 Task: Open Card Card0000000074 in Board Board0000000019 in Workspace WS0000000007 in Trello. Add Member Email0000000026 to Card Card0000000074 in Board Board0000000019 in Workspace WS0000000007 in Trello. Add Yellow Label titled Label0000000074 to Card Card0000000074 in Board Board0000000019 in Workspace WS0000000007 in Trello. Add Checklist CL0000000074 to Card Card0000000074 in Board Board0000000019 in Workspace WS0000000007 in Trello. Add Dates with Start Date as May 08 2023 and Due Date as May 31 2023 to Card Card0000000074 in Board Board0000000019 in Workspace WS0000000007 in Trello
Action: Mouse moved to (746, 104)
Screenshot: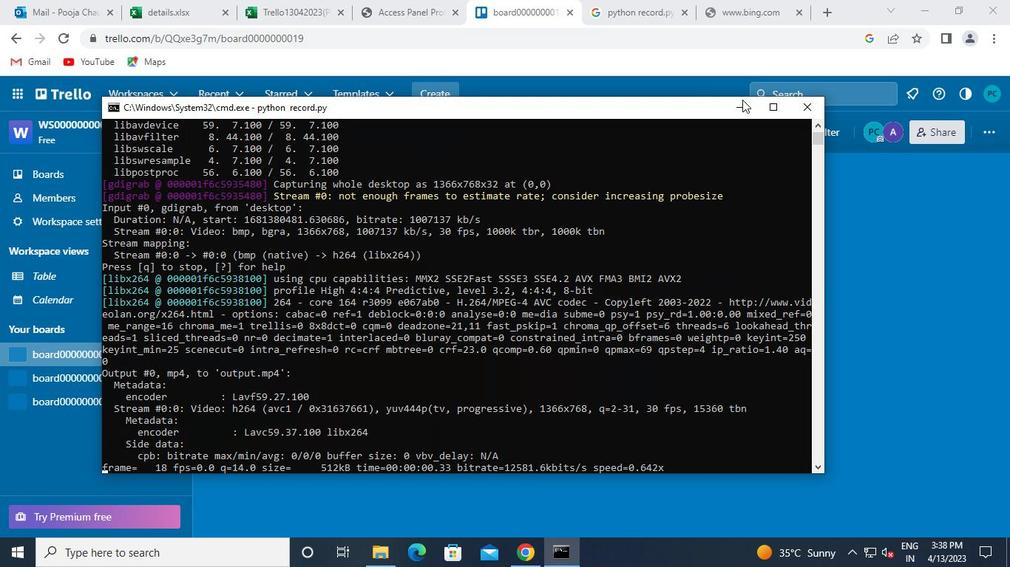 
Action: Mouse pressed left at (746, 104)
Screenshot: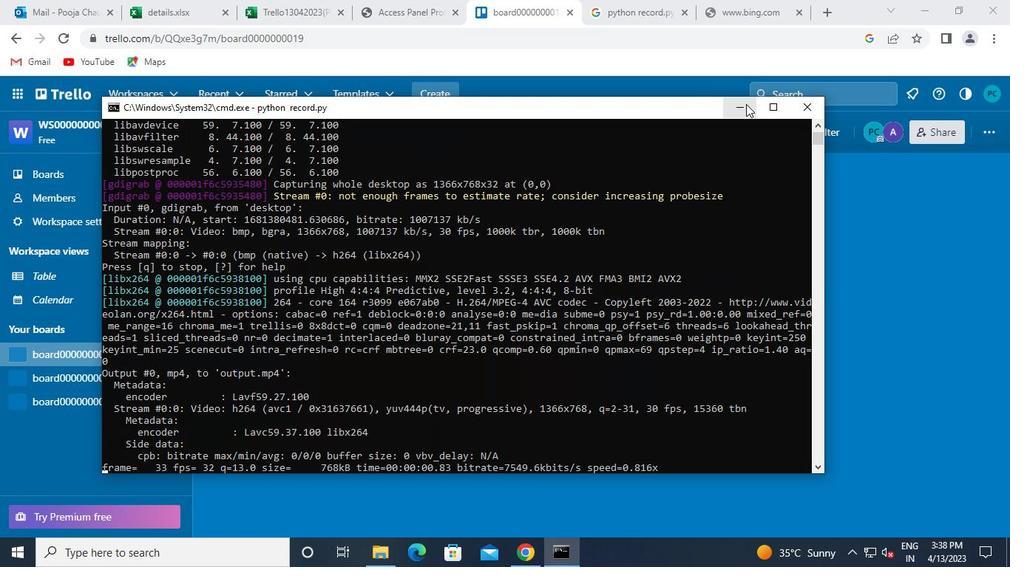 
Action: Mouse moved to (326, 218)
Screenshot: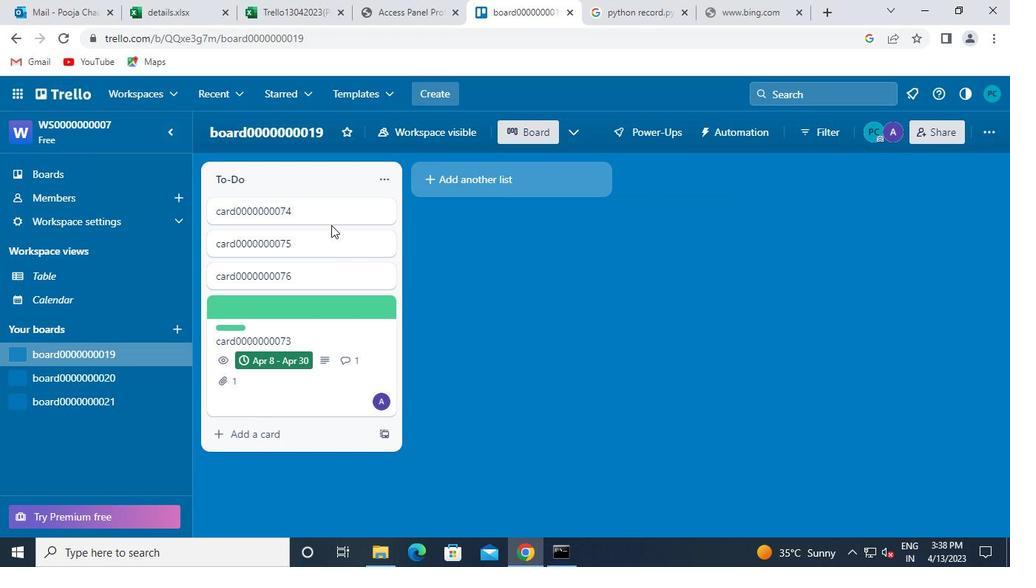 
Action: Mouse pressed left at (326, 218)
Screenshot: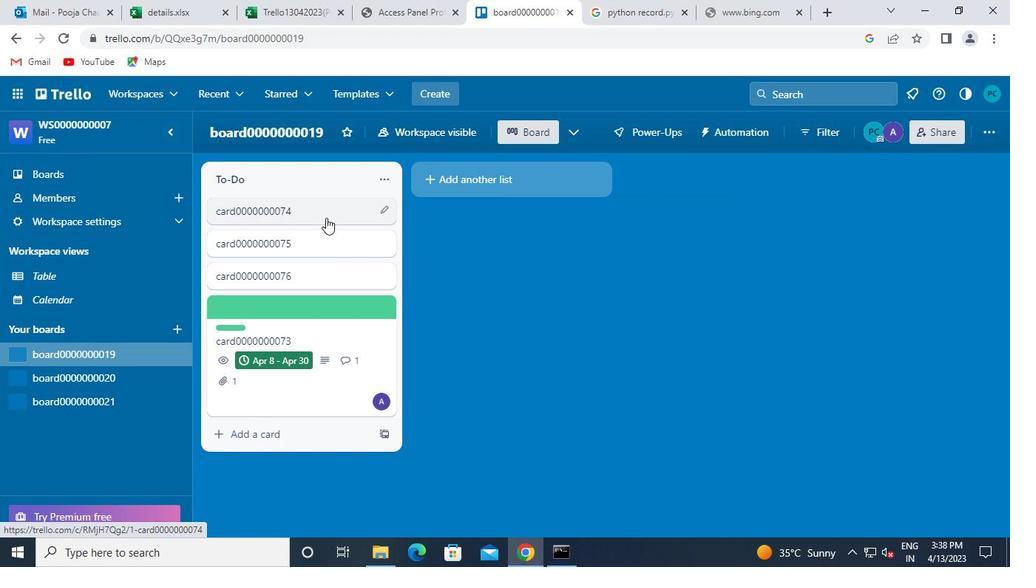 
Action: Mouse moved to (673, 266)
Screenshot: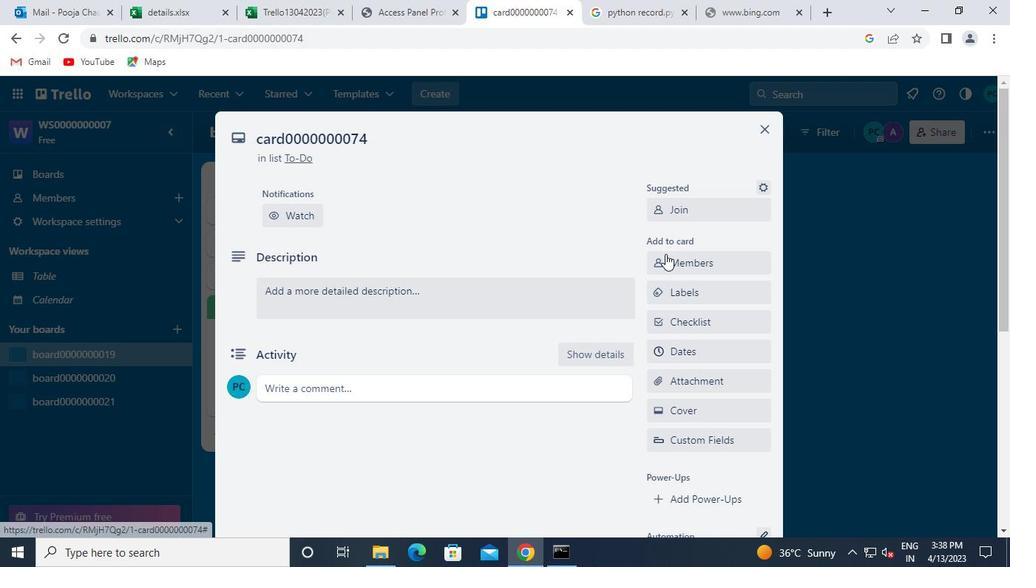 
Action: Mouse pressed left at (673, 266)
Screenshot: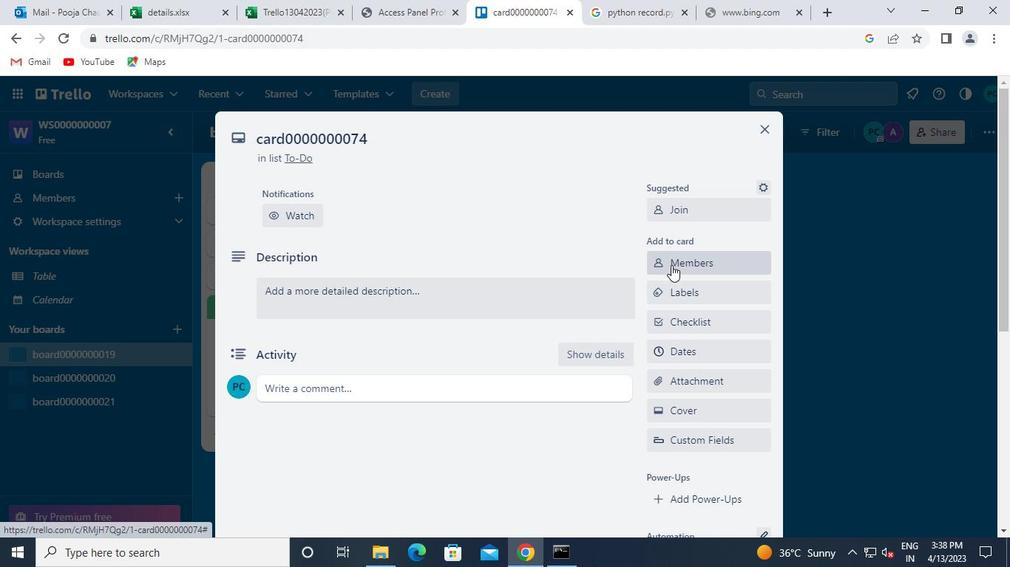 
Action: Mouse moved to (685, 330)
Screenshot: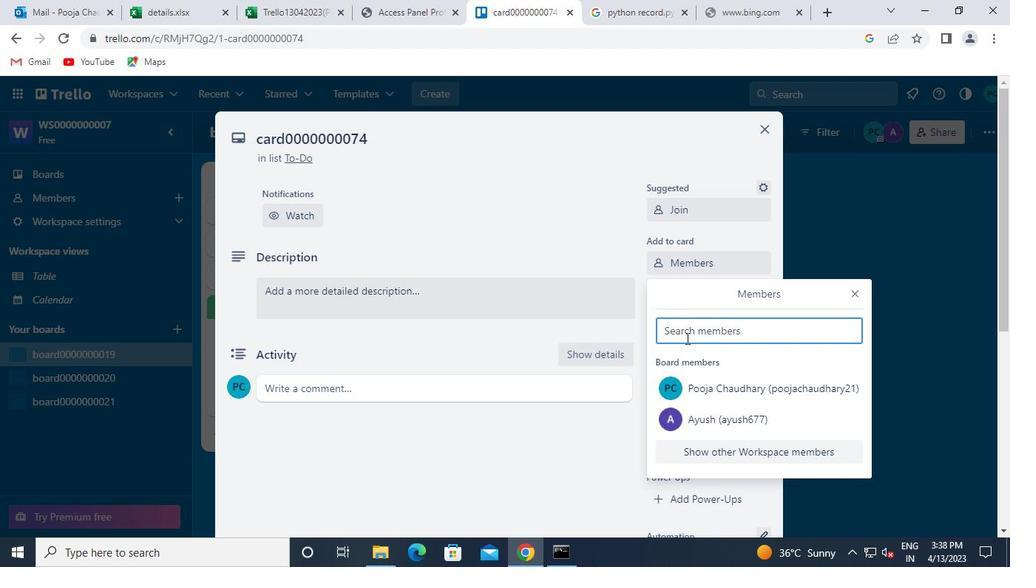 
Action: Mouse pressed left at (685, 330)
Screenshot: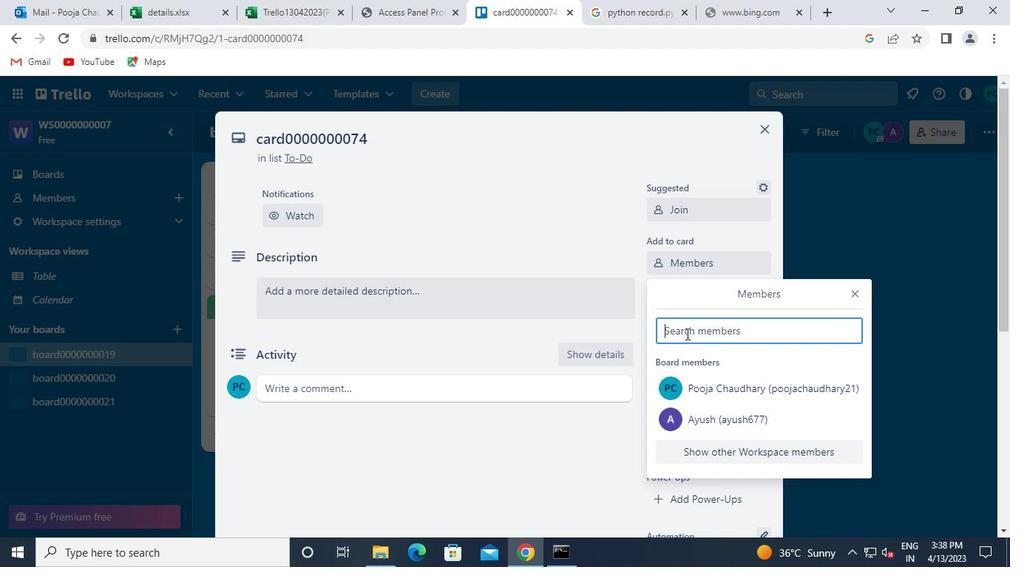 
Action: Mouse moved to (0, 406)
Screenshot: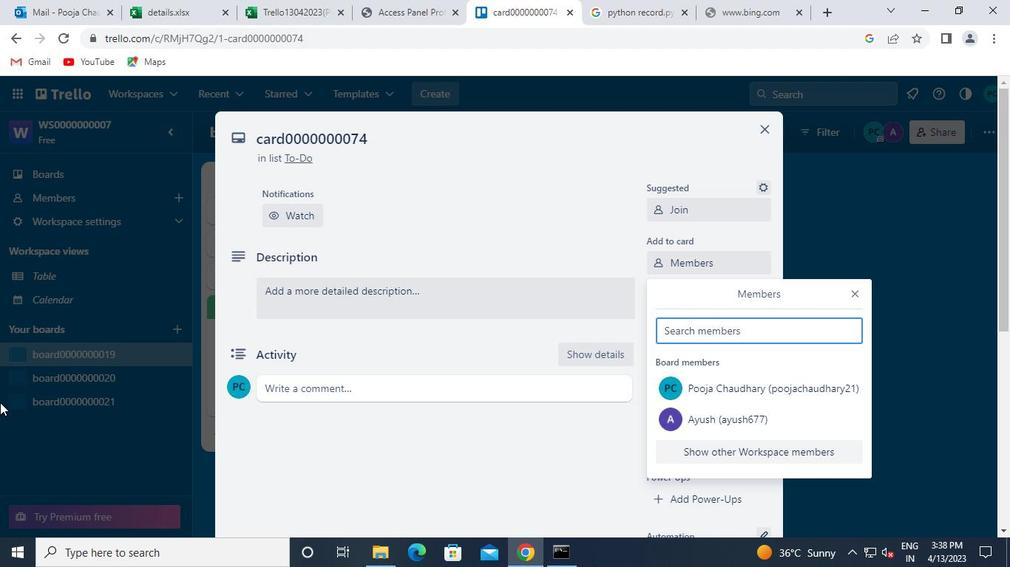 
Action: Keyboard m
Screenshot: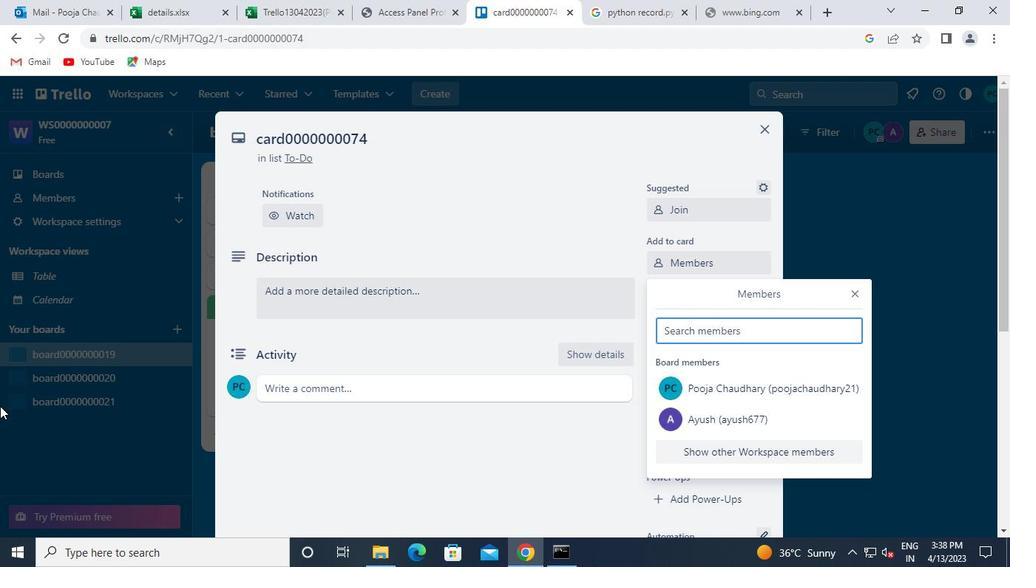 
Action: Keyboard a
Screenshot: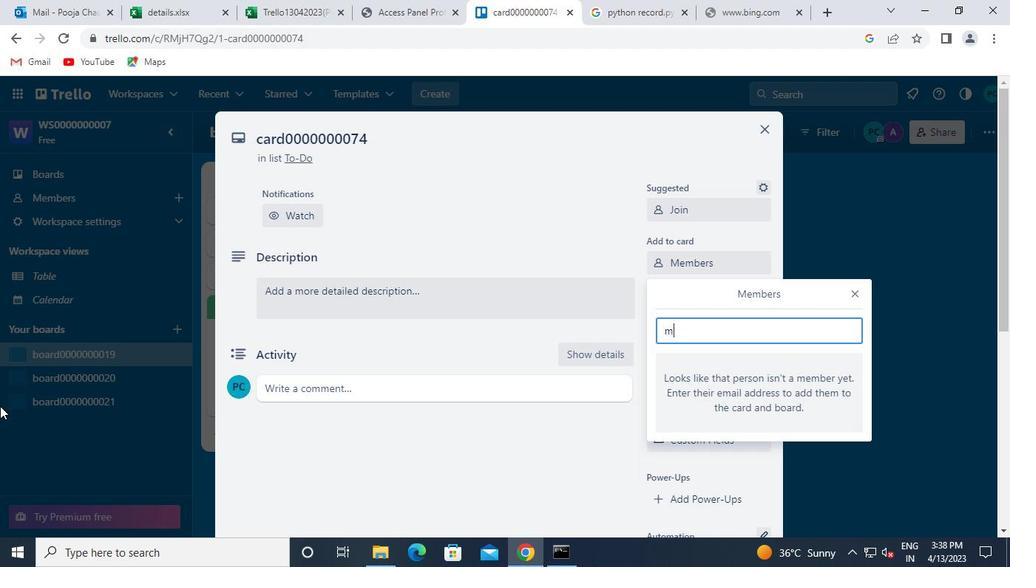 
Action: Keyboard i
Screenshot: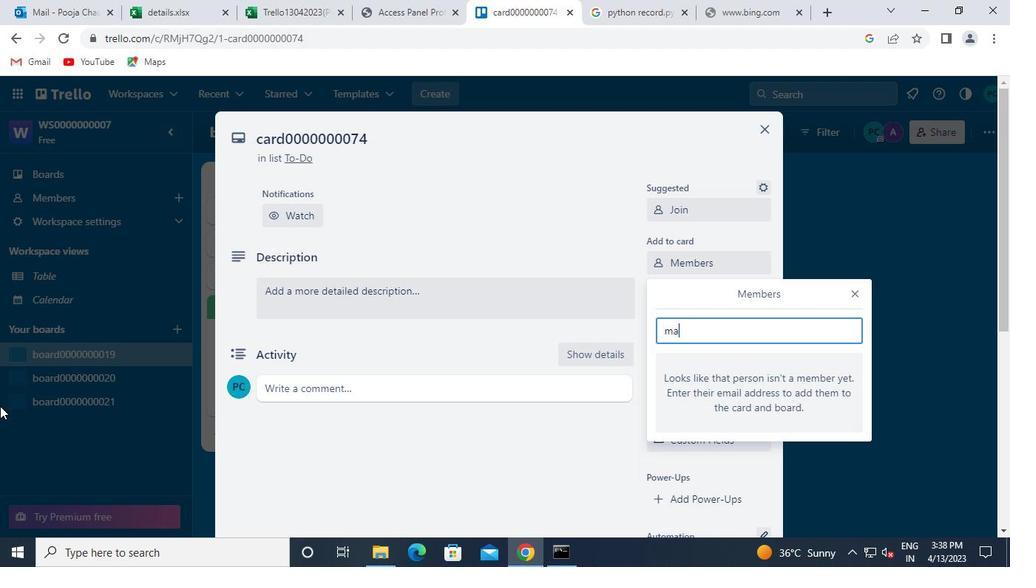 
Action: Keyboard l
Screenshot: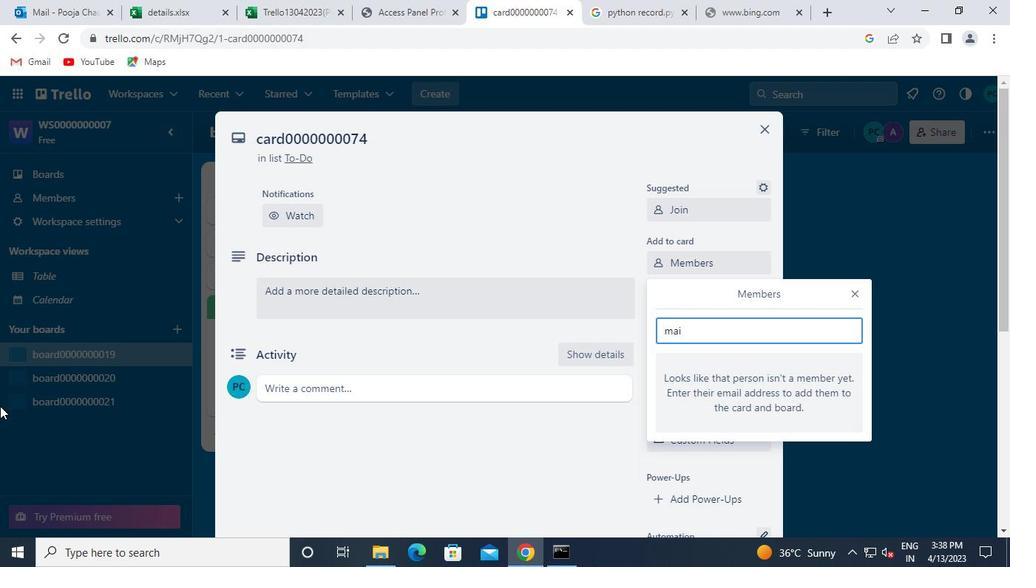 
Action: Keyboard a
Screenshot: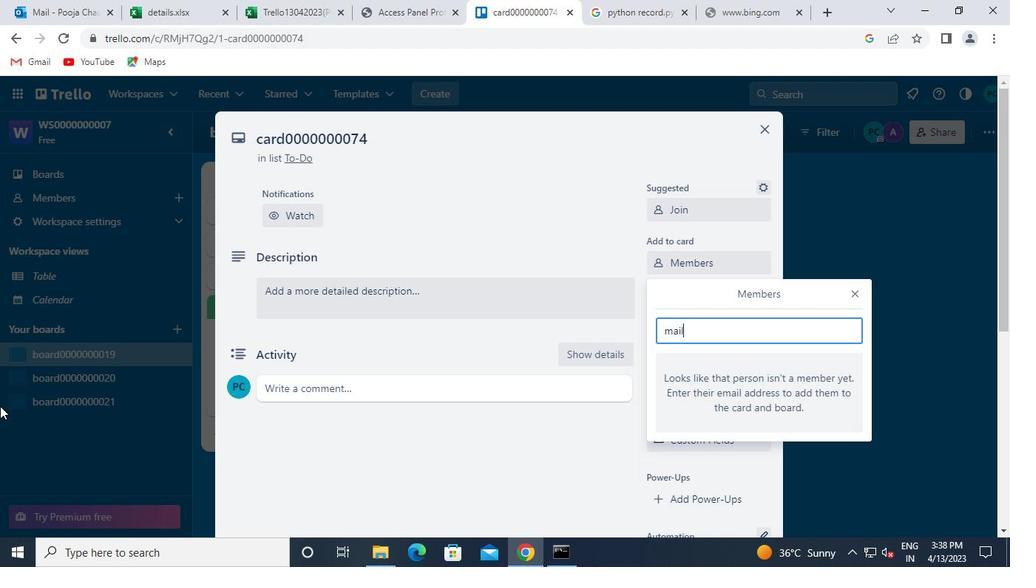 
Action: Keyboard u
Screenshot: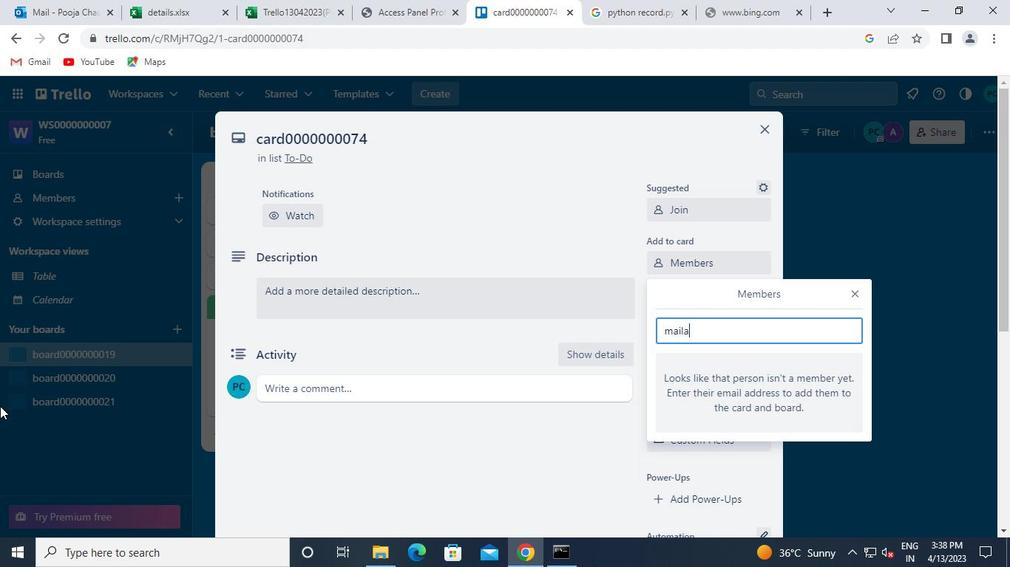 
Action: Keyboard s
Screenshot: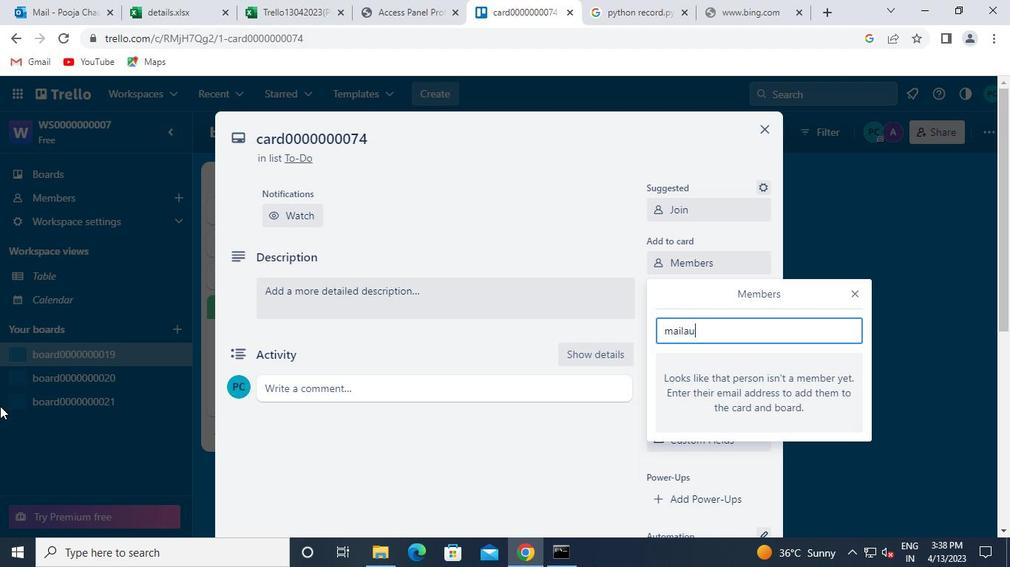 
Action: Keyboard t
Screenshot: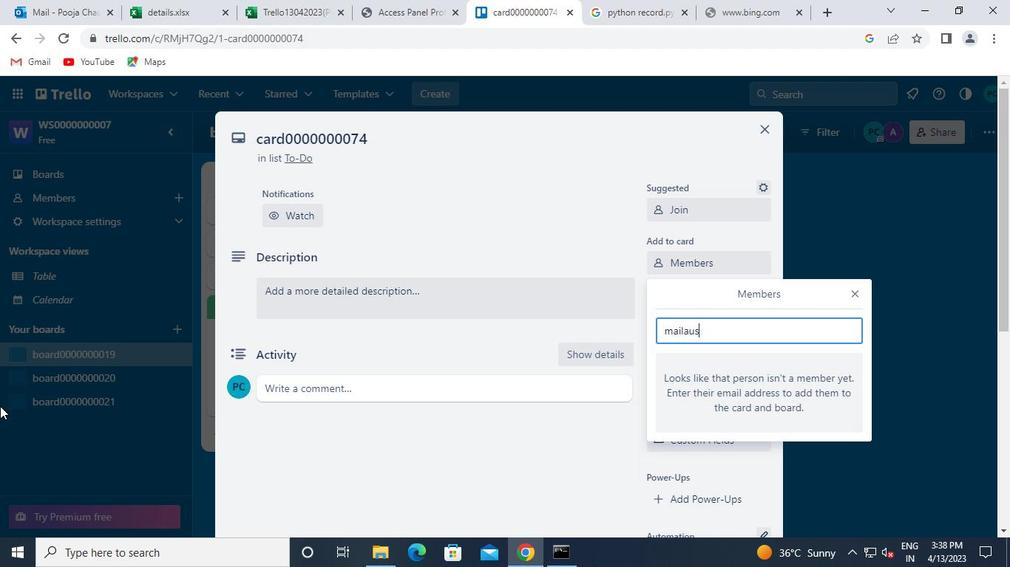 
Action: Keyboard r
Screenshot: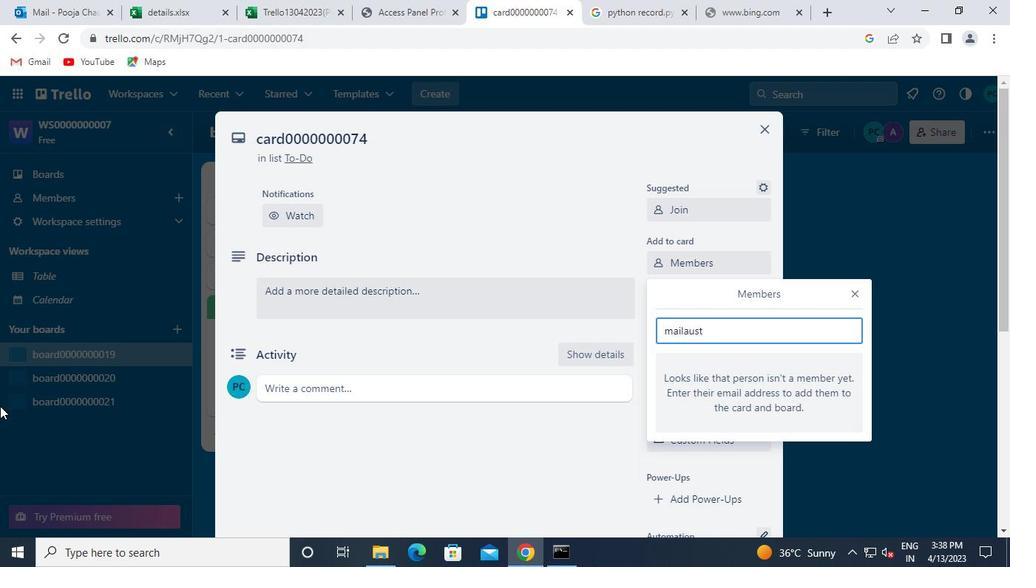
Action: Keyboard l
Screenshot: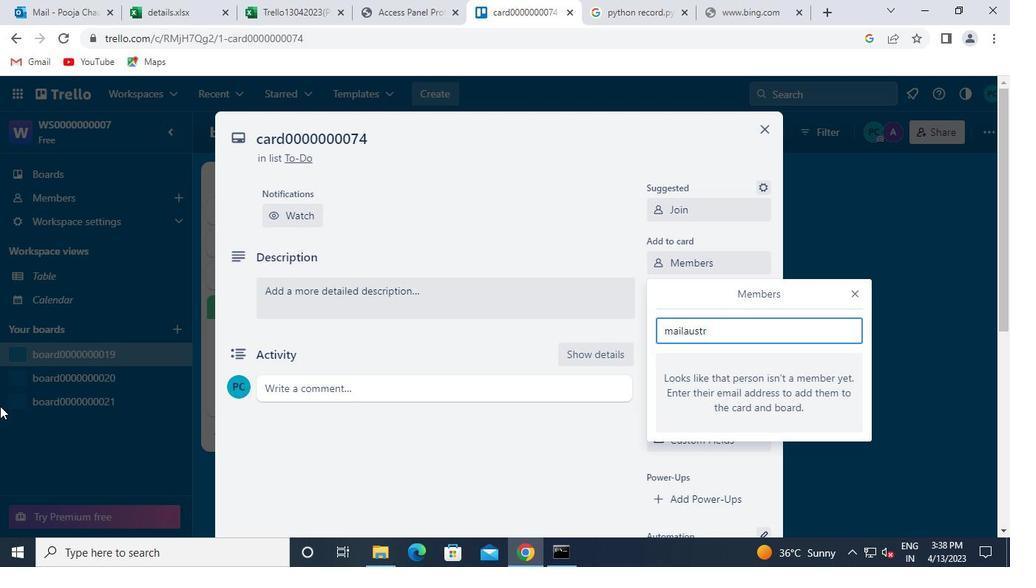 
Action: Keyboard i
Screenshot: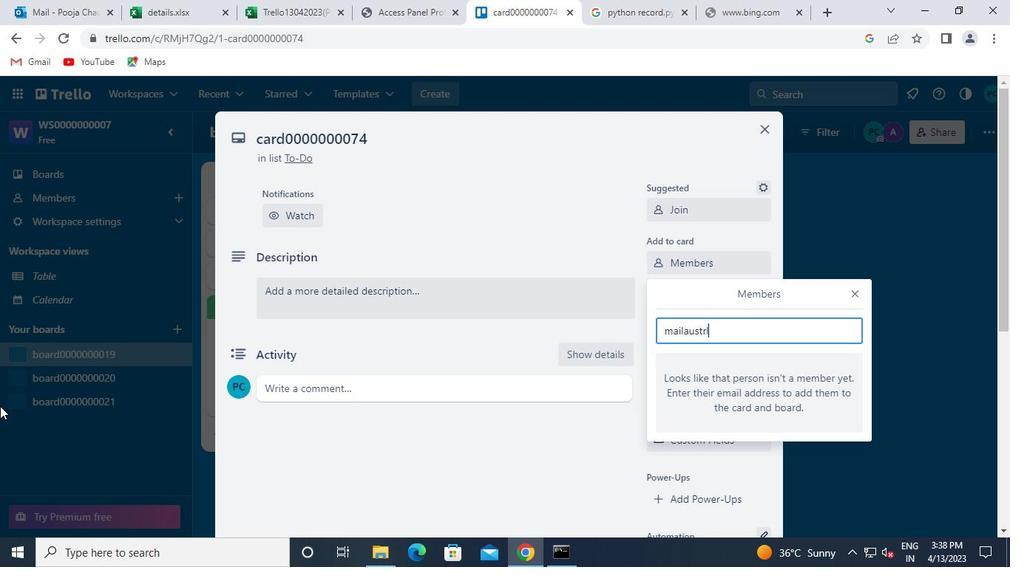 
Action: Keyboard a
Screenshot: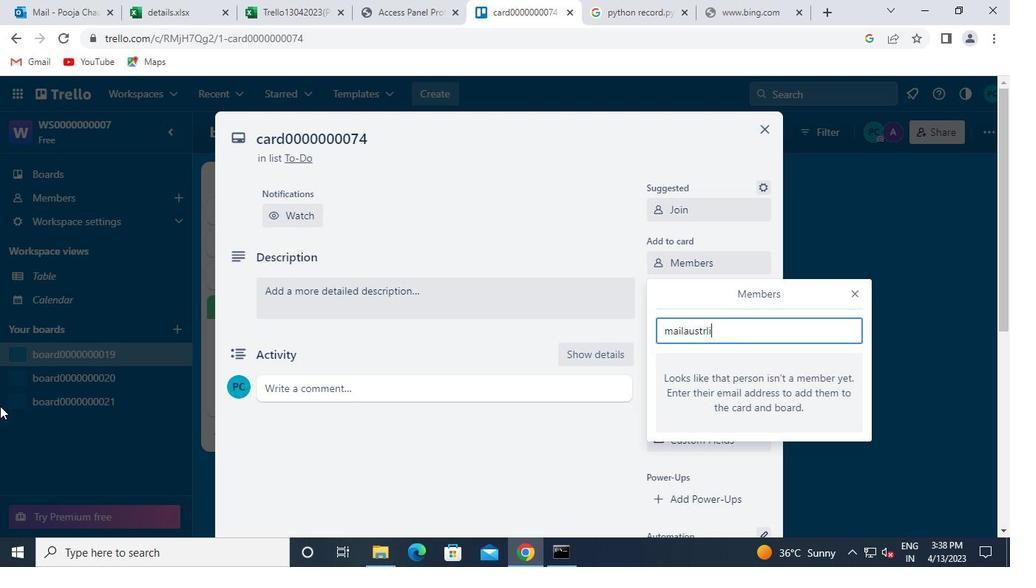 
Action: Mouse moved to (704, 332)
Screenshot: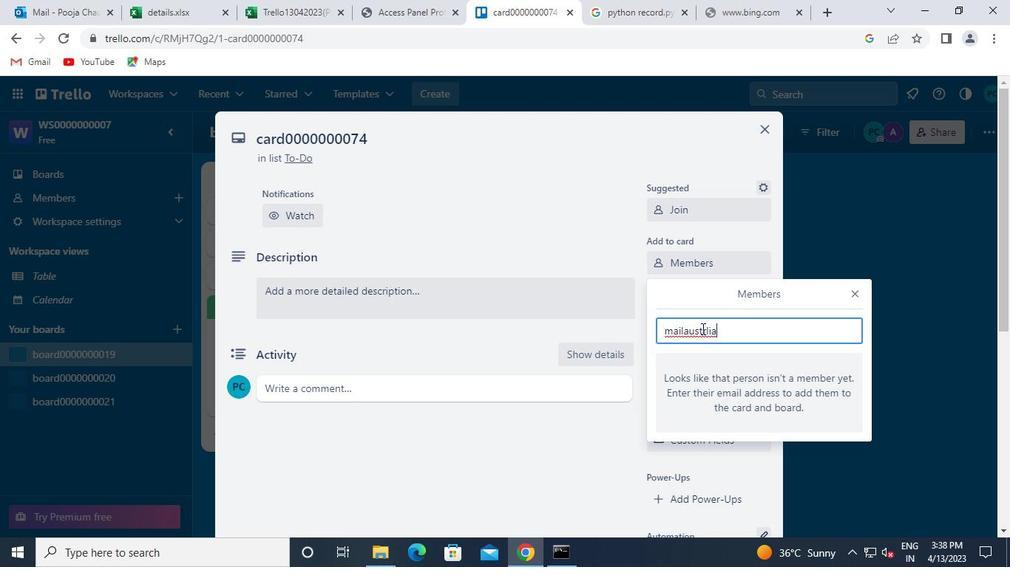 
Action: Mouse pressed left at (704, 332)
Screenshot: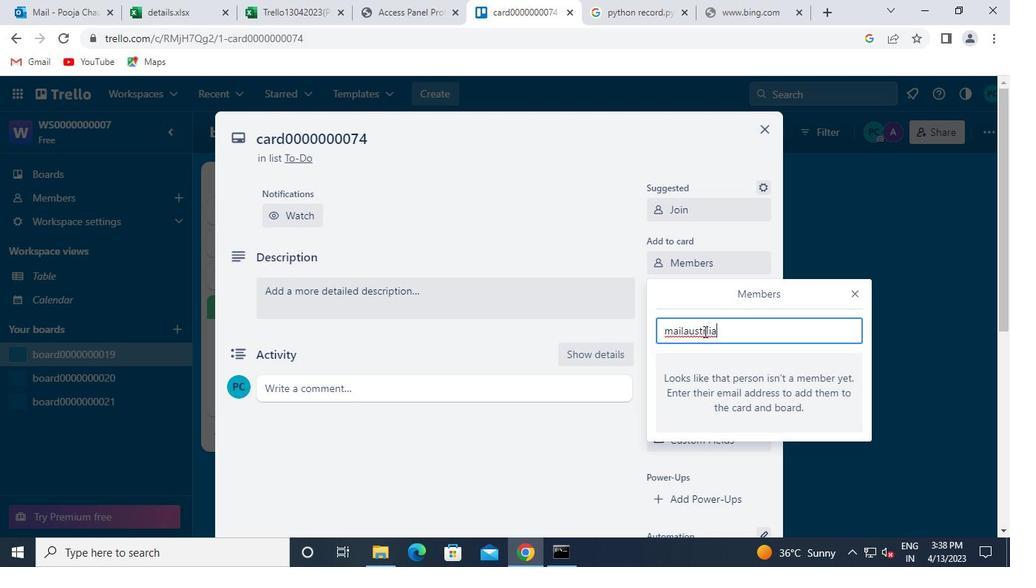 
Action: Mouse moved to (704, 332)
Screenshot: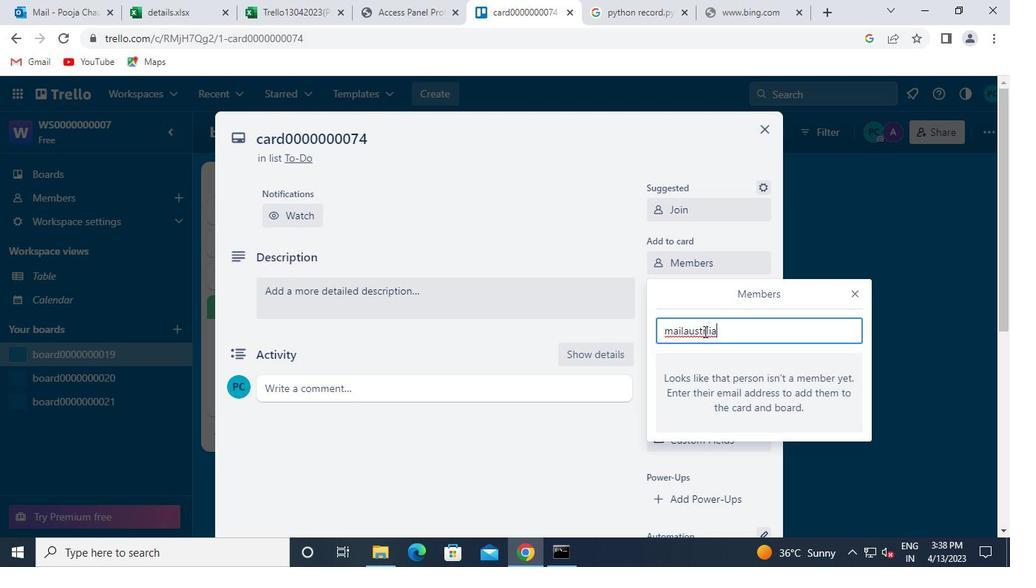 
Action: Keyboard r
Screenshot: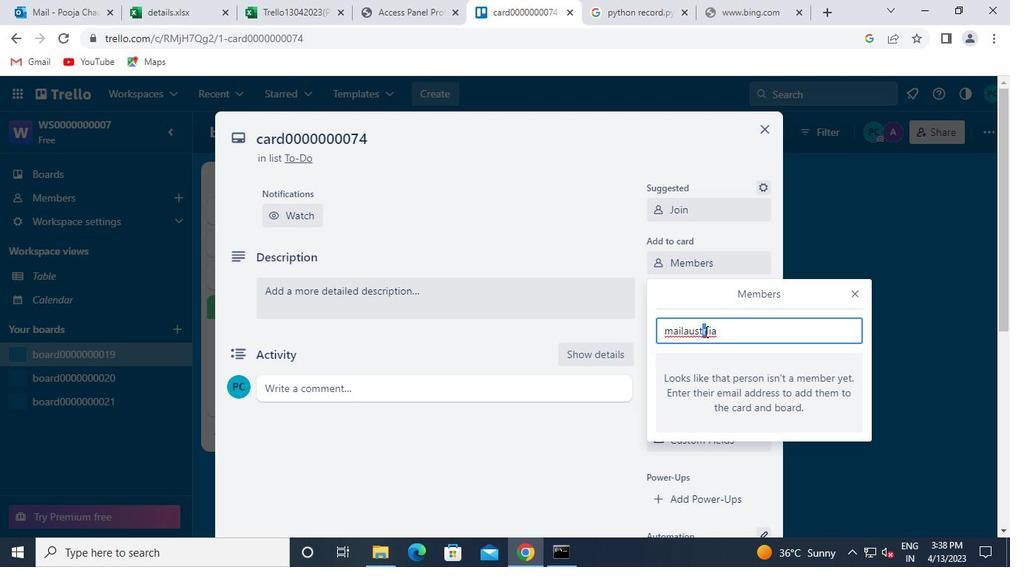 
Action: Keyboard a
Screenshot: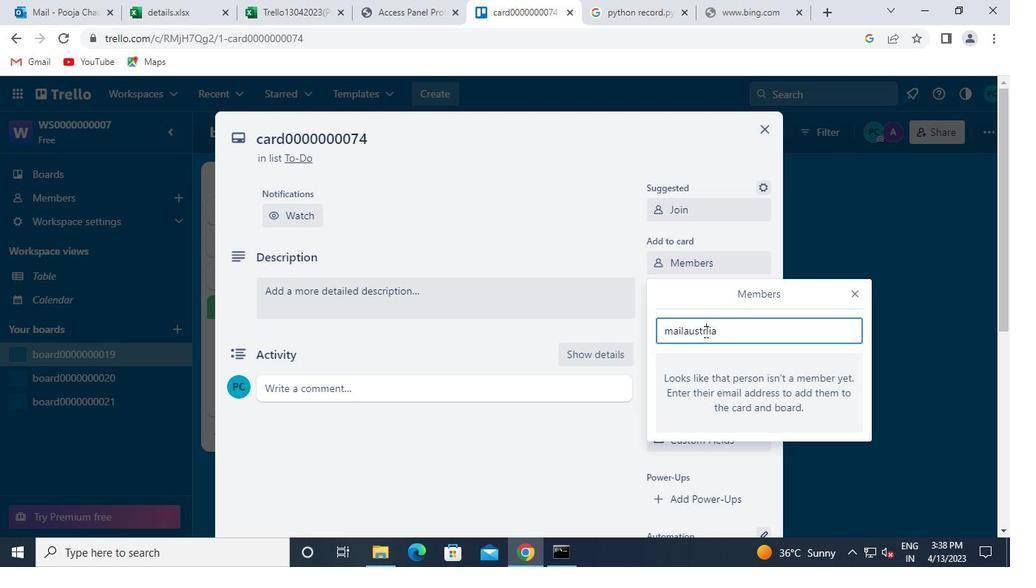 
Action: Mouse moved to (743, 334)
Screenshot: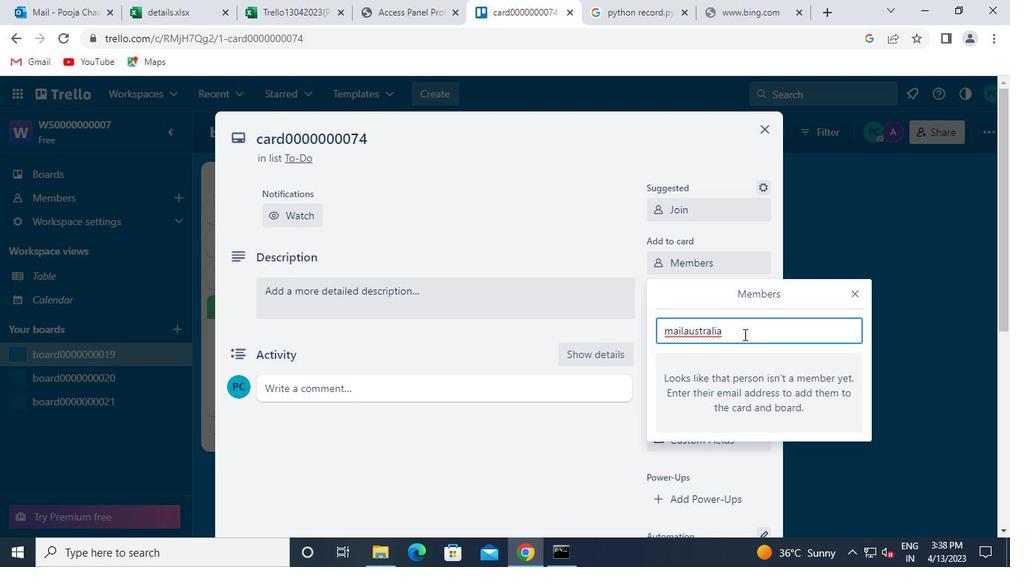 
Action: Keyboard 7
Screenshot: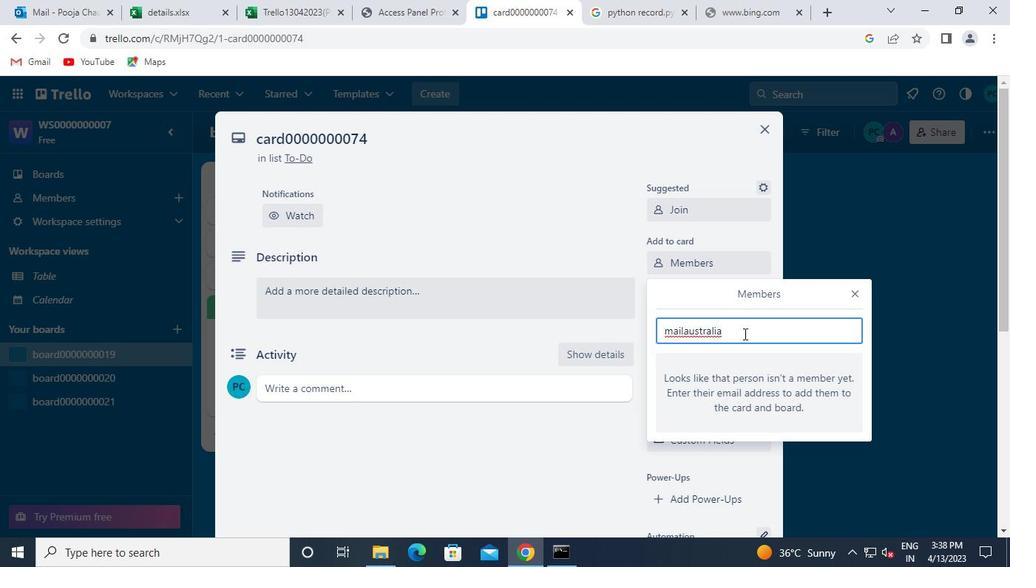 
Action: Keyboard Key.backspace
Screenshot: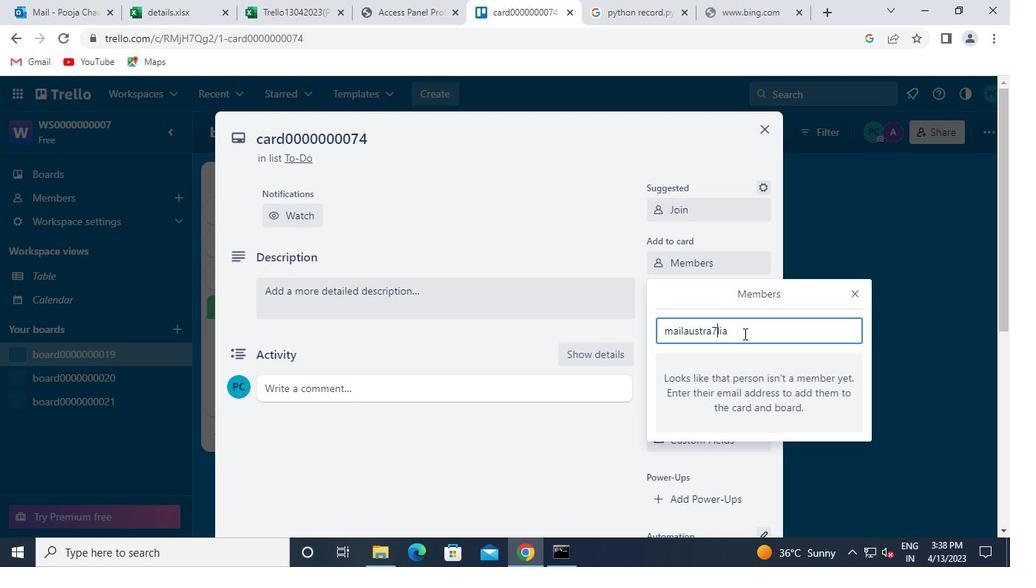 
Action: Mouse moved to (721, 336)
Screenshot: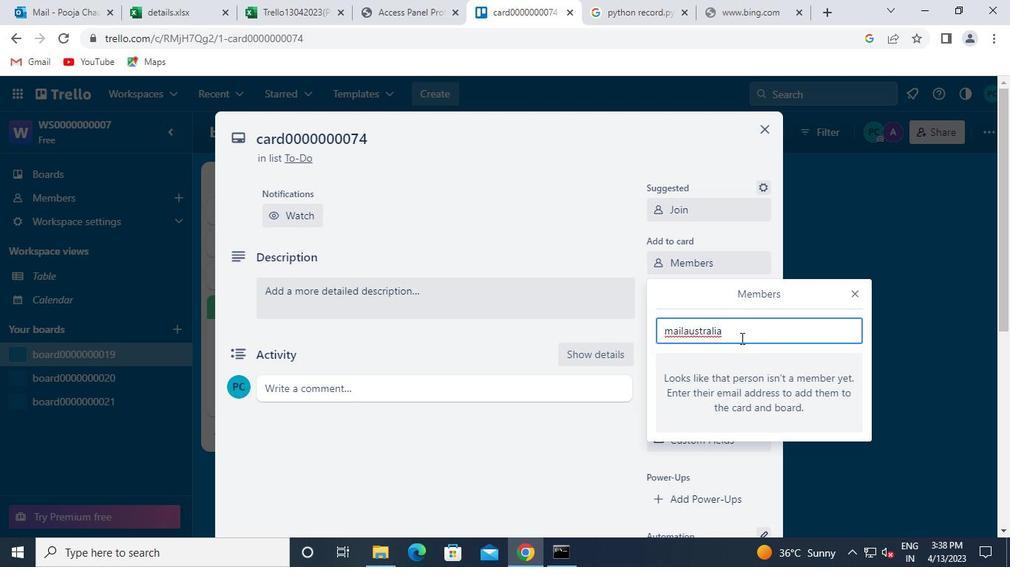 
Action: Mouse pressed left at (721, 336)
Screenshot: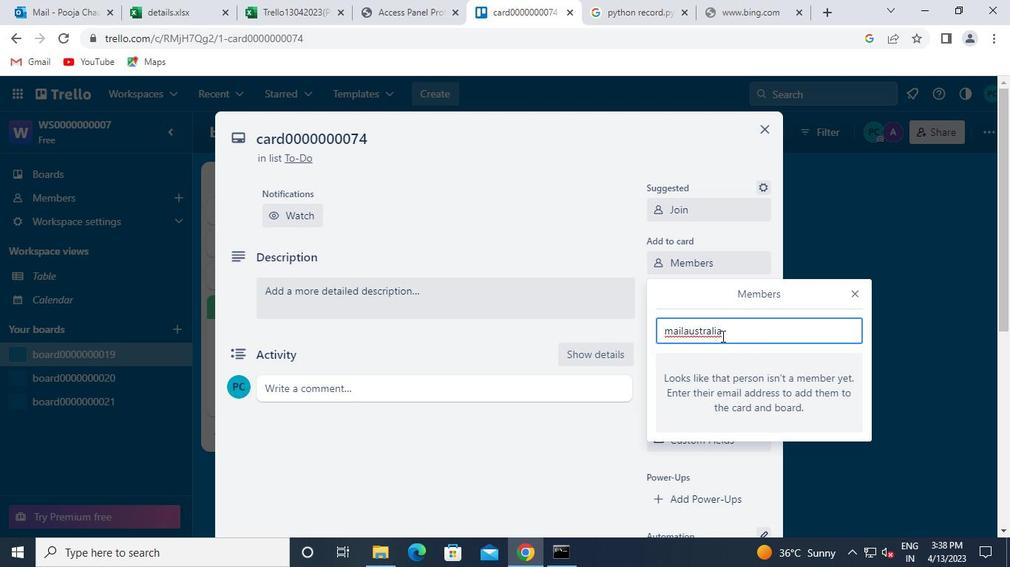 
Action: Mouse moved to (717, 336)
Screenshot: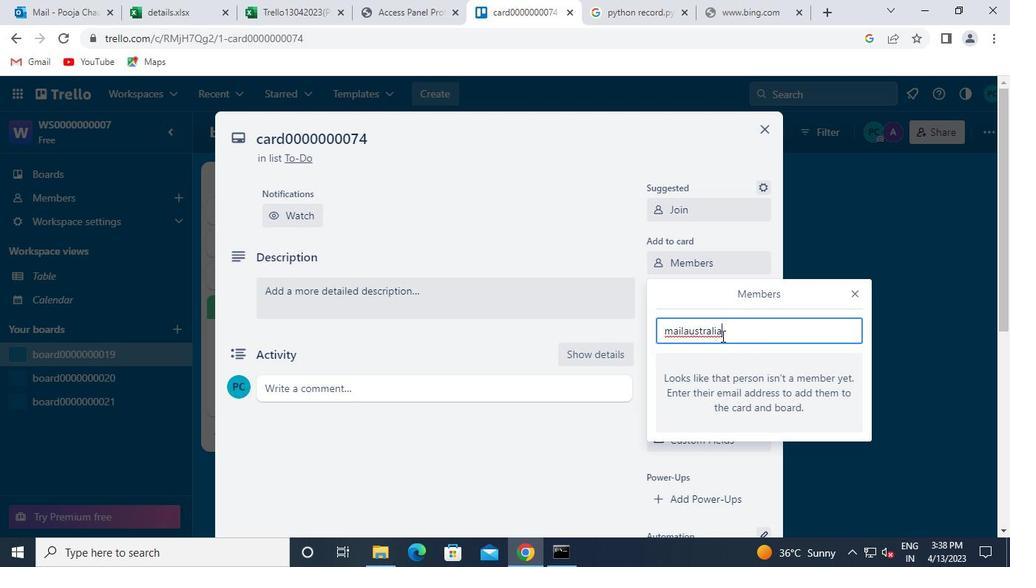 
Action: Keyboard 7
Screenshot: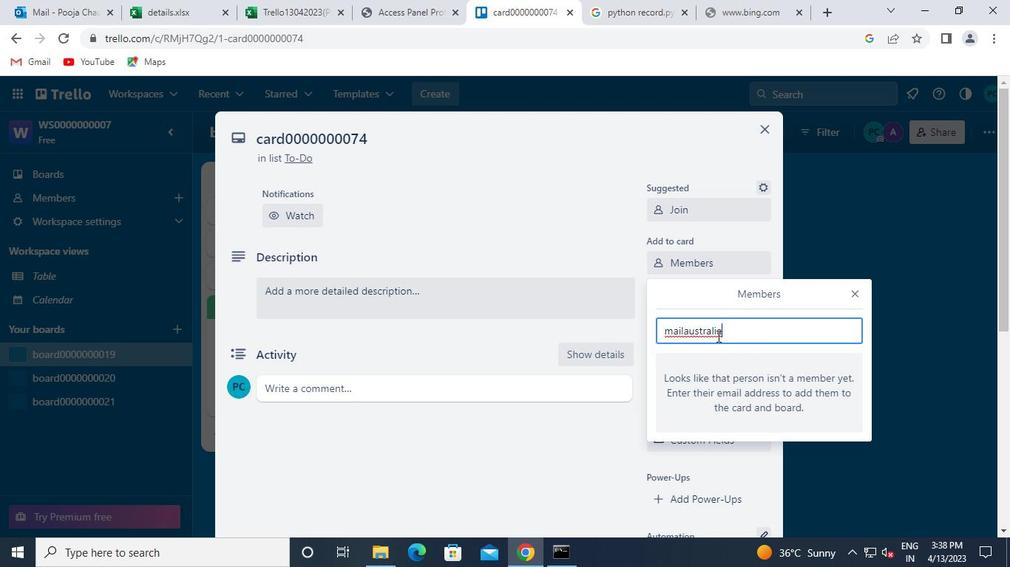 
Action: Keyboard Key.shift
Screenshot: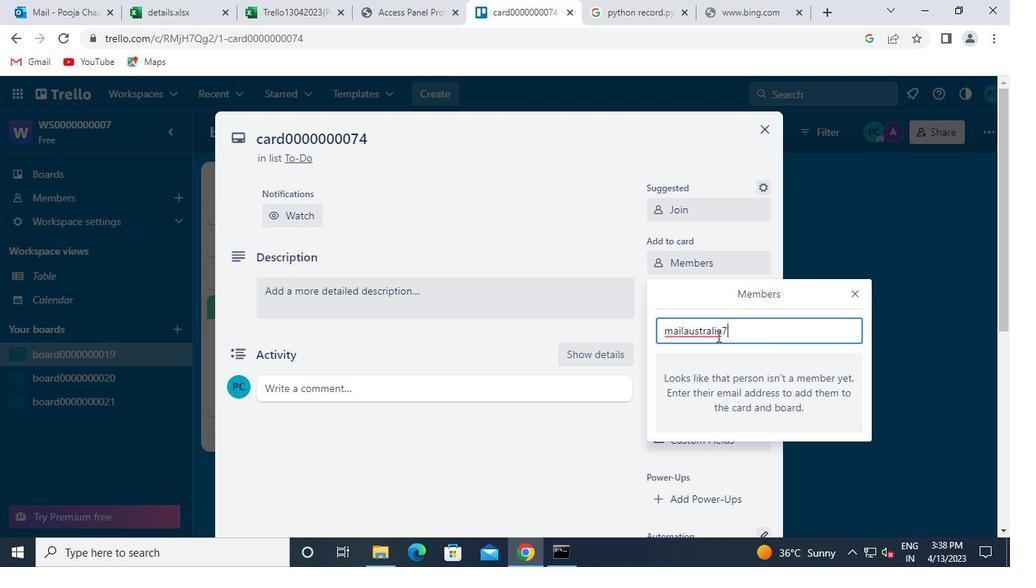 
Action: Keyboard @
Screenshot: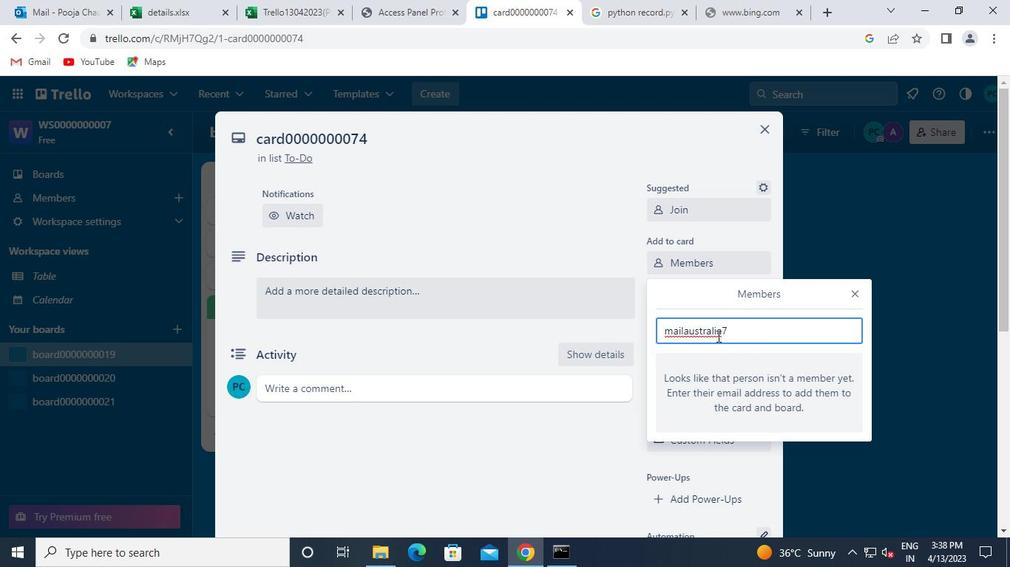 
Action: Keyboard g
Screenshot: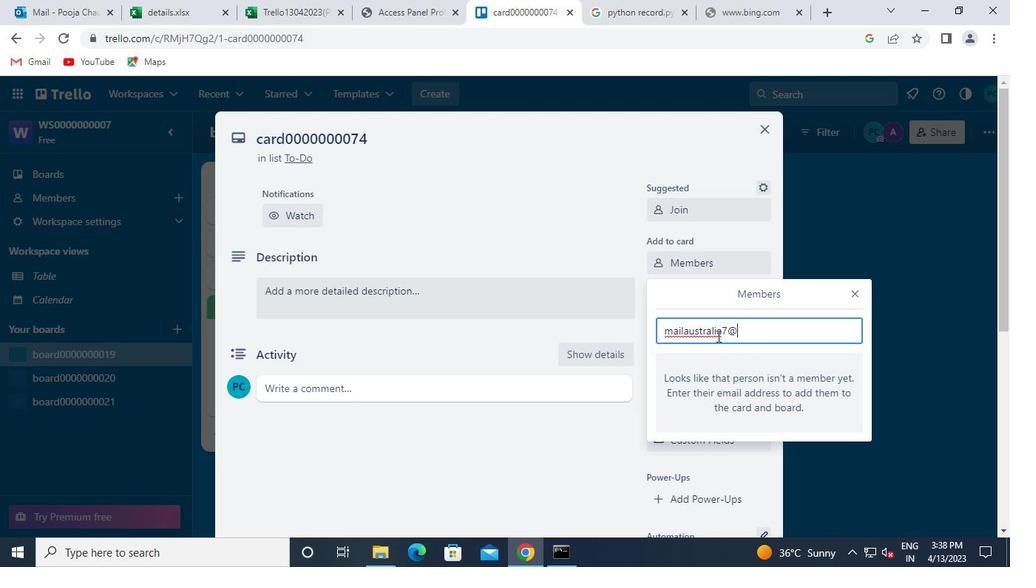 
Action: Keyboard m
Screenshot: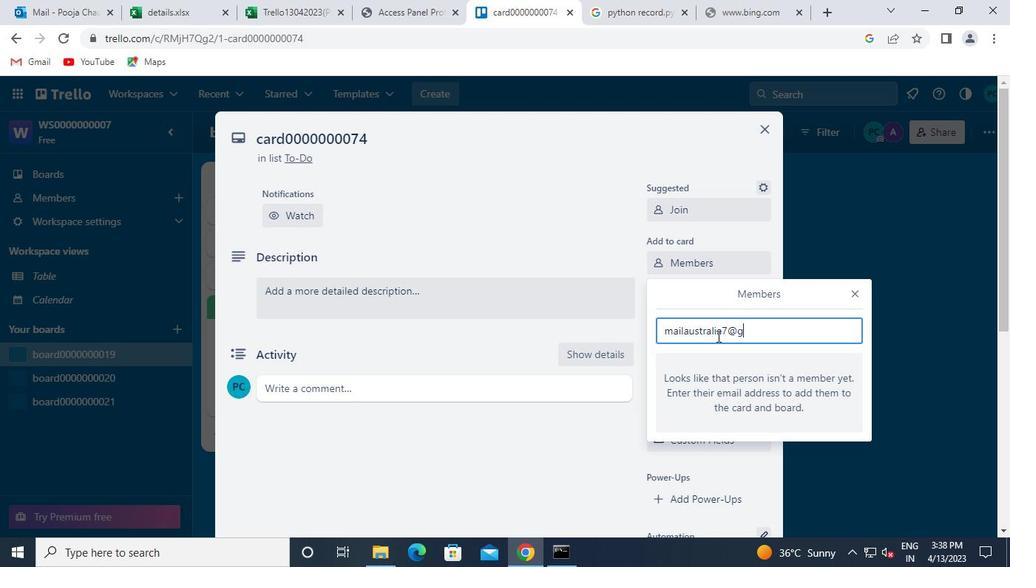 
Action: Keyboard a
Screenshot: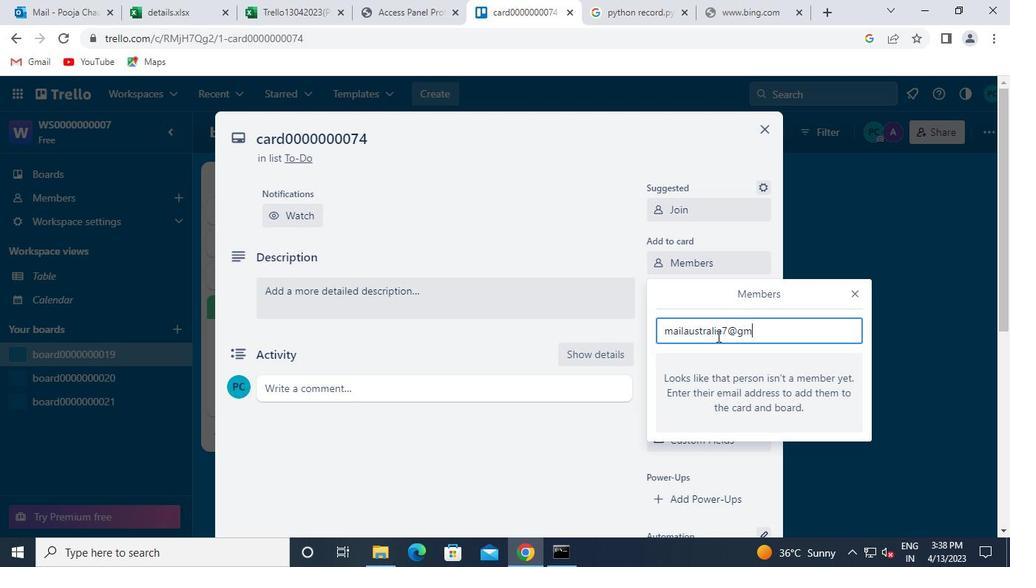 
Action: Keyboard i
Screenshot: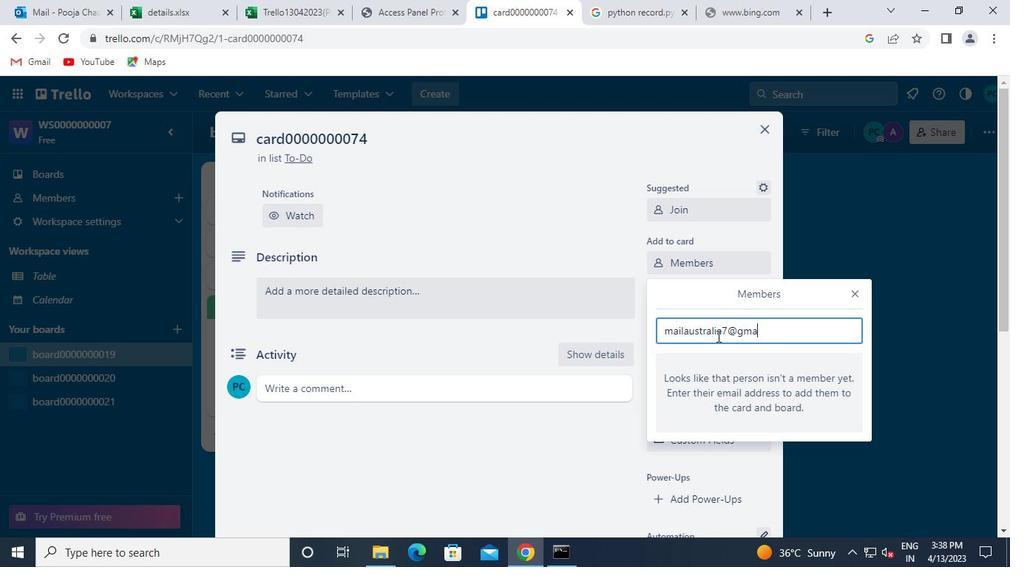 
Action: Keyboard l
Screenshot: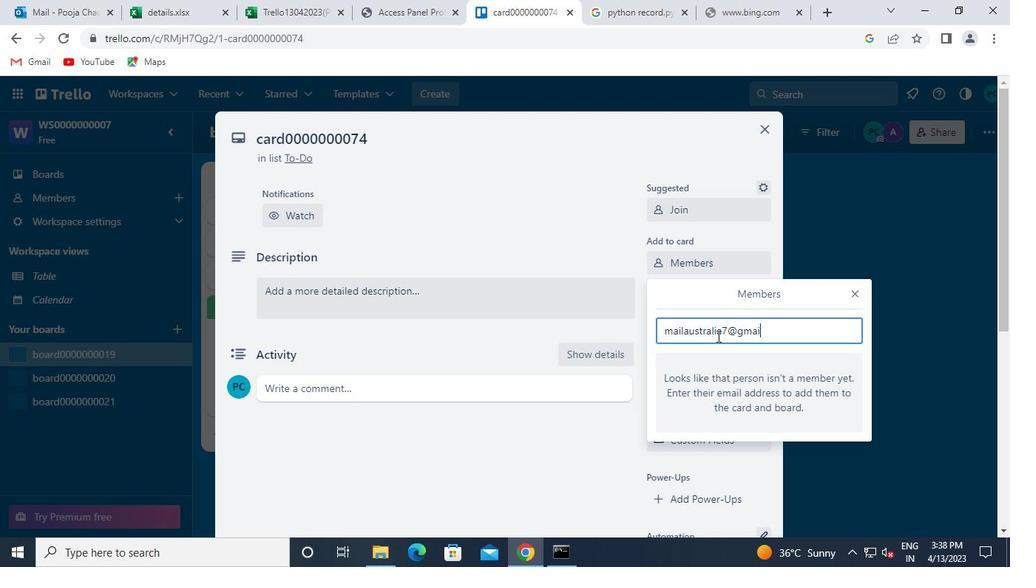 
Action: Keyboard .
Screenshot: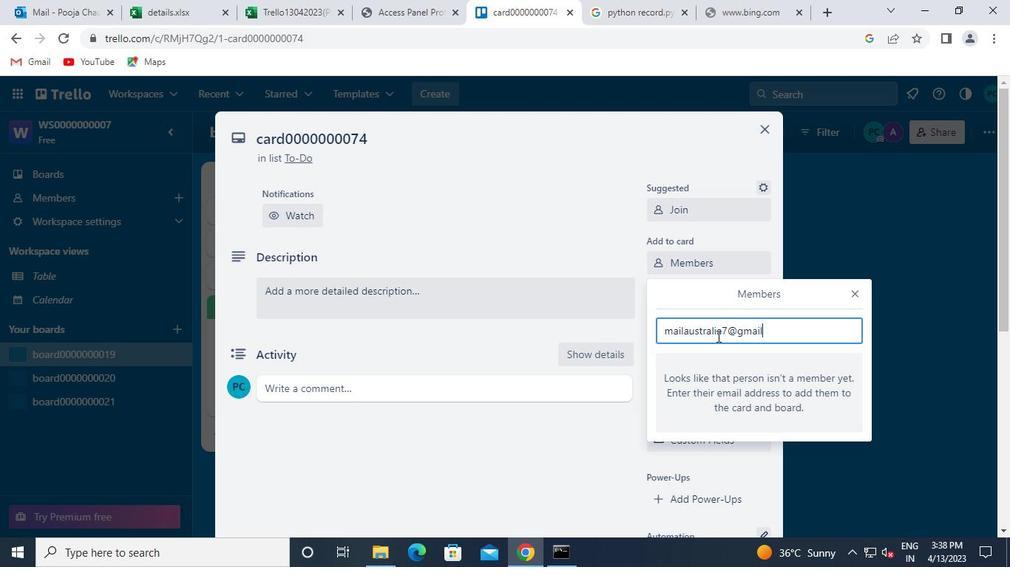 
Action: Keyboard c
Screenshot: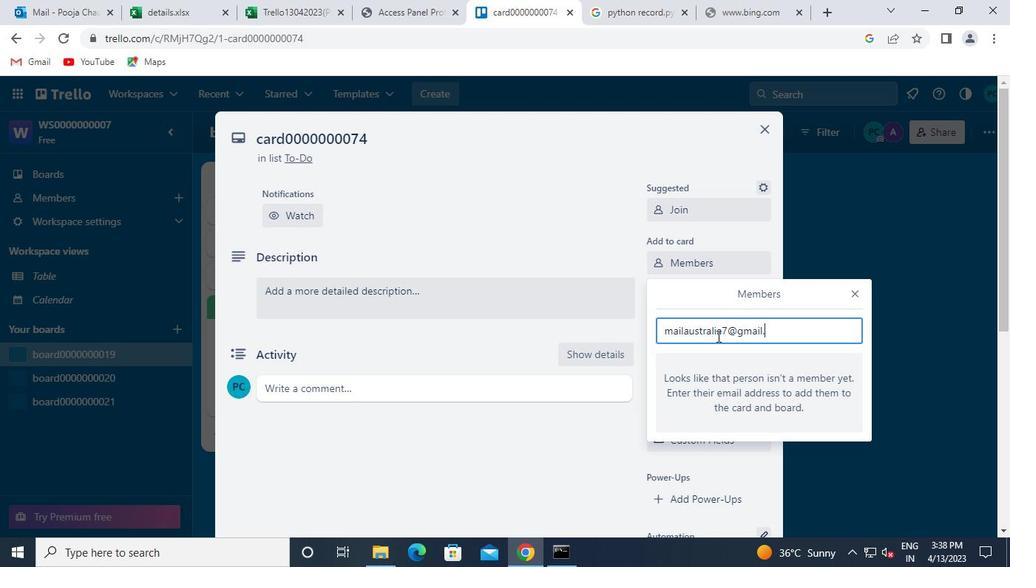 
Action: Keyboard o
Screenshot: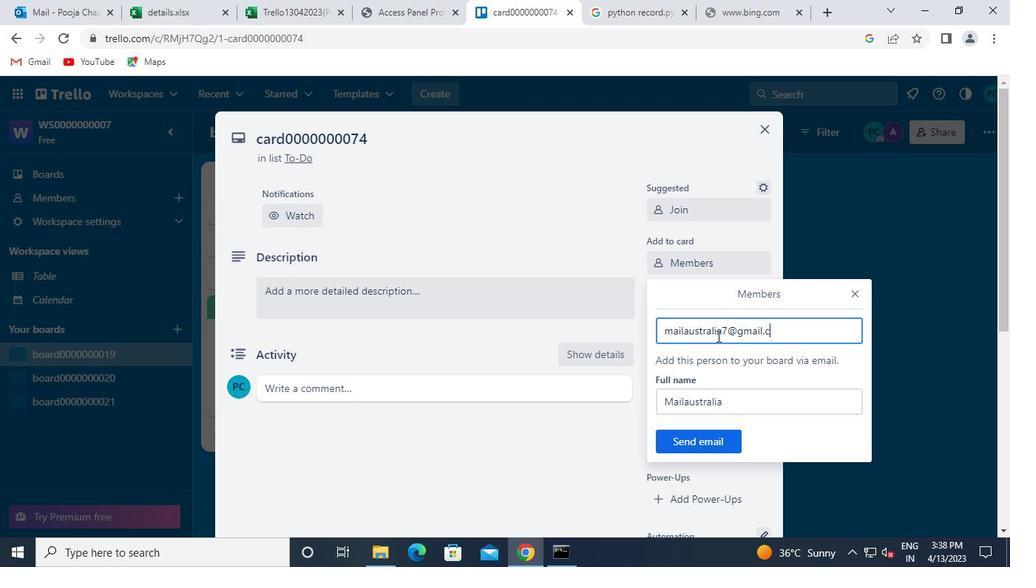 
Action: Keyboard m
Screenshot: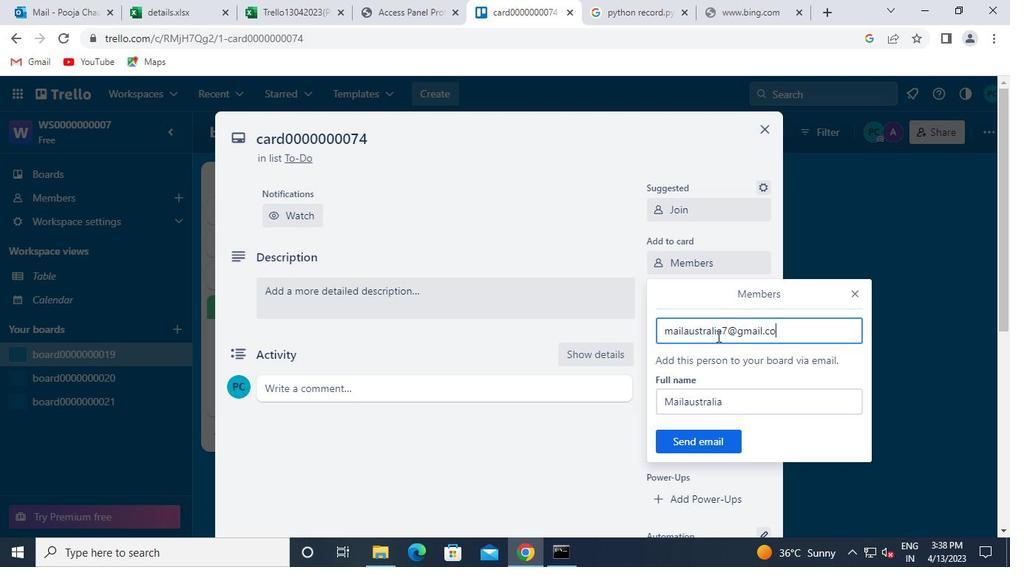 
Action: Mouse moved to (724, 439)
Screenshot: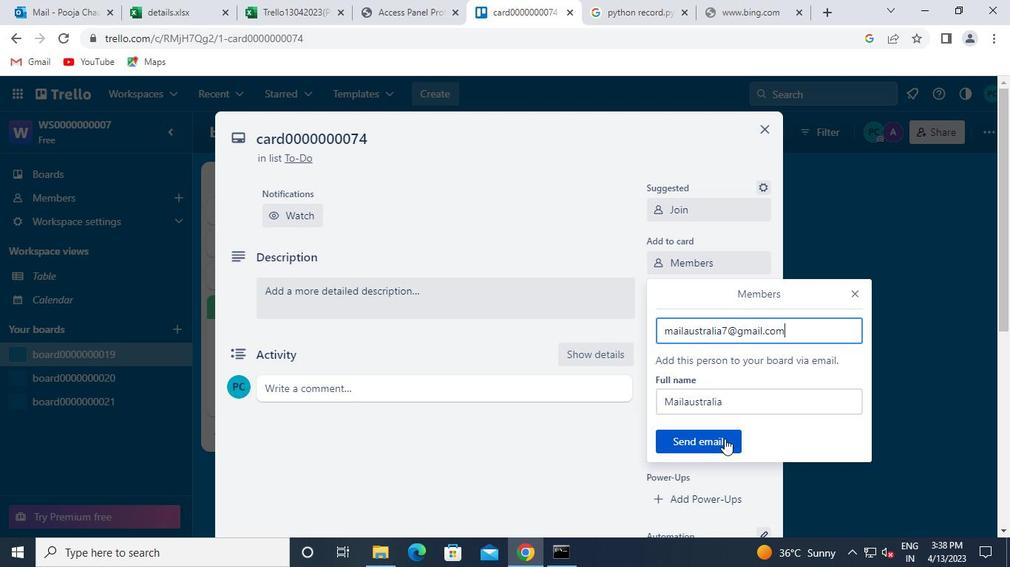 
Action: Mouse pressed left at (724, 439)
Screenshot: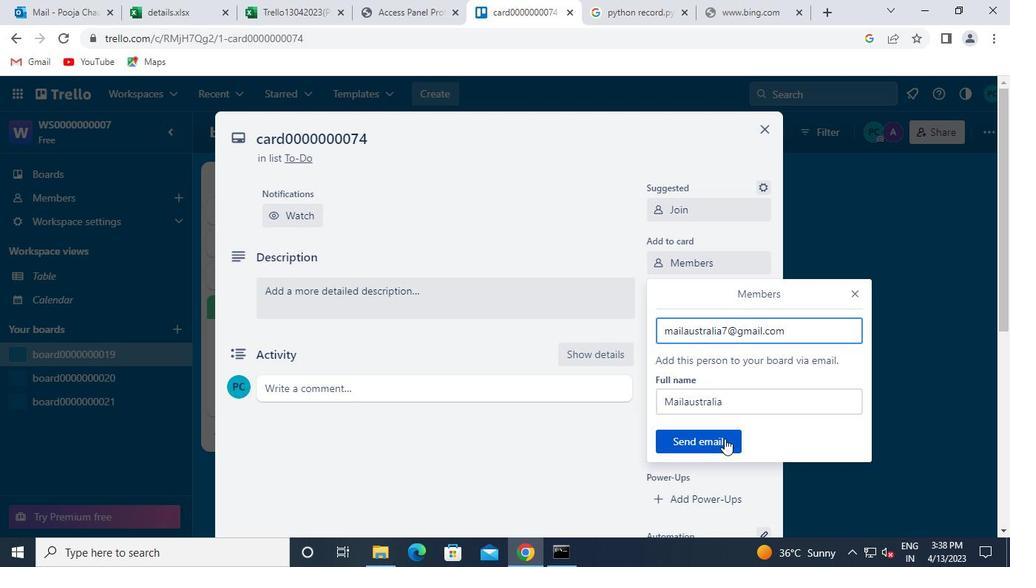 
Action: Mouse moved to (682, 298)
Screenshot: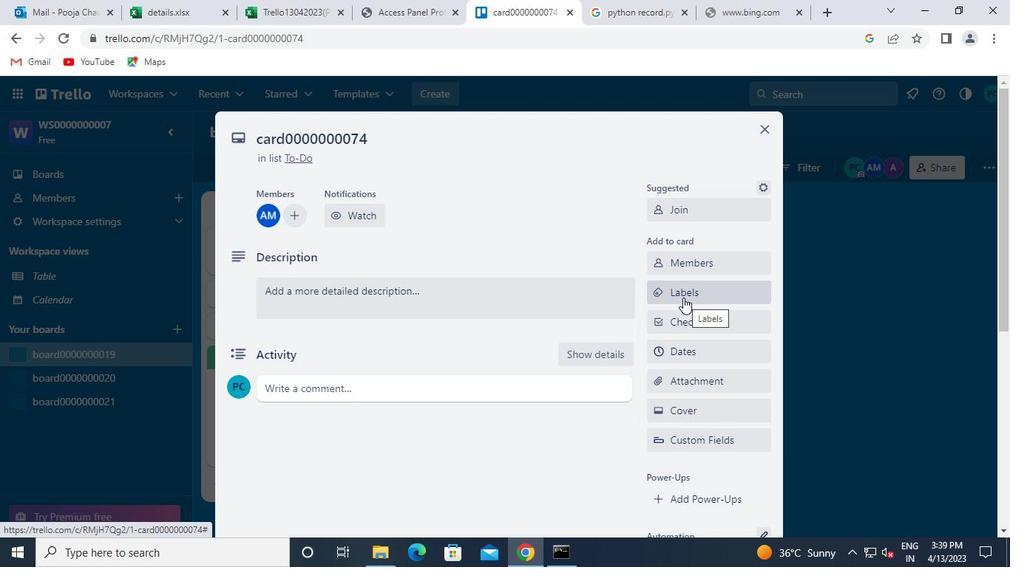 
Action: Mouse pressed left at (682, 298)
Screenshot: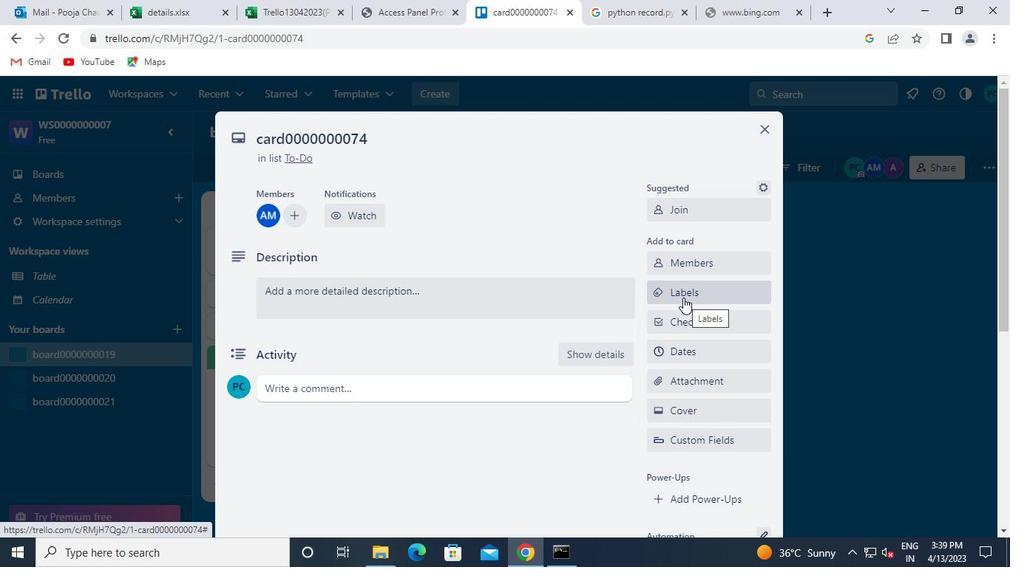 
Action: Mouse moved to (749, 409)
Screenshot: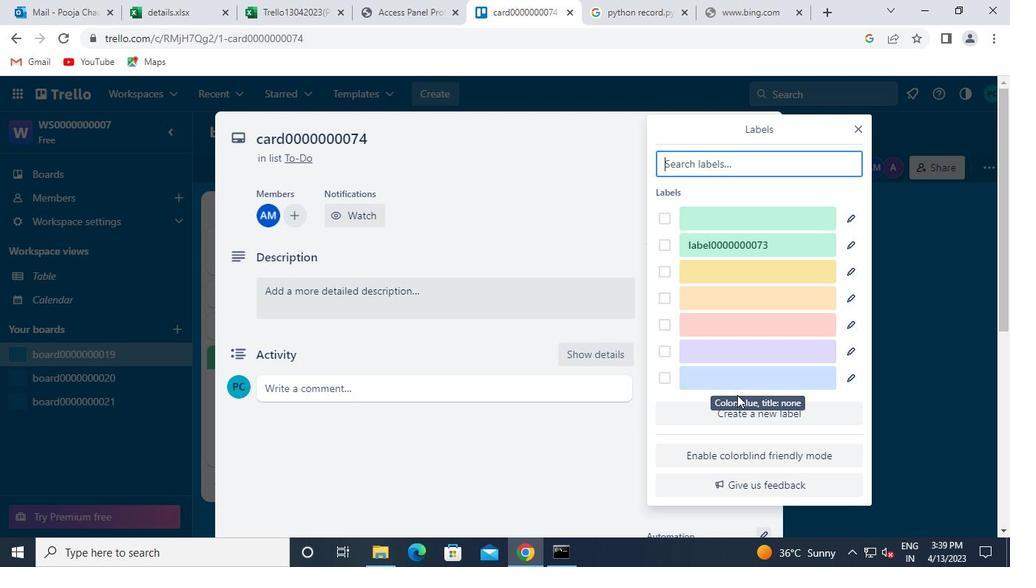 
Action: Mouse pressed left at (749, 409)
Screenshot: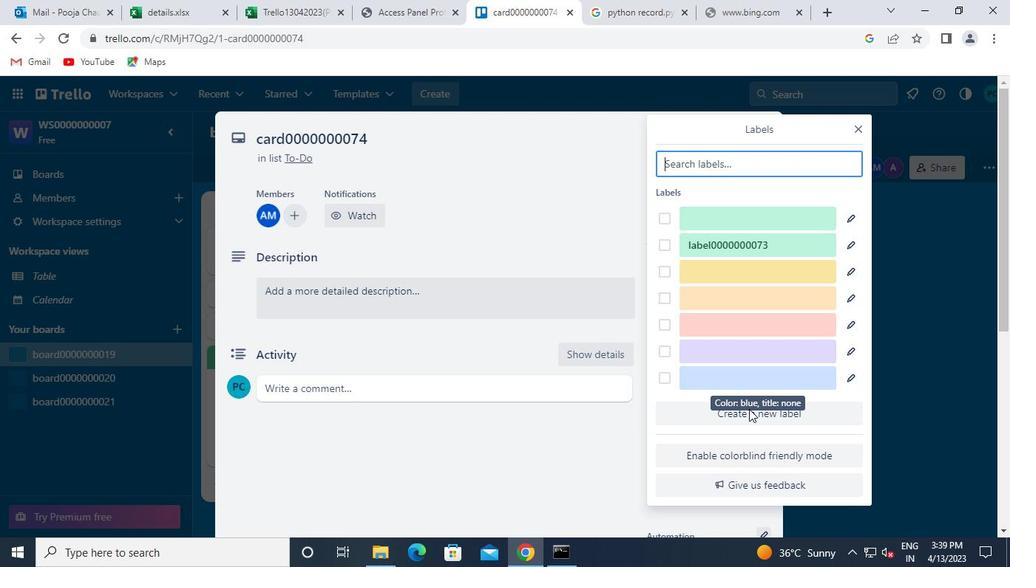 
Action: Mouse moved to (752, 414)
Screenshot: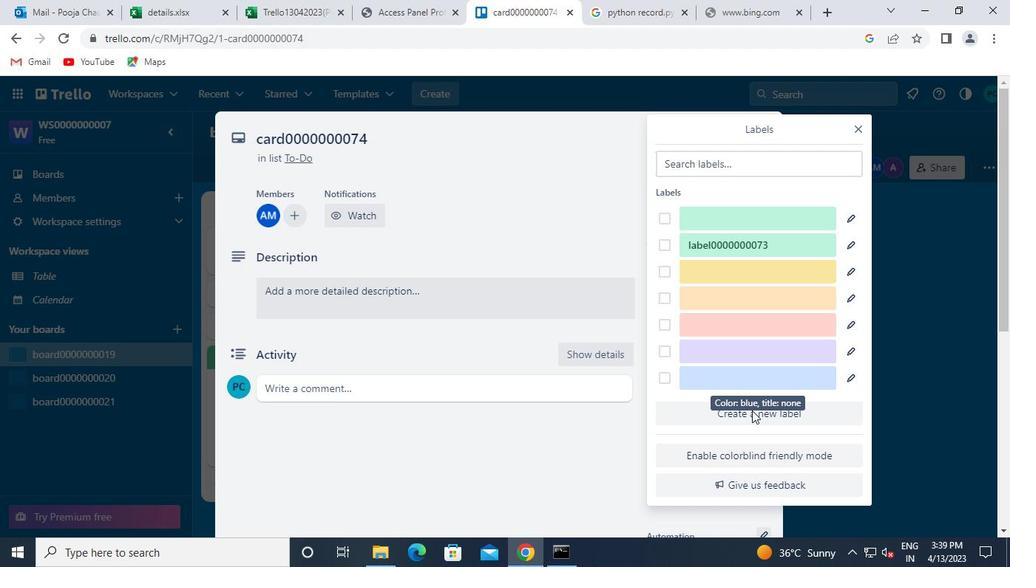 
Action: Mouse pressed left at (752, 414)
Screenshot: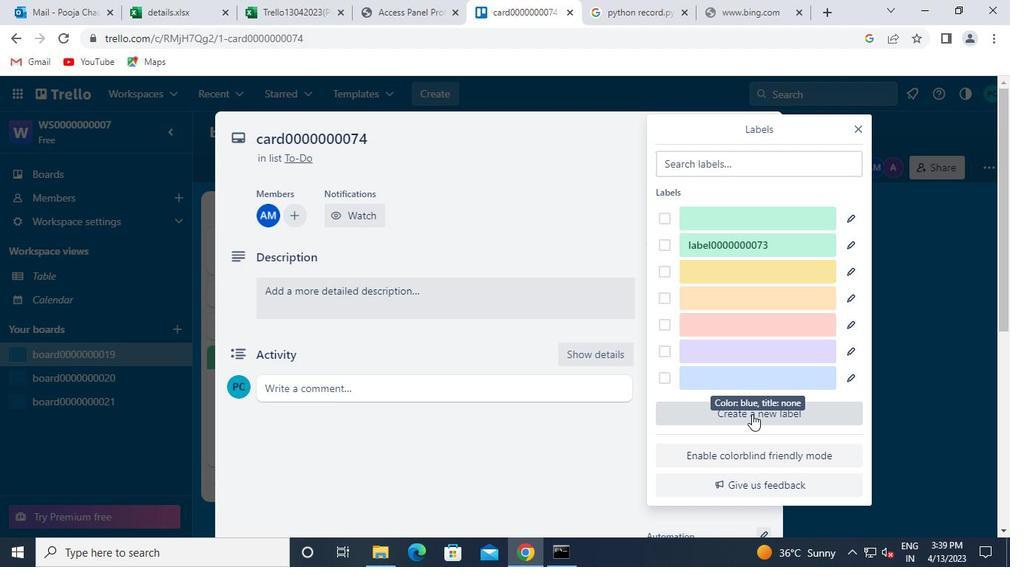 
Action: Mouse moved to (724, 337)
Screenshot: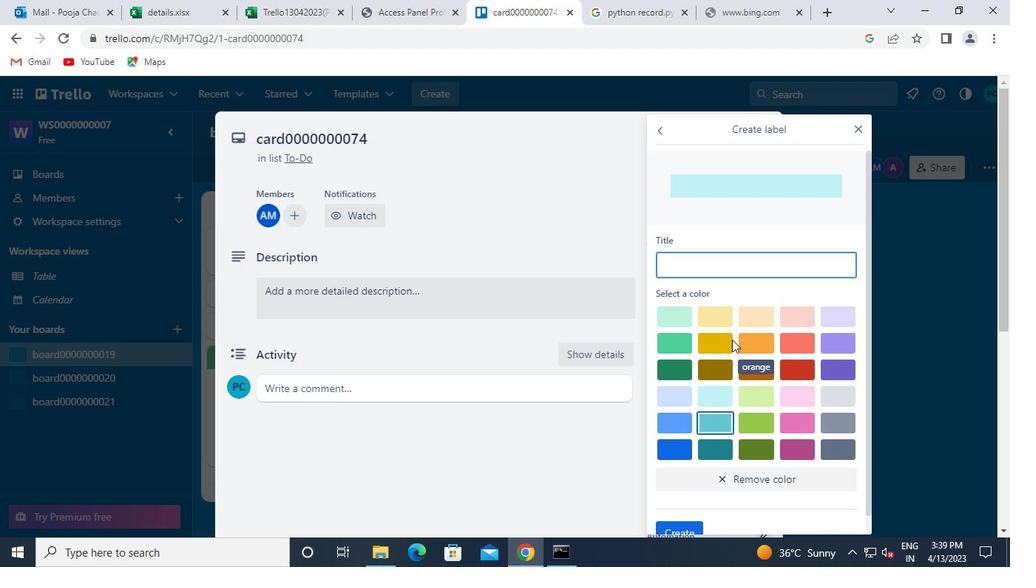 
Action: Mouse pressed left at (724, 337)
Screenshot: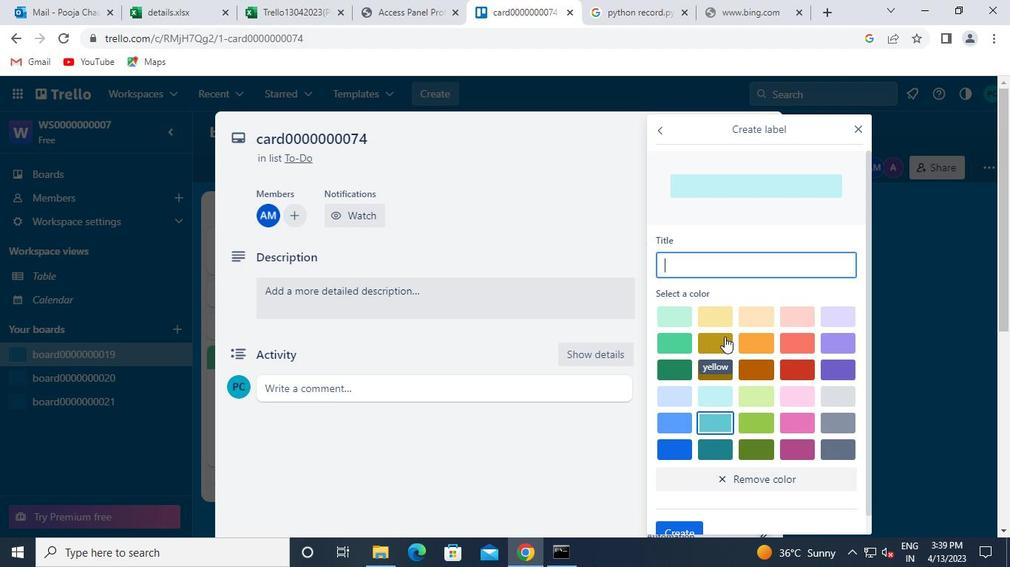 
Action: Mouse moved to (688, 270)
Screenshot: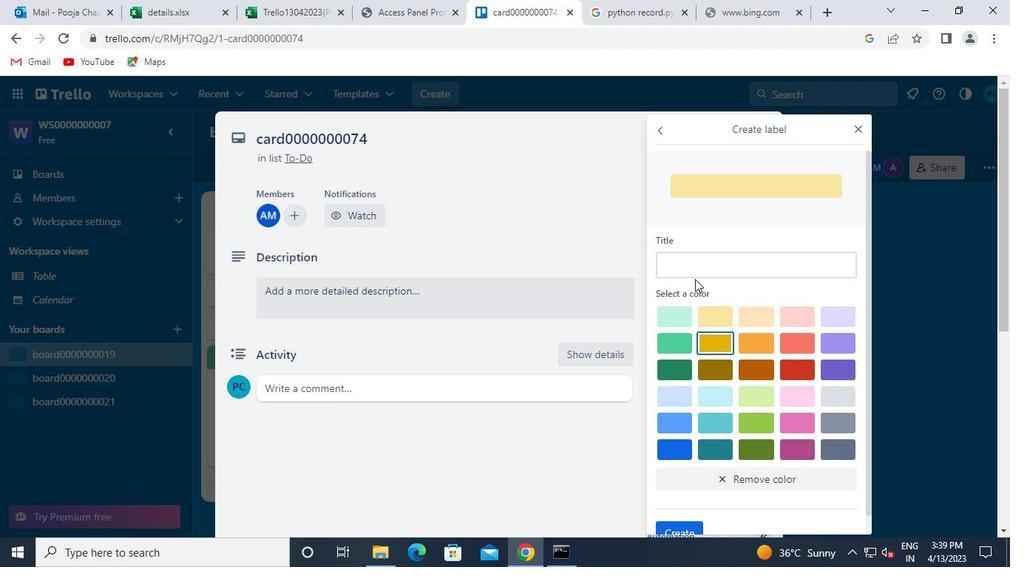 
Action: Mouse pressed left at (688, 270)
Screenshot: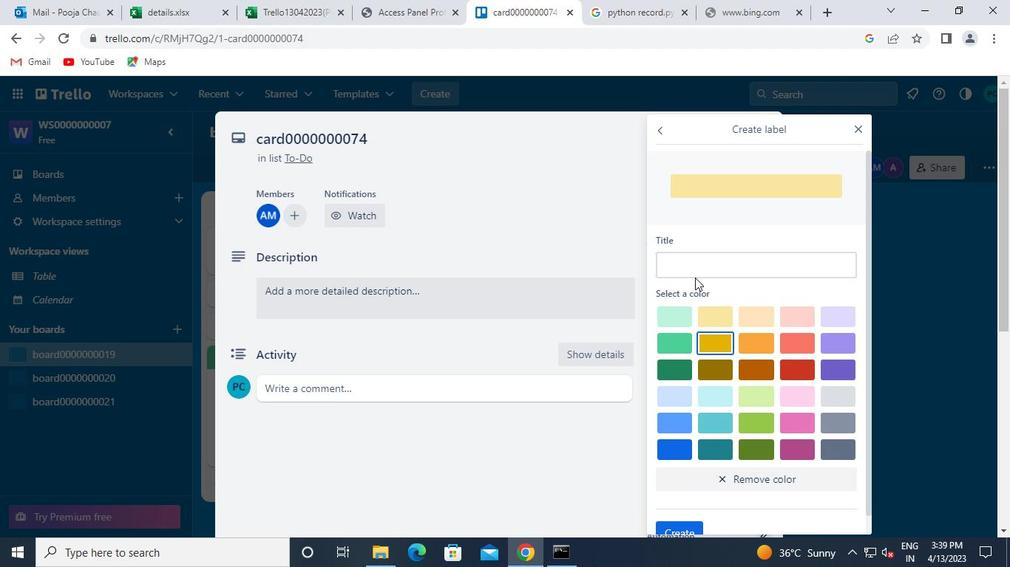 
Action: Keyboard l
Screenshot: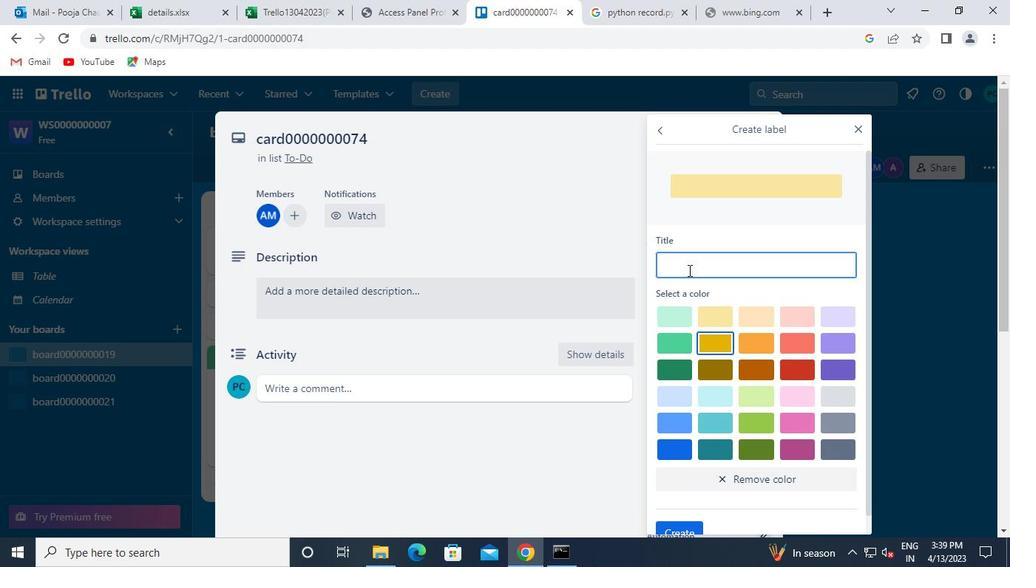 
Action: Keyboard a
Screenshot: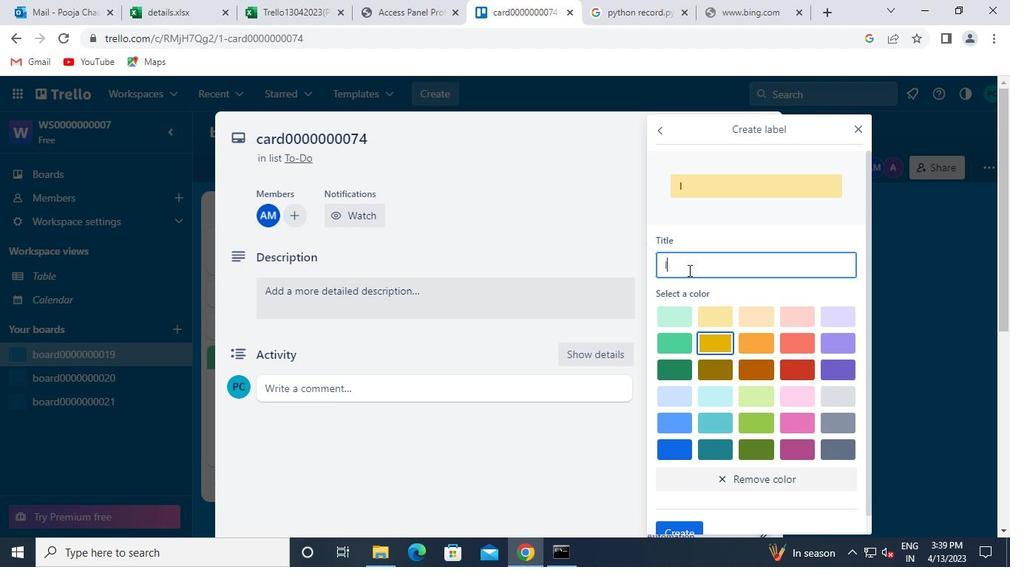 
Action: Keyboard b
Screenshot: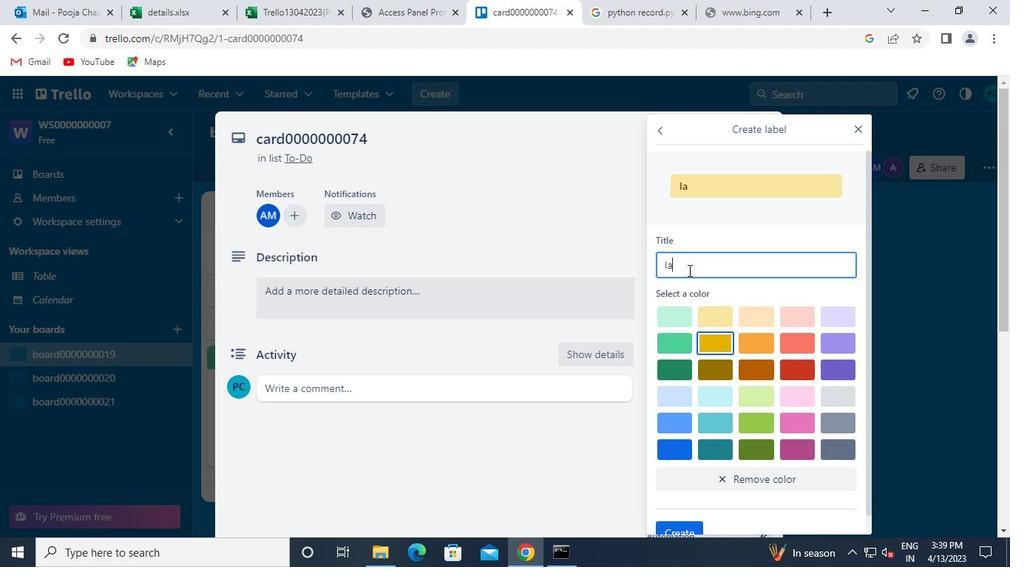 
Action: Keyboard e
Screenshot: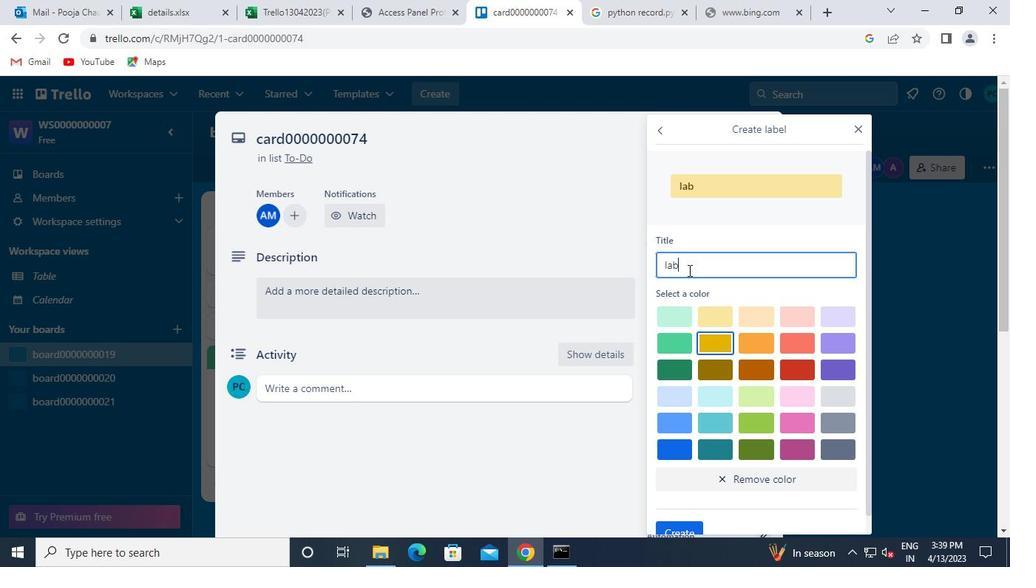 
Action: Keyboard l
Screenshot: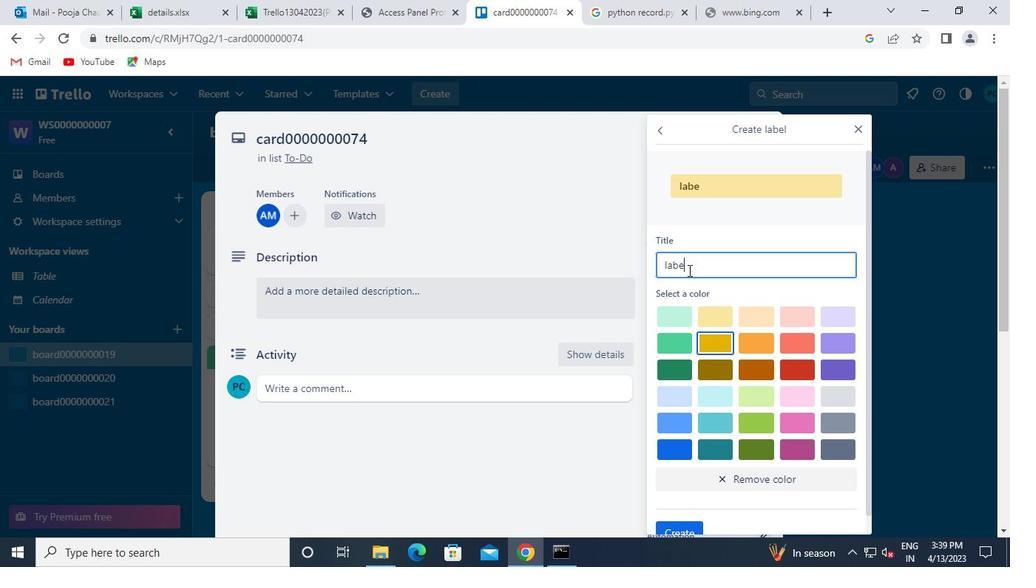
Action: Keyboard 0
Screenshot: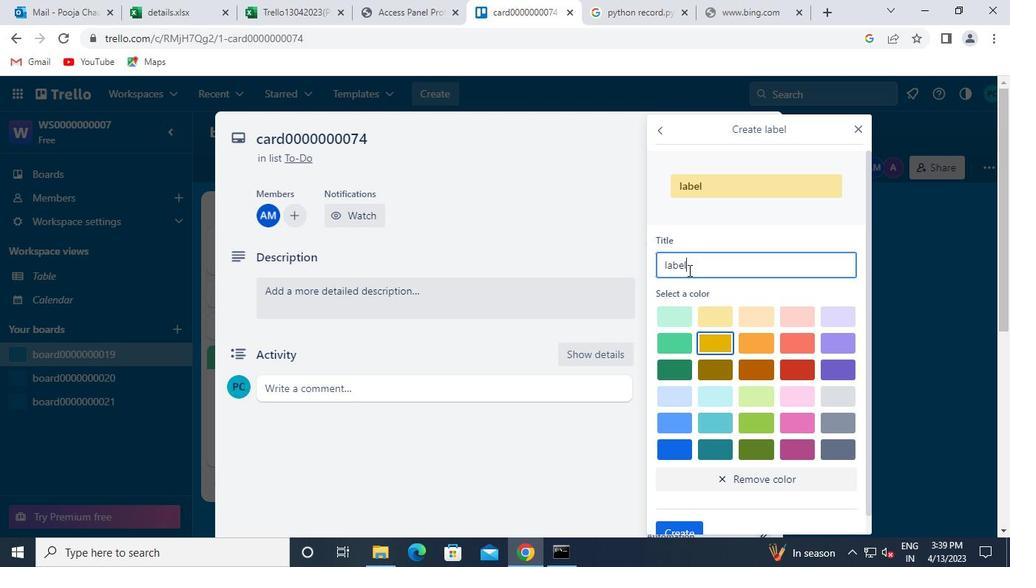 
Action: Keyboard 0
Screenshot: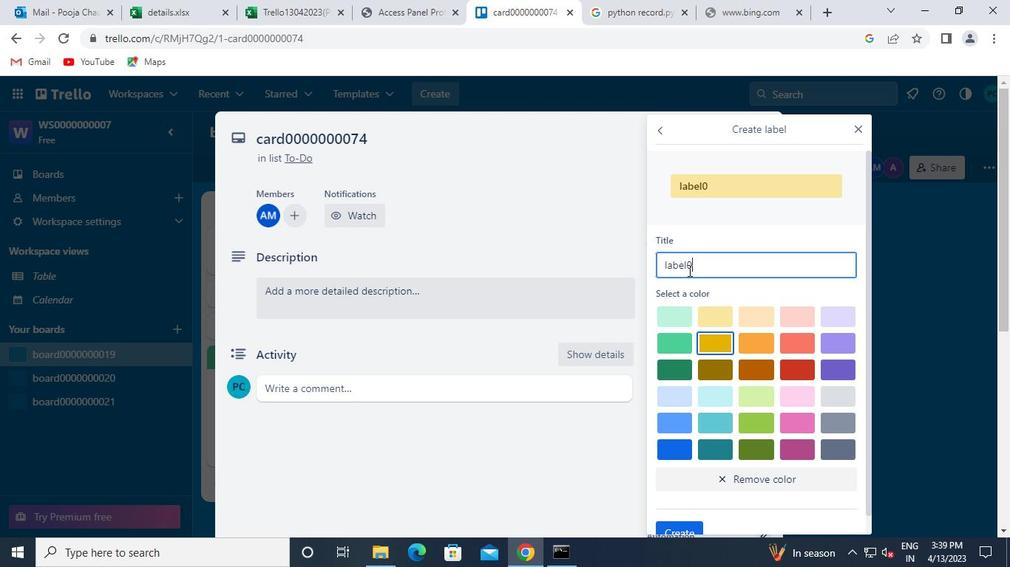 
Action: Keyboard 0
Screenshot: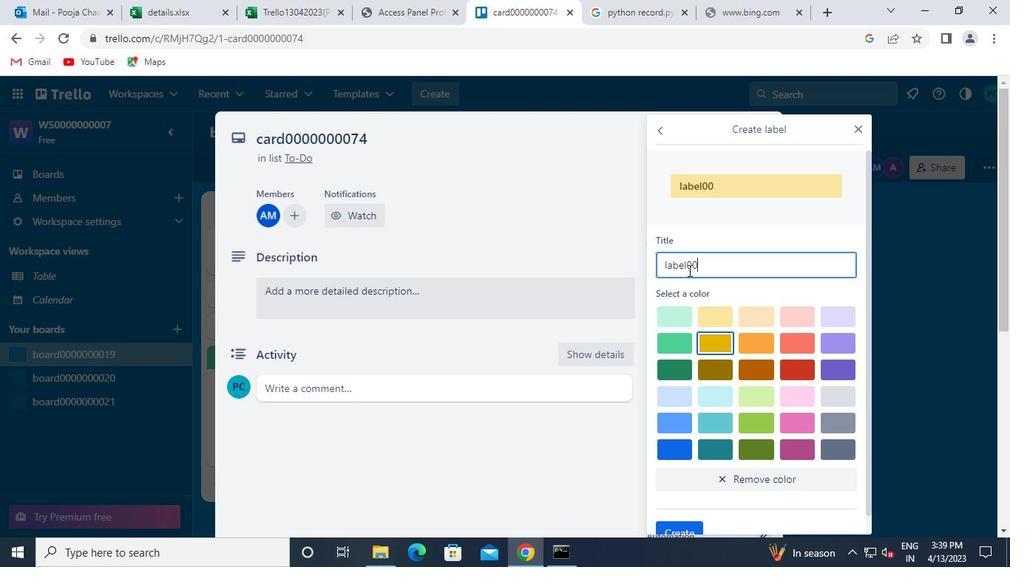 
Action: Keyboard 0
Screenshot: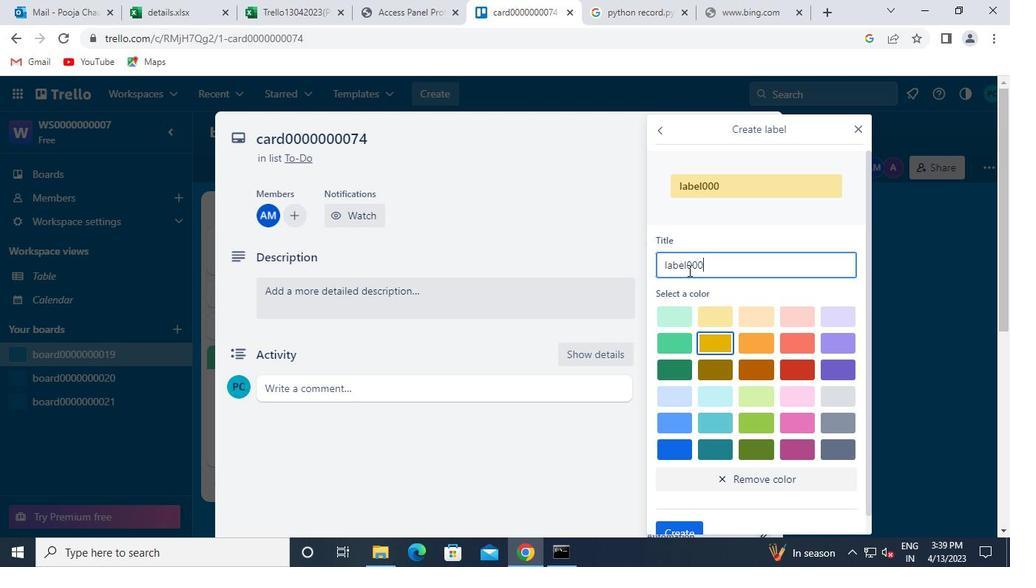 
Action: Keyboard 0
Screenshot: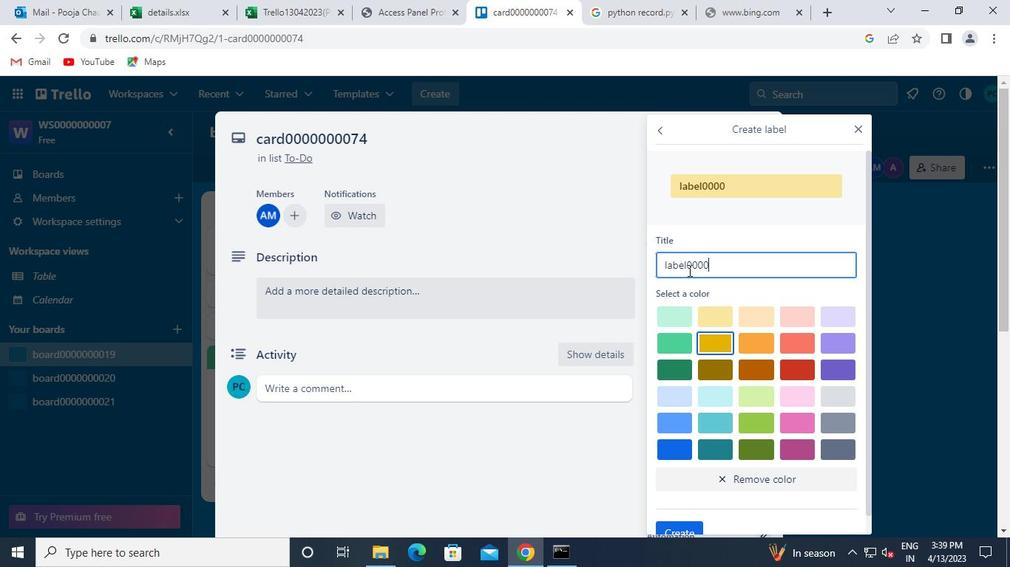 
Action: Keyboard 0
Screenshot: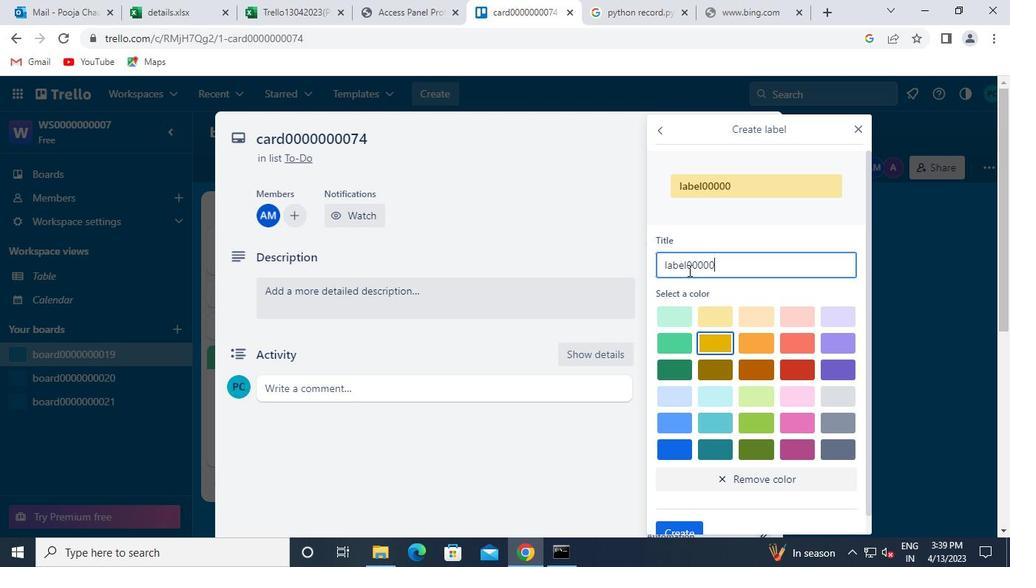
Action: Keyboard 0
Screenshot: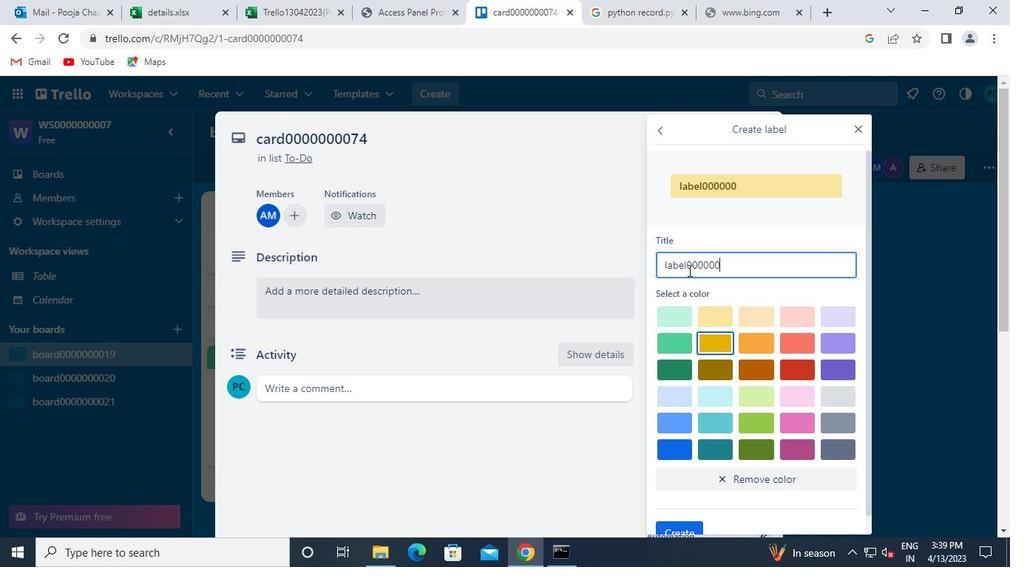 
Action: Keyboard 0
Screenshot: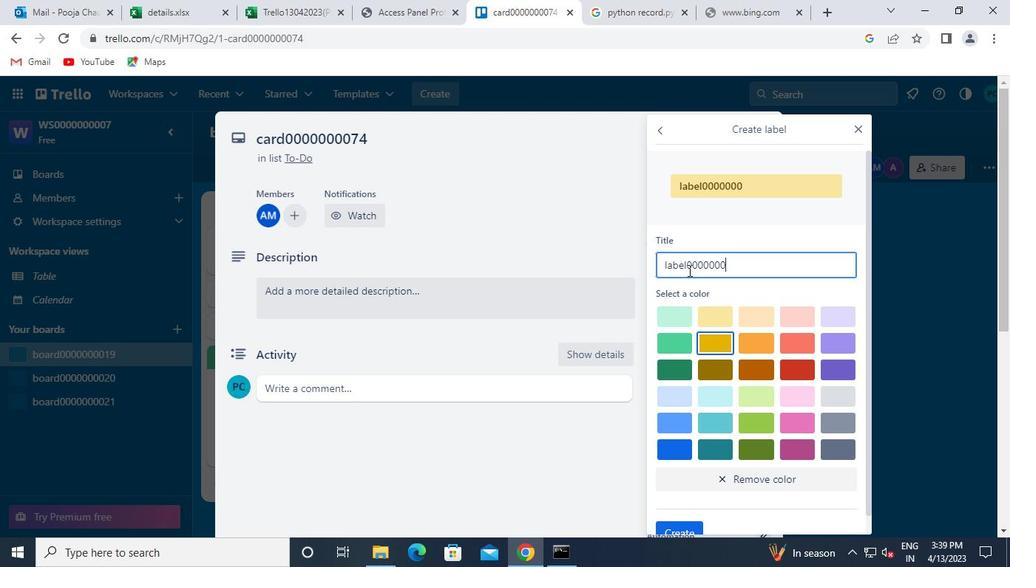
Action: Keyboard 7
Screenshot: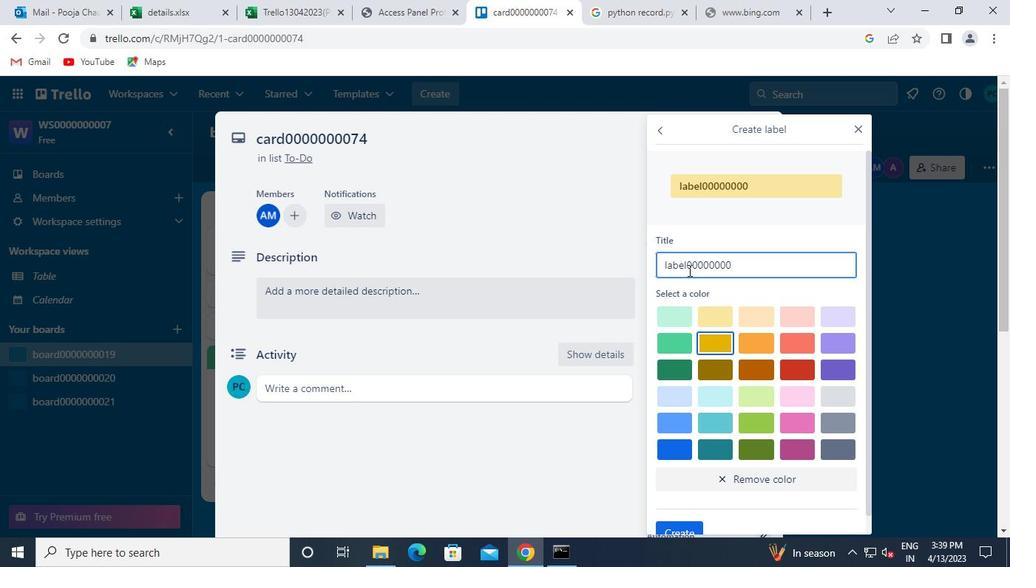 
Action: Keyboard 4
Screenshot: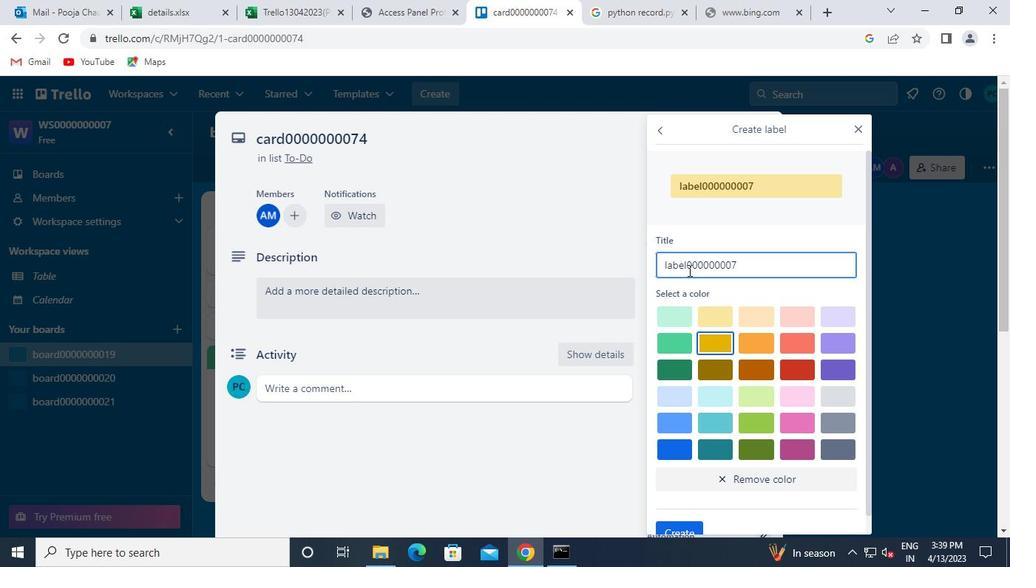
Action: Mouse moved to (687, 511)
Screenshot: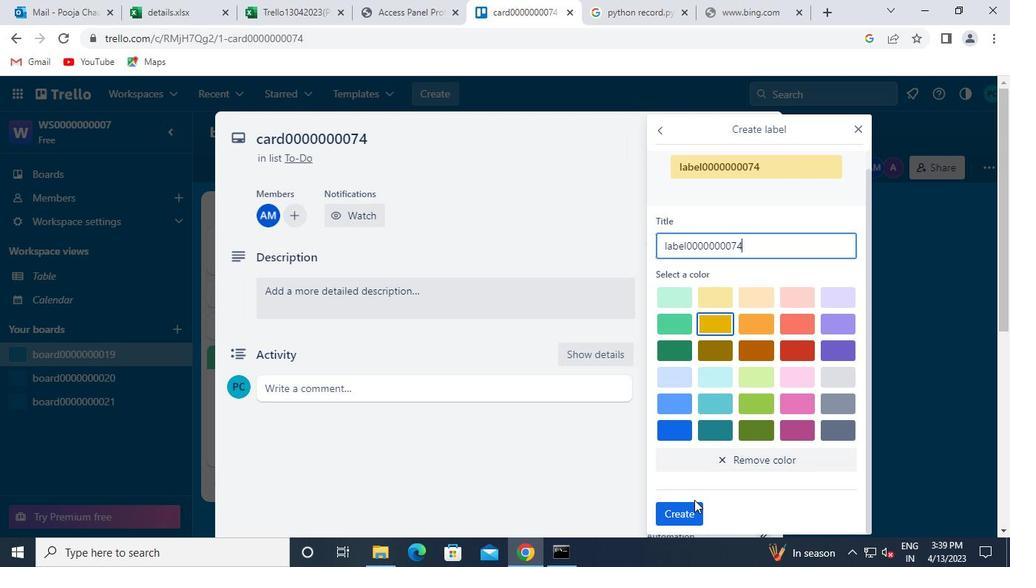
Action: Mouse pressed left at (687, 511)
Screenshot: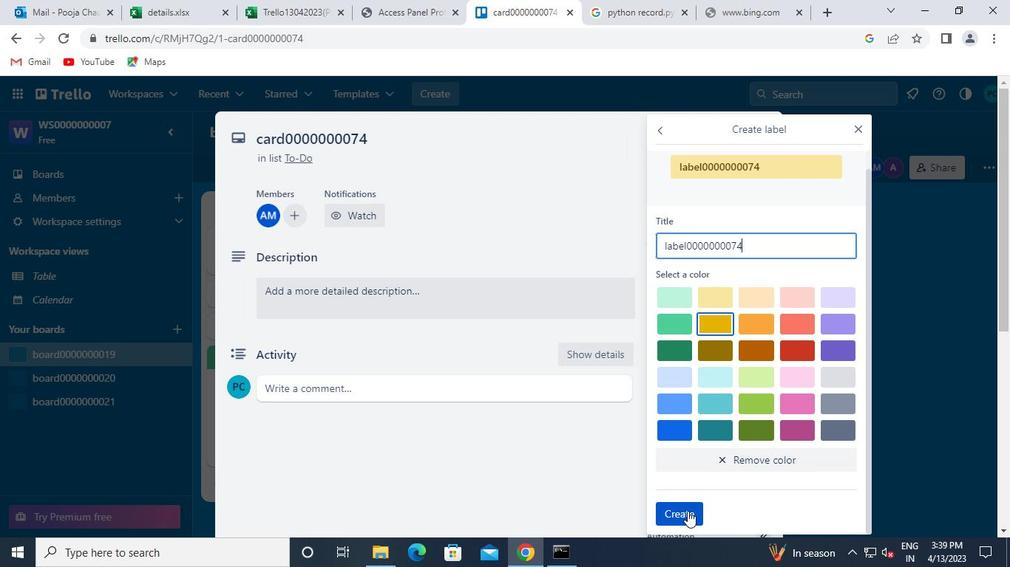 
Action: Mouse moved to (860, 124)
Screenshot: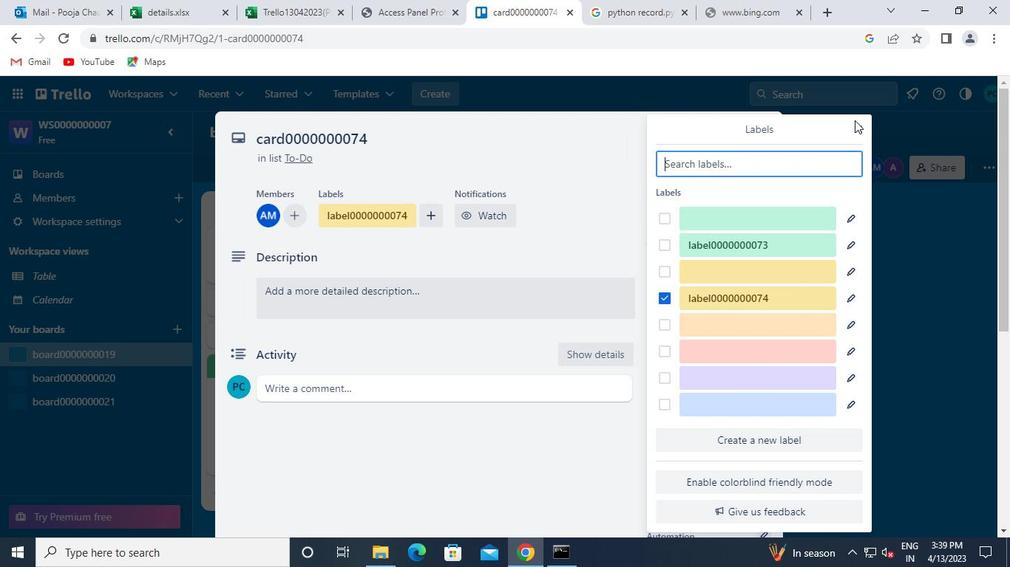 
Action: Mouse pressed left at (860, 124)
Screenshot: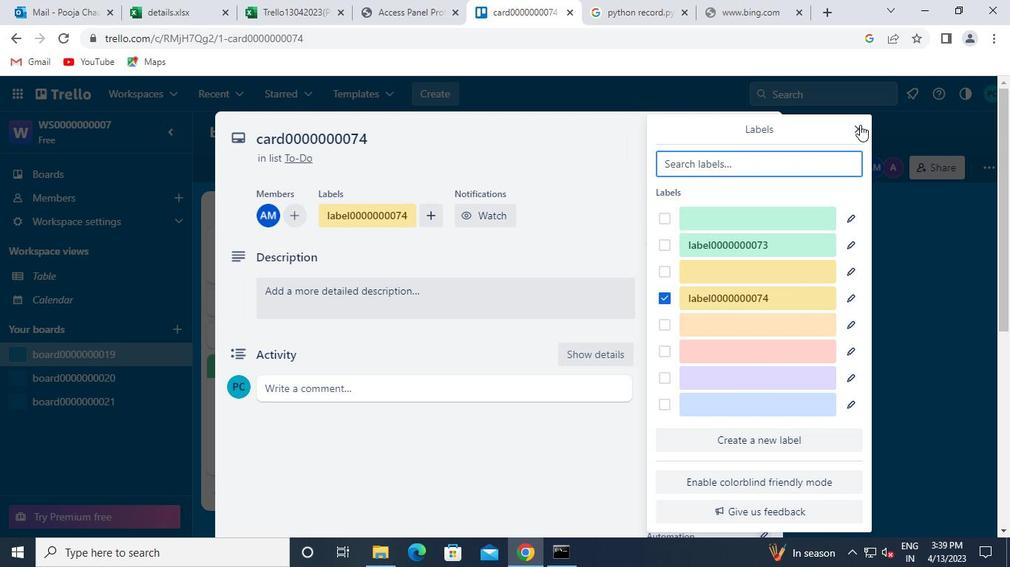 
Action: Mouse moved to (691, 321)
Screenshot: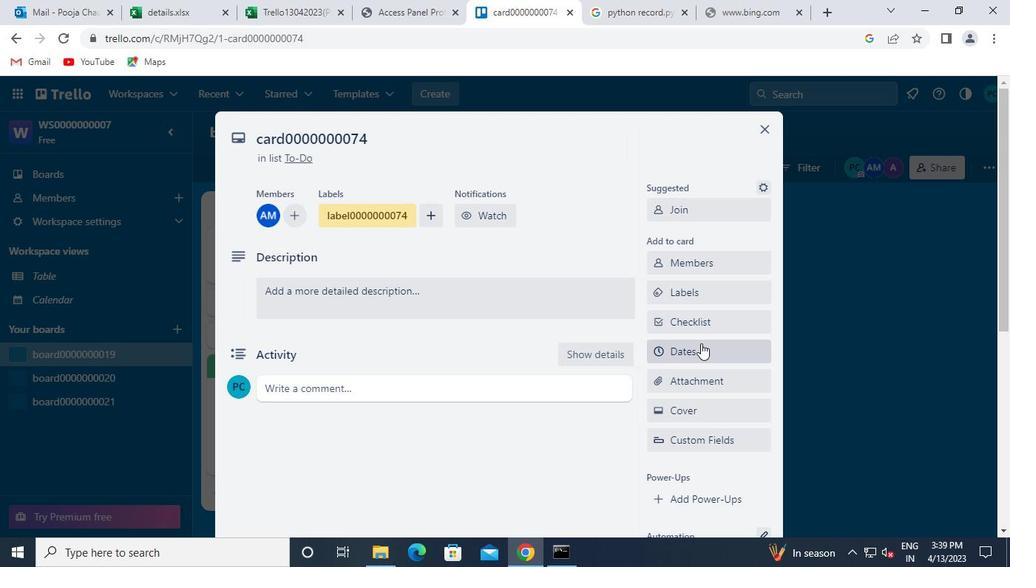 
Action: Mouse pressed left at (691, 321)
Screenshot: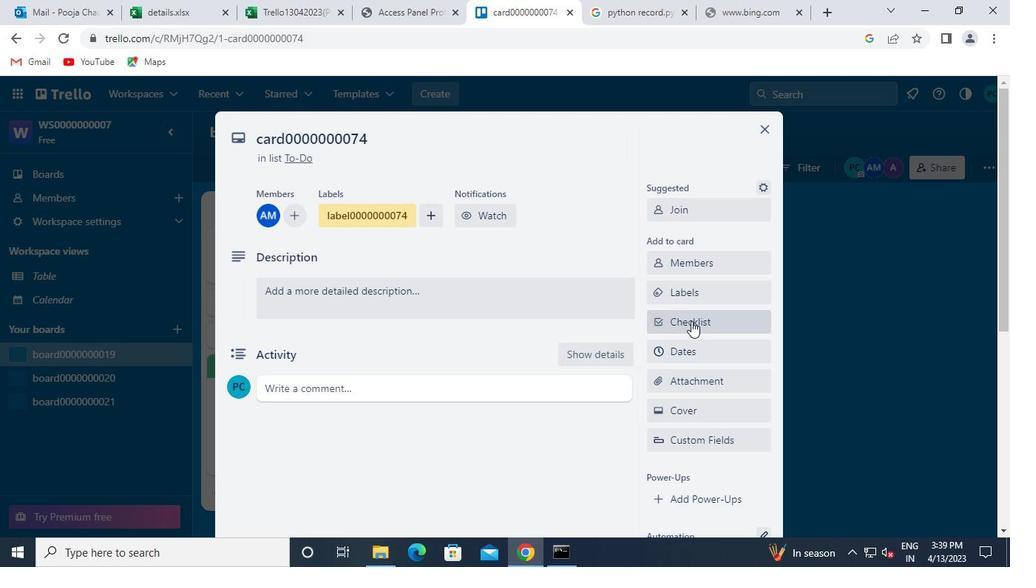 
Action: Mouse moved to (746, 403)
Screenshot: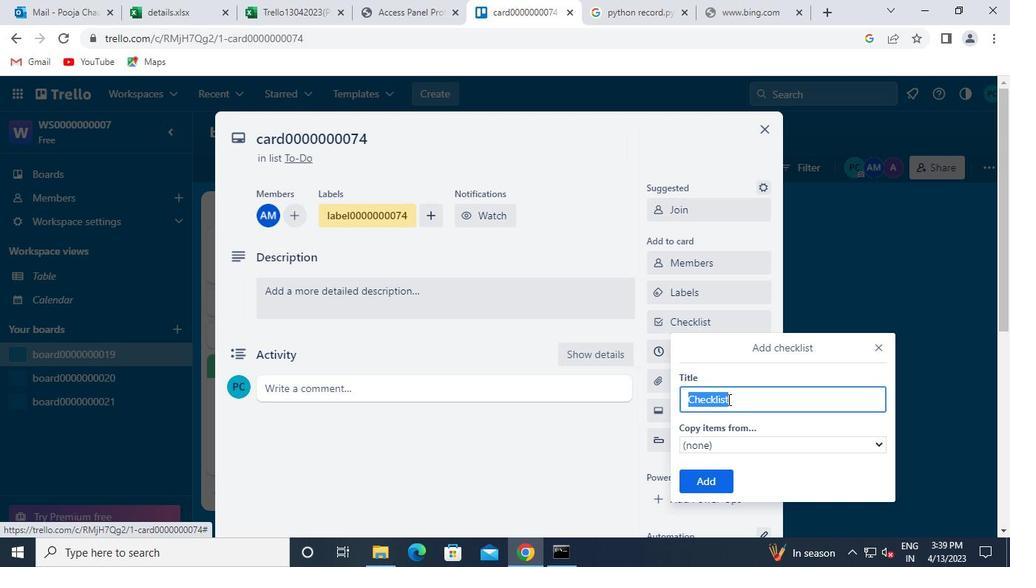 
Action: Mouse pressed left at (746, 403)
Screenshot: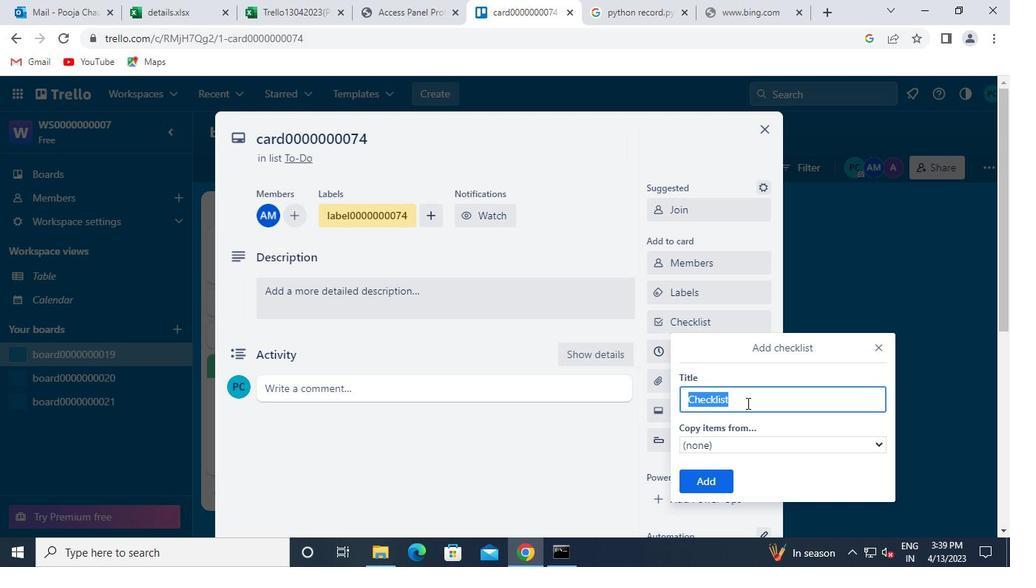 
Action: Keyboard Key.backspace
Screenshot: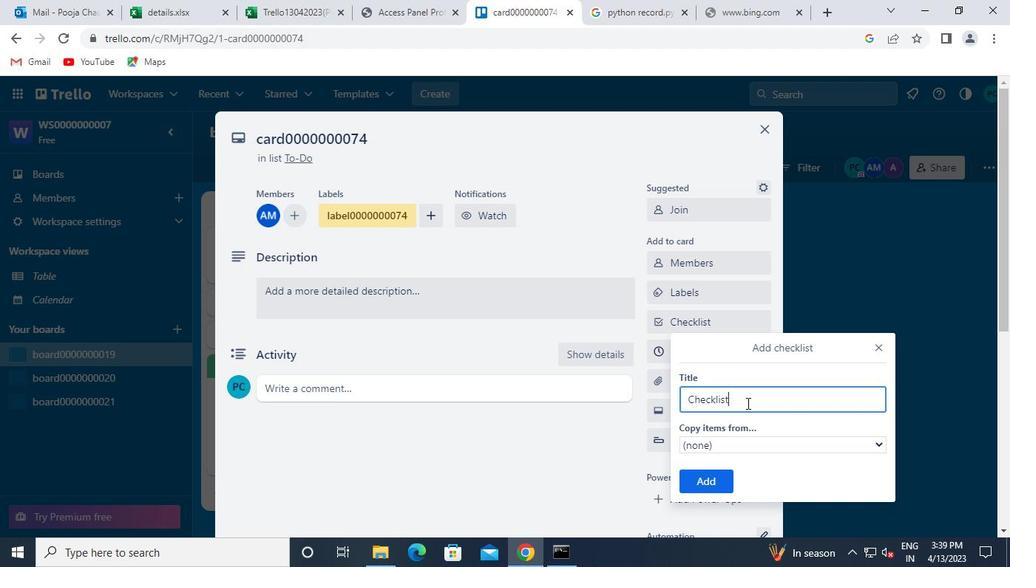 
Action: Keyboard Key.backspace
Screenshot: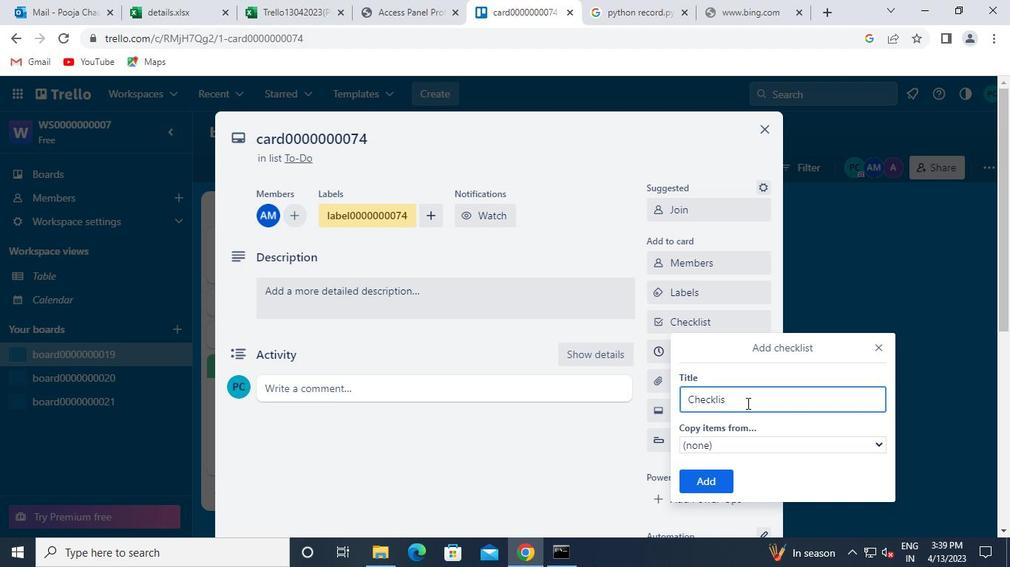 
Action: Keyboard Key.backspace
Screenshot: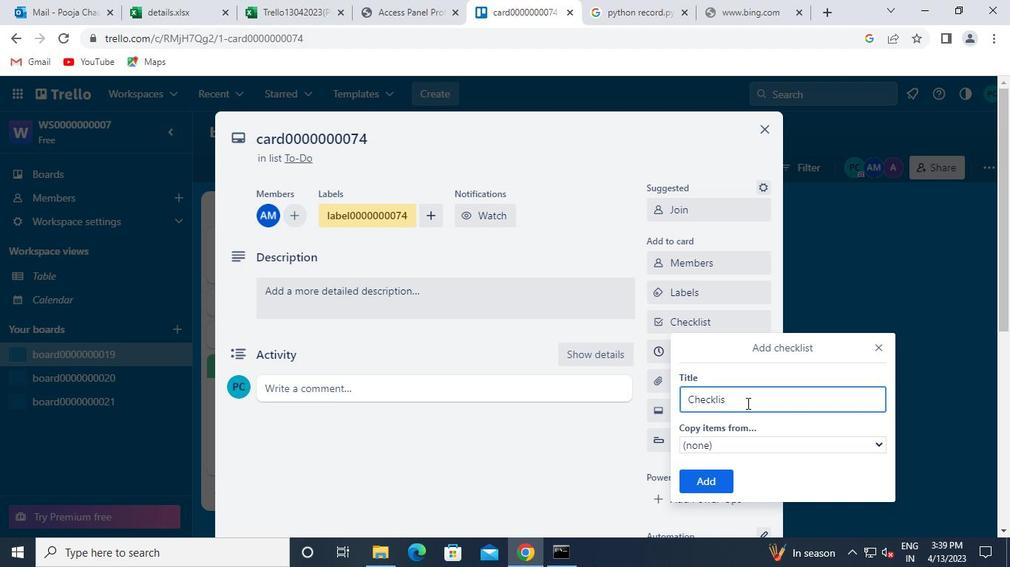 
Action: Keyboard Key.backspace
Screenshot: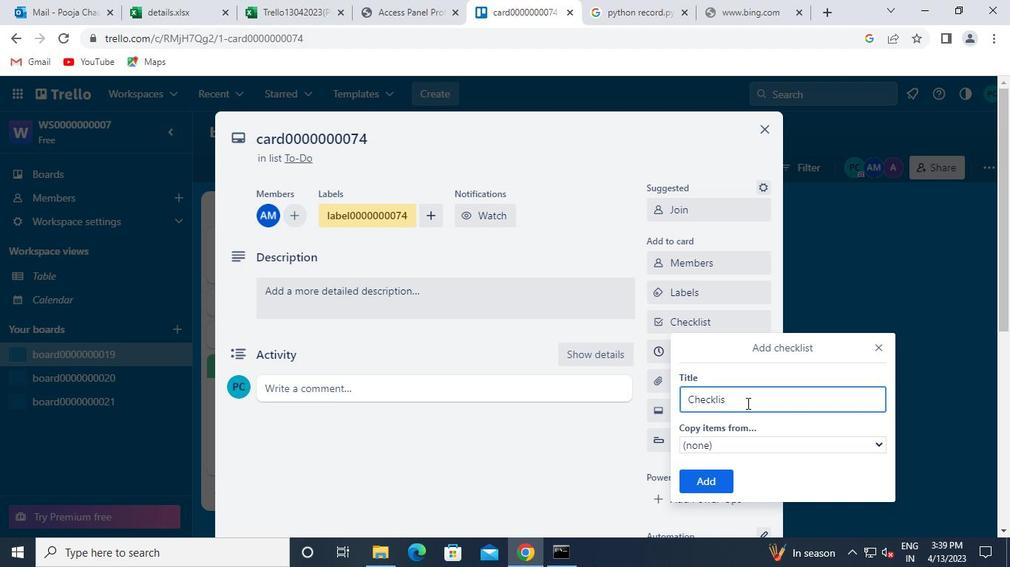 
Action: Keyboard Key.backspace
Screenshot: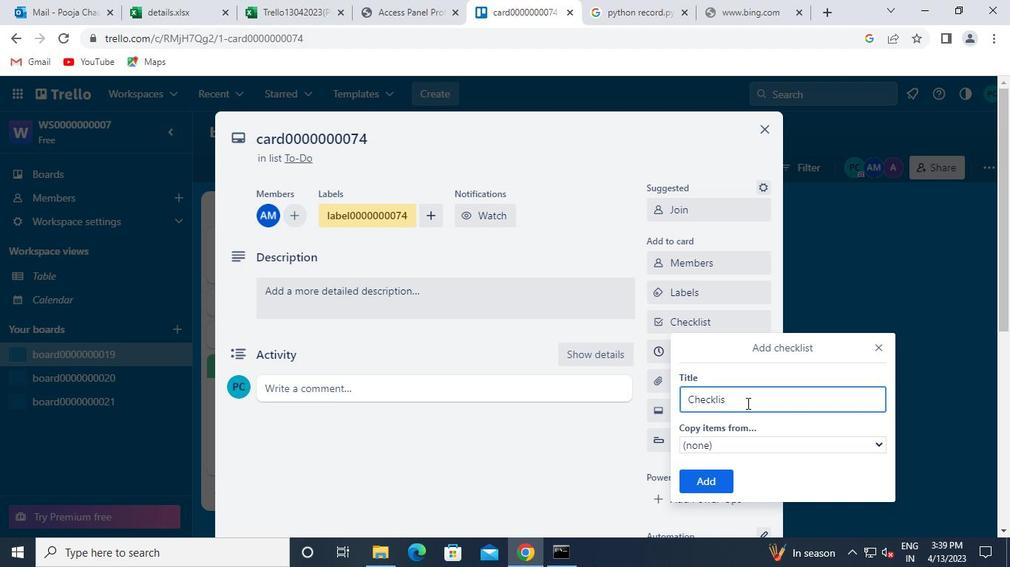 
Action: Keyboard Key.backspace
Screenshot: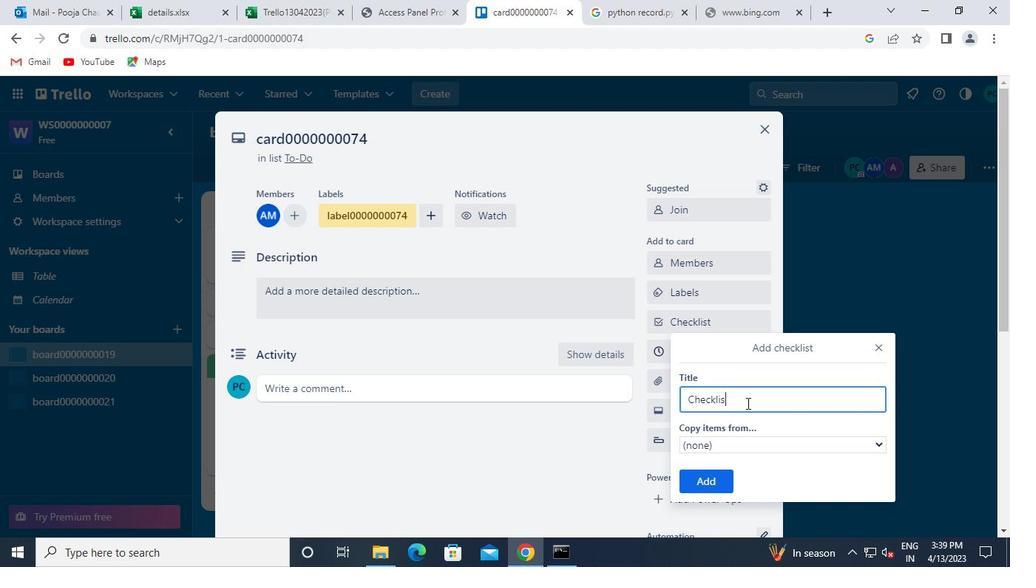 
Action: Keyboard Key.backspace
Screenshot: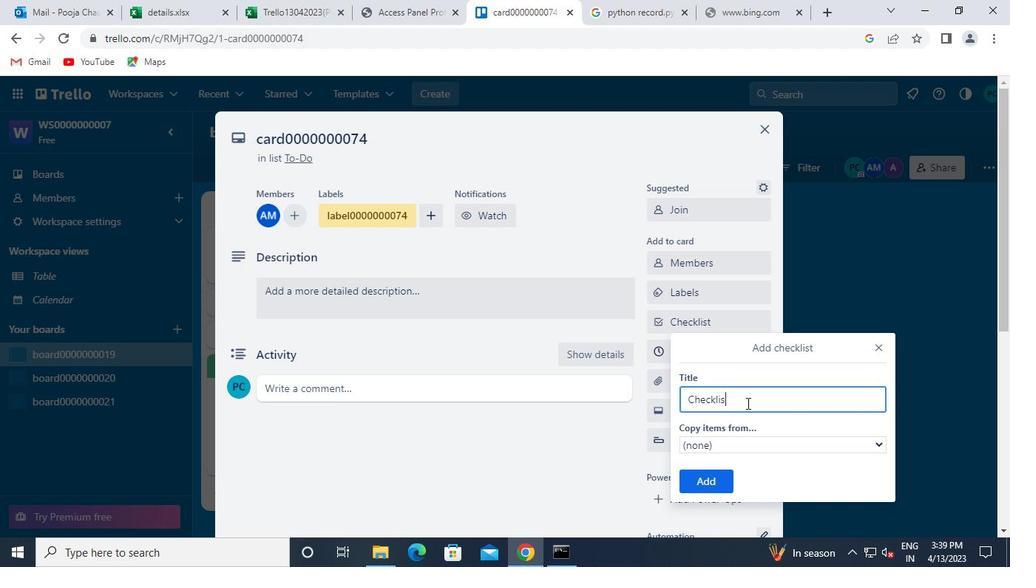 
Action: Keyboard Key.backspace
Screenshot: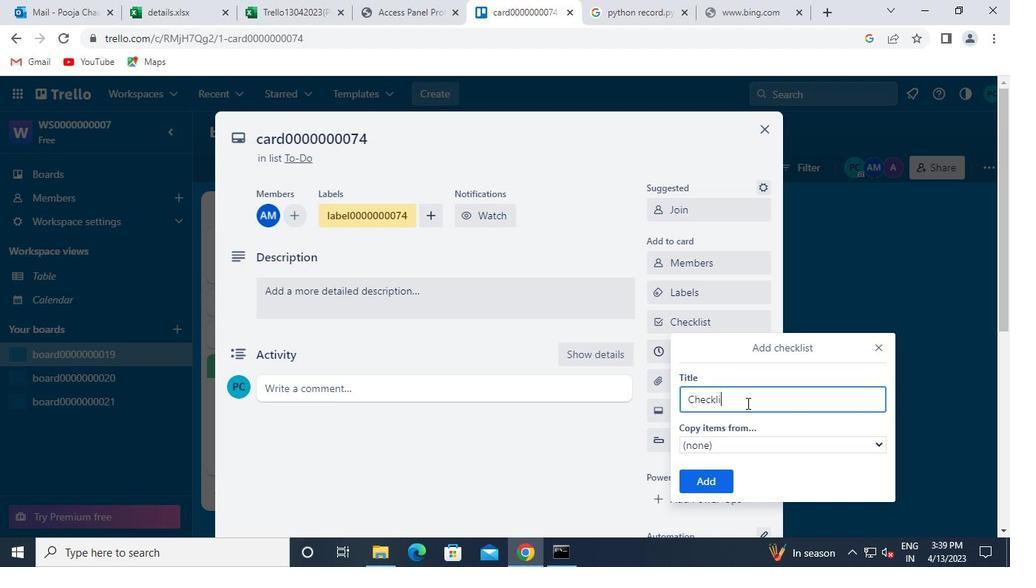 
Action: Keyboard Key.backspace
Screenshot: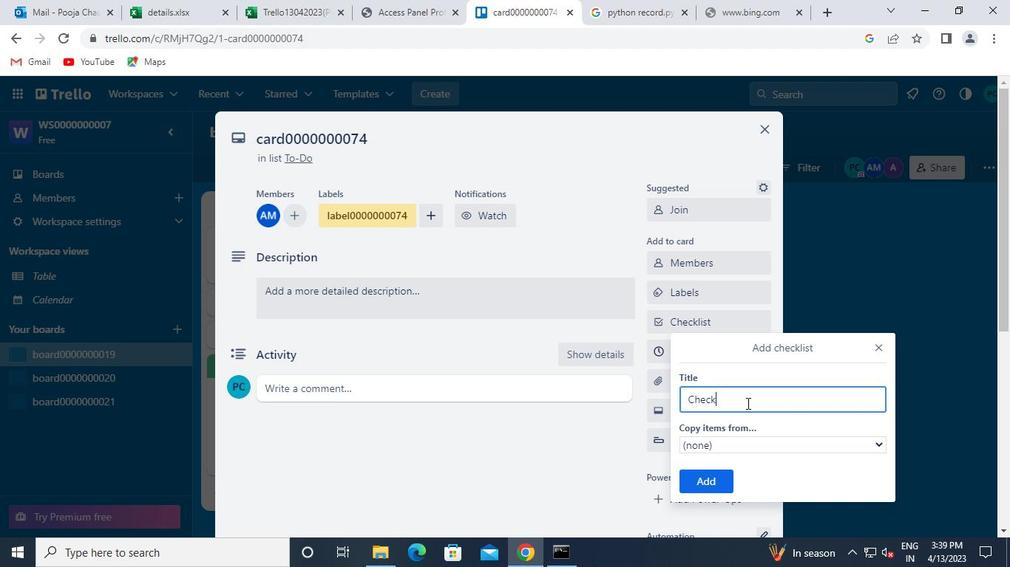 
Action: Keyboard c
Screenshot: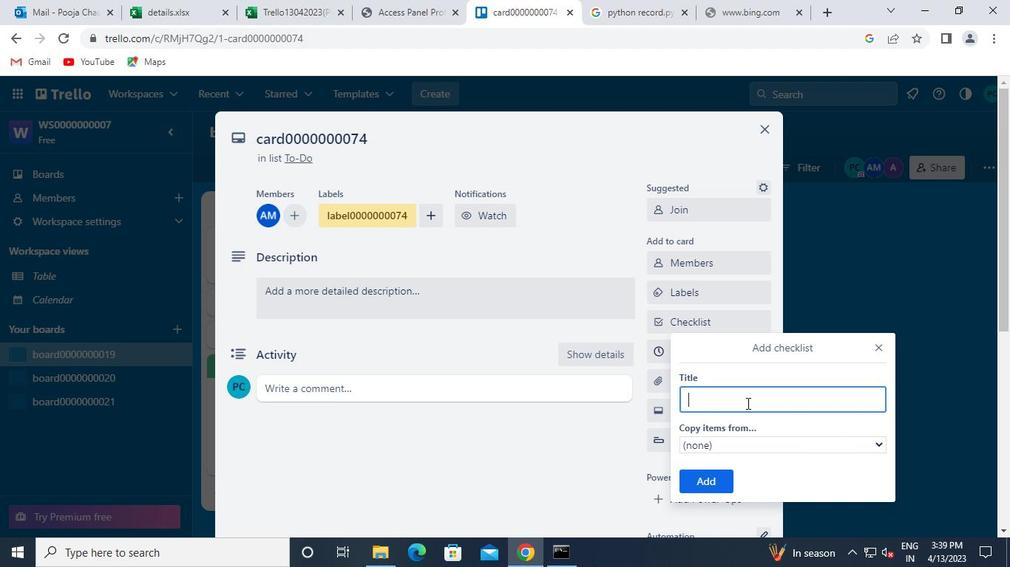 
Action: Keyboard l
Screenshot: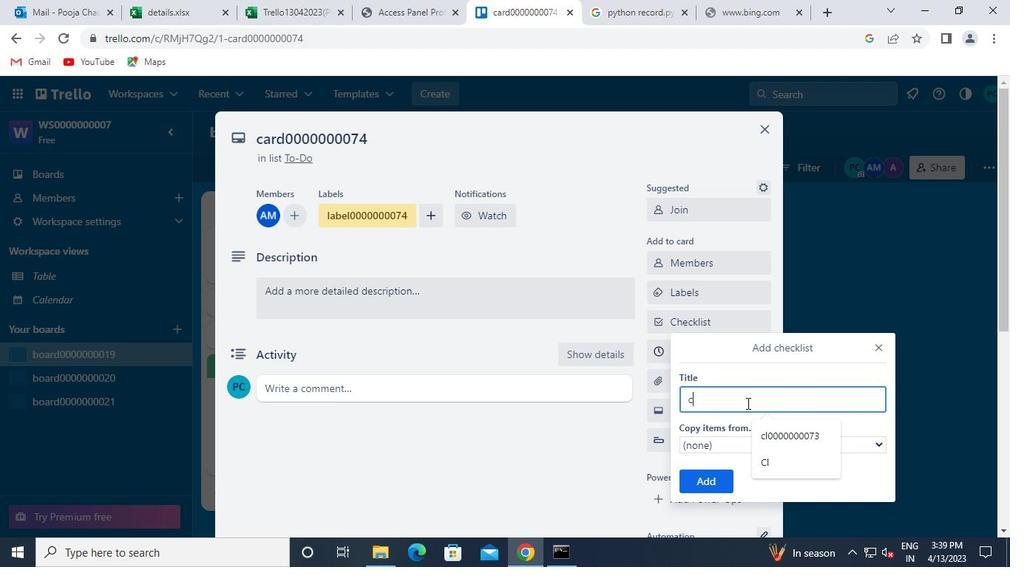 
Action: Keyboard 0
Screenshot: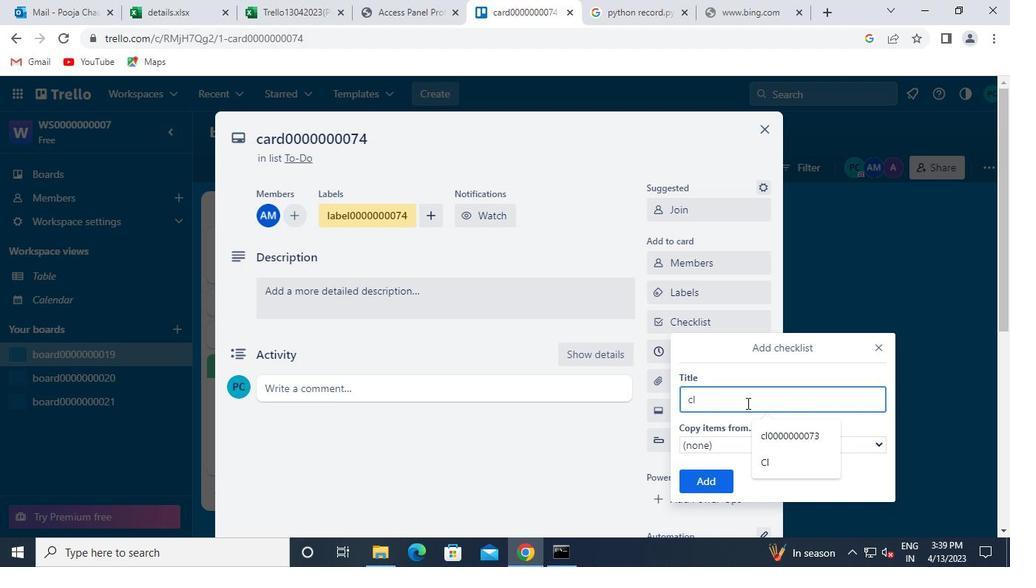 
Action: Keyboard 0
Screenshot: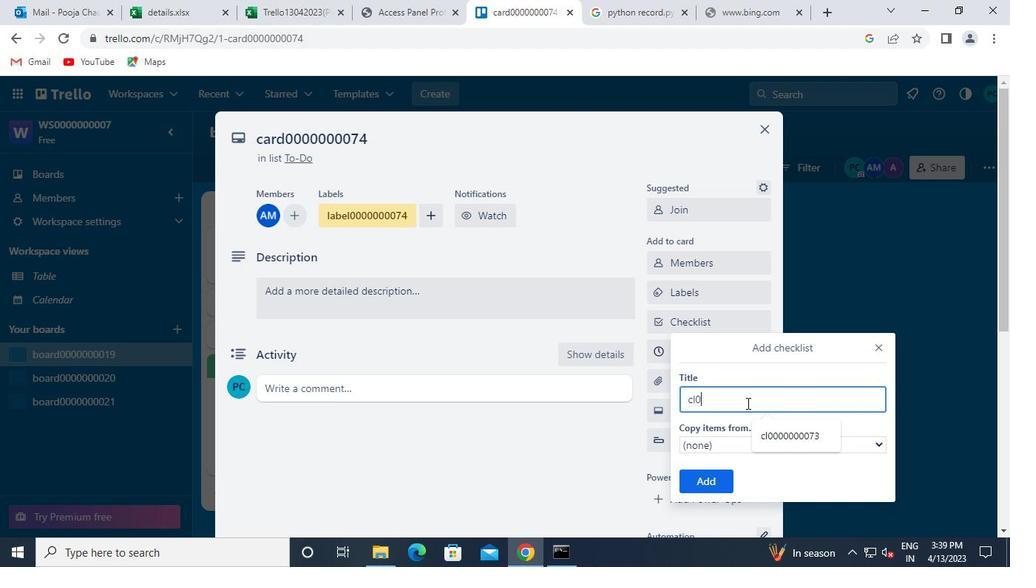 
Action: Keyboard 0
Screenshot: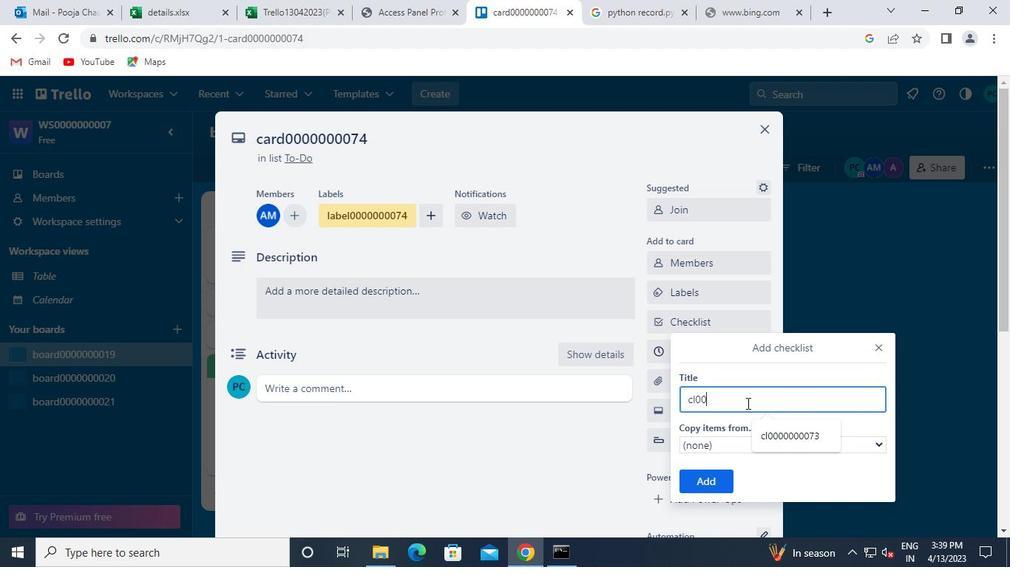 
Action: Keyboard 0
Screenshot: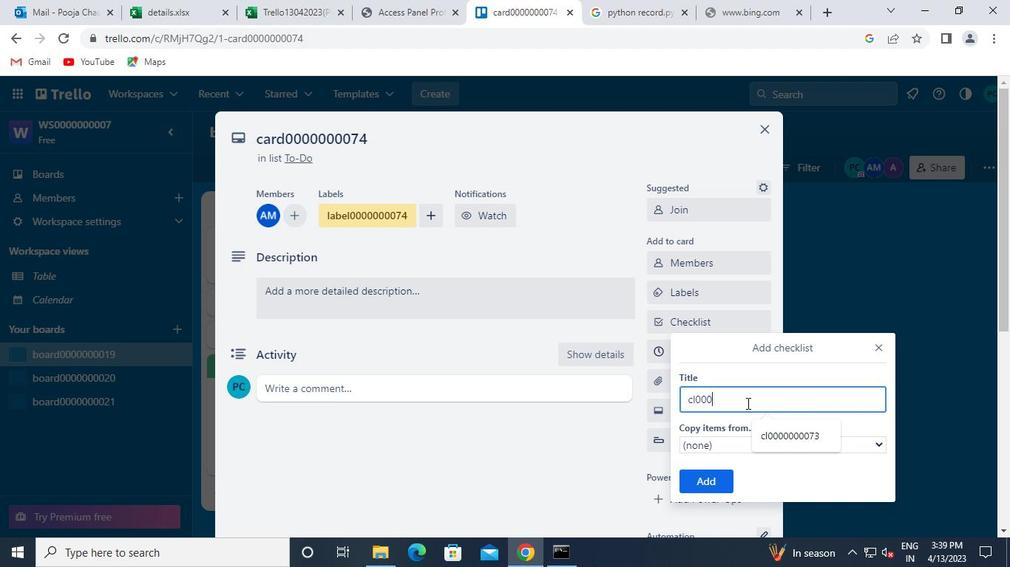 
Action: Keyboard 0
Screenshot: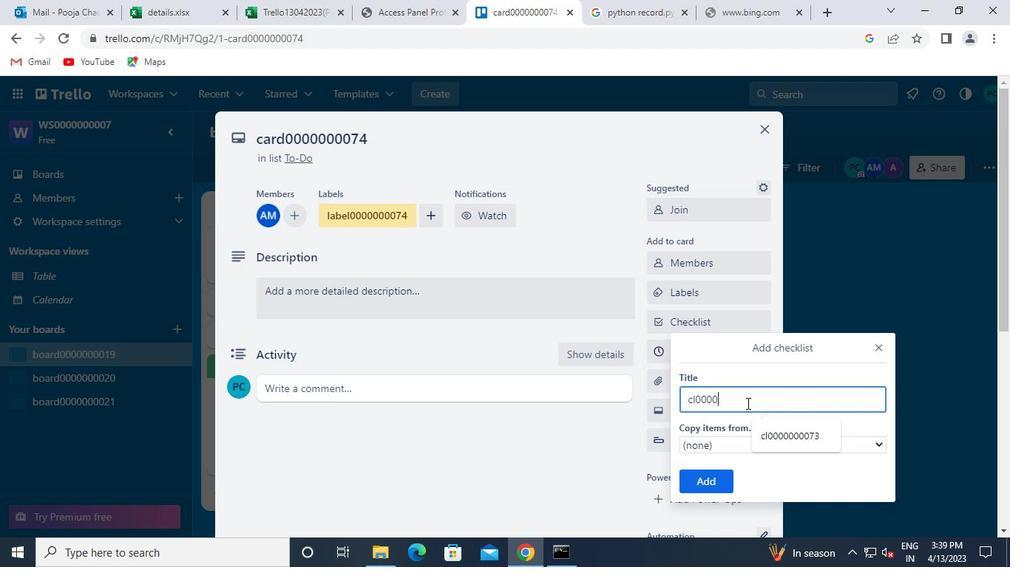
Action: Keyboard 0
Screenshot: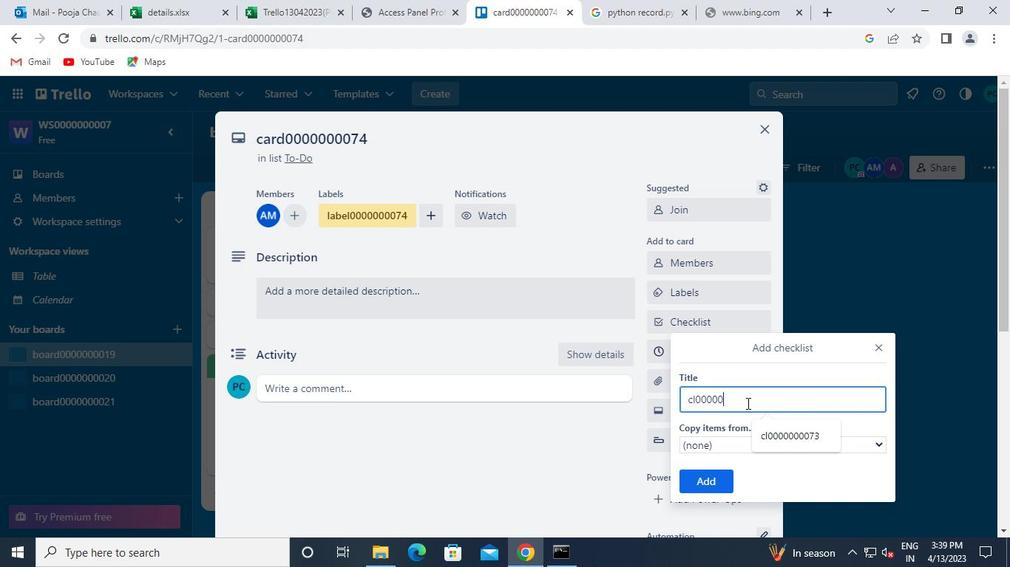 
Action: Keyboard 0
Screenshot: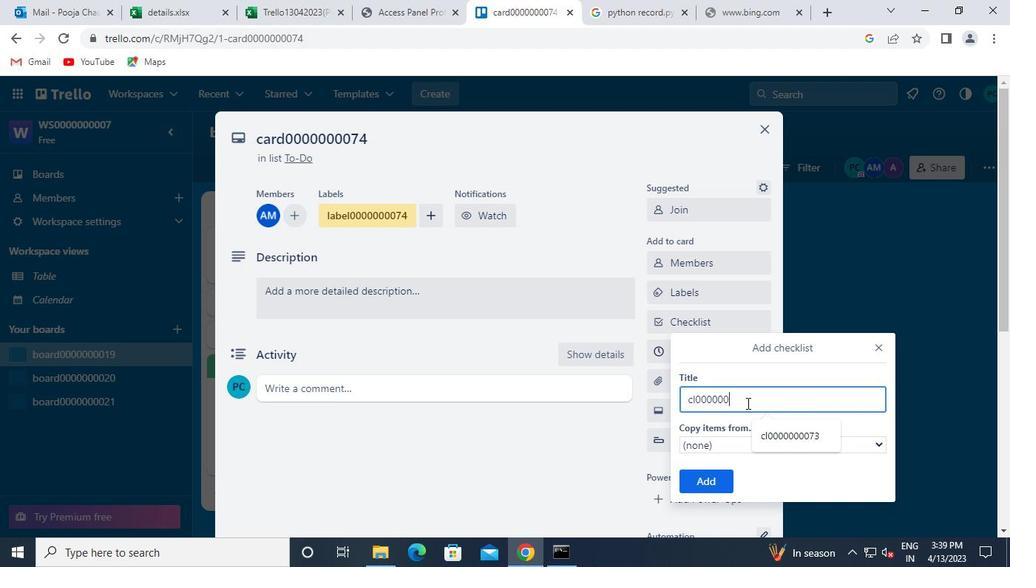 
Action: Keyboard 0
Screenshot: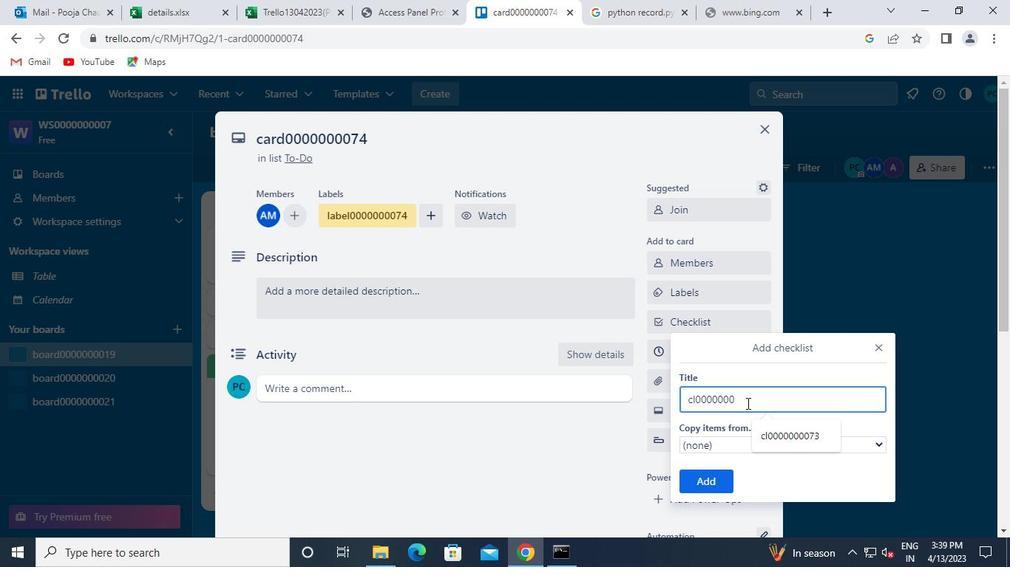 
Action: Keyboard 7
Screenshot: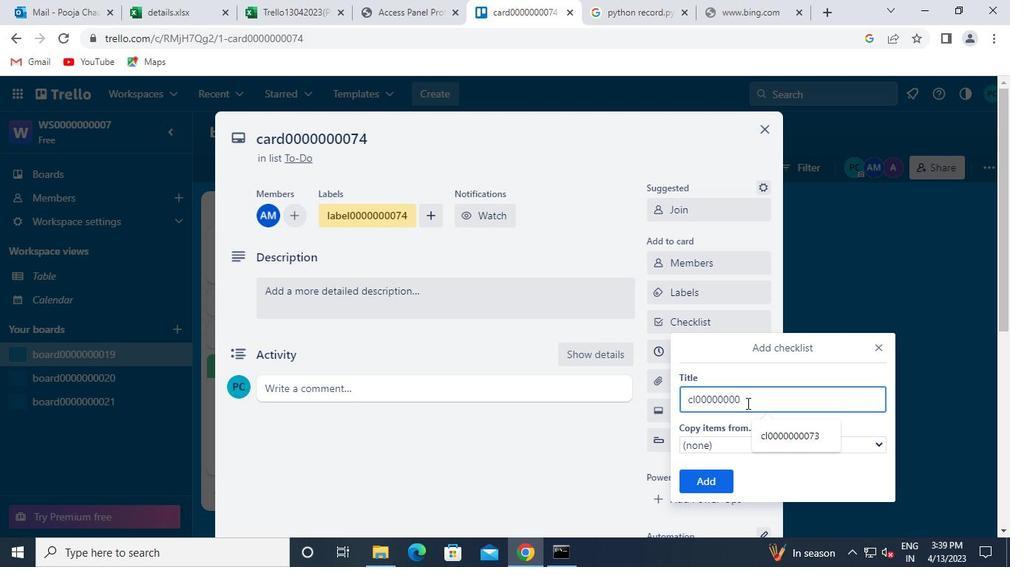 
Action: Keyboard 4
Screenshot: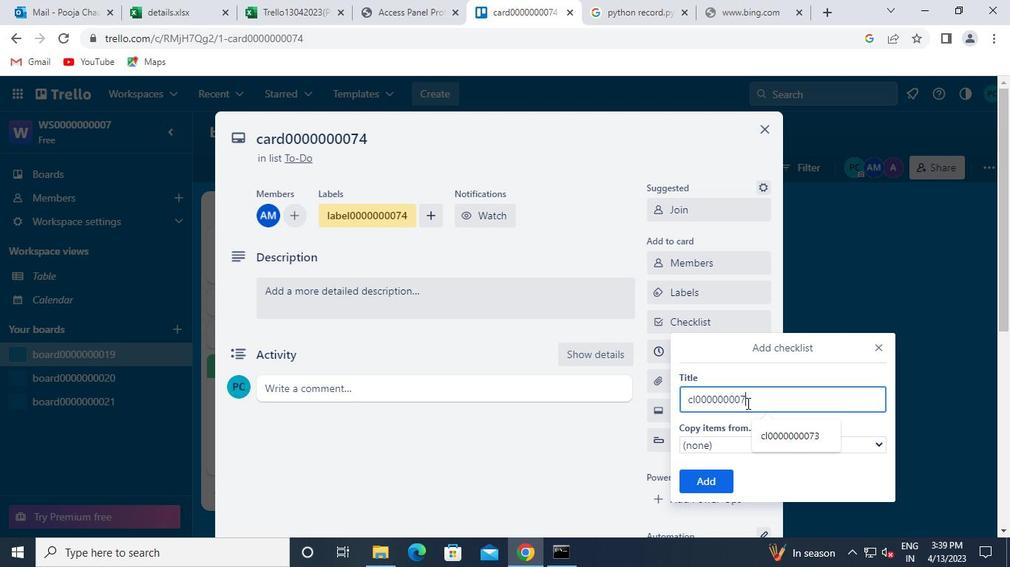 
Action: Mouse moved to (706, 477)
Screenshot: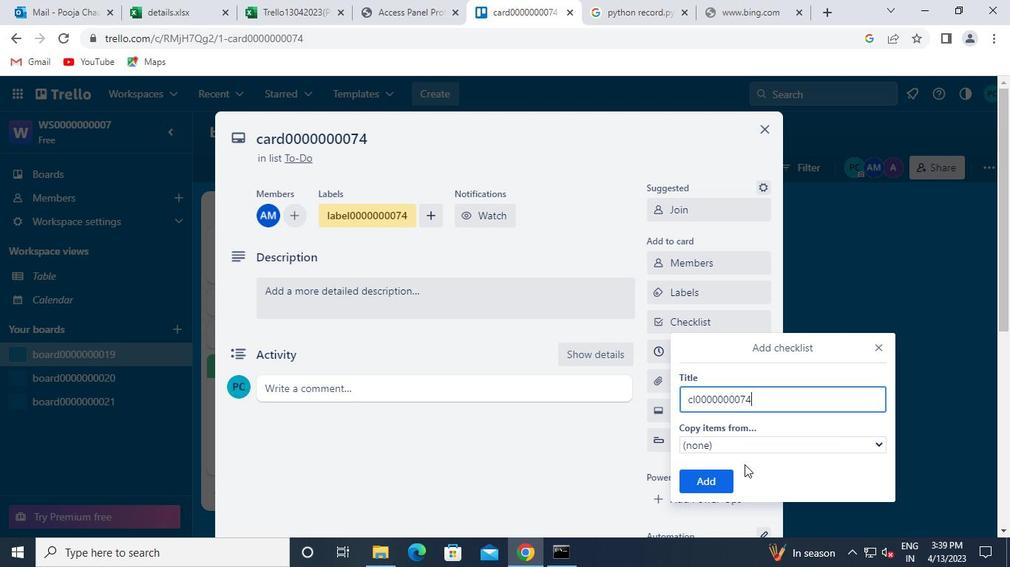 
Action: Mouse pressed left at (706, 477)
Screenshot: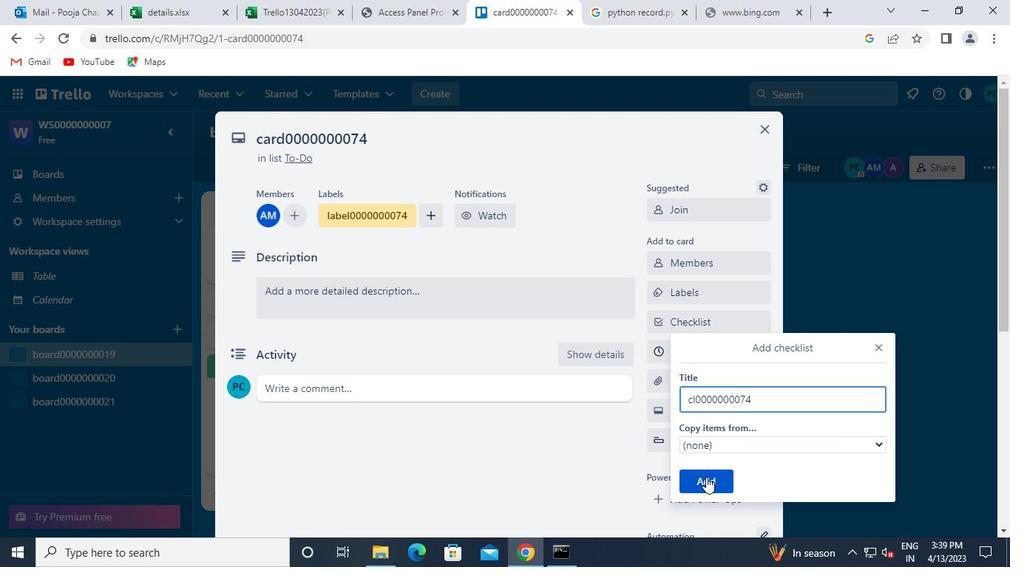 
Action: Mouse moved to (667, 357)
Screenshot: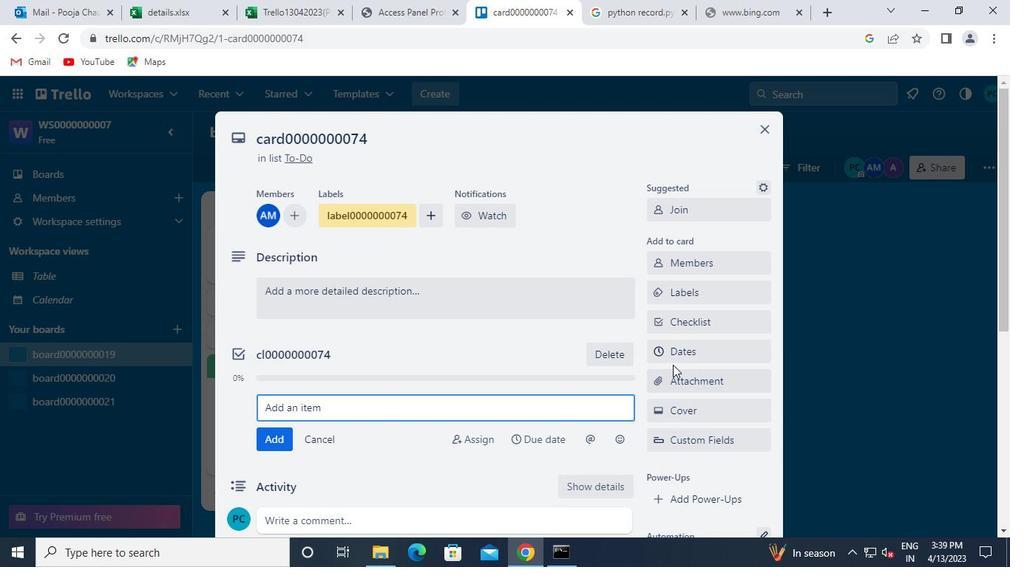 
Action: Mouse pressed left at (667, 357)
Screenshot: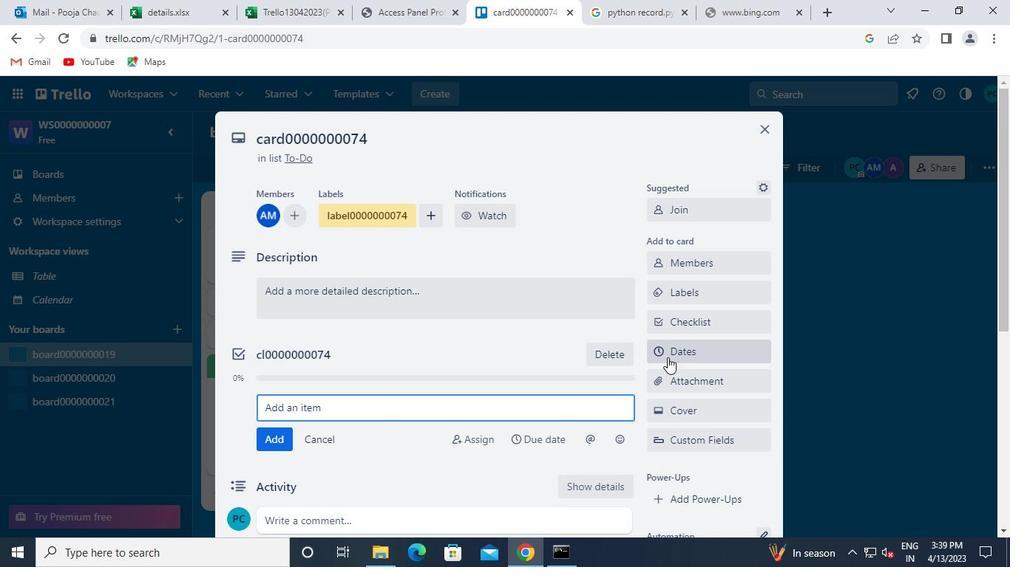
Action: Mouse moved to (844, 162)
Screenshot: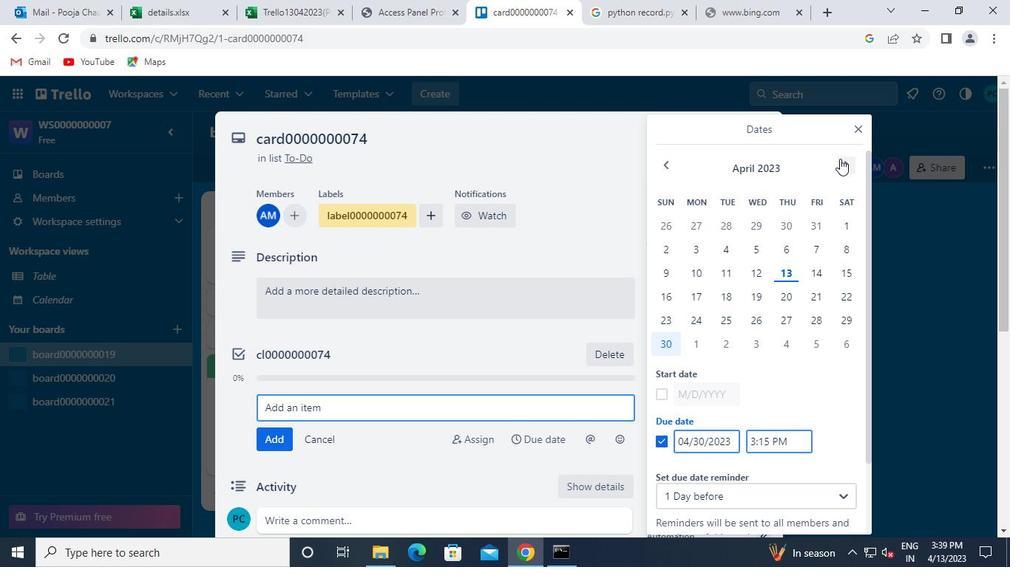 
Action: Mouse pressed left at (844, 162)
Screenshot: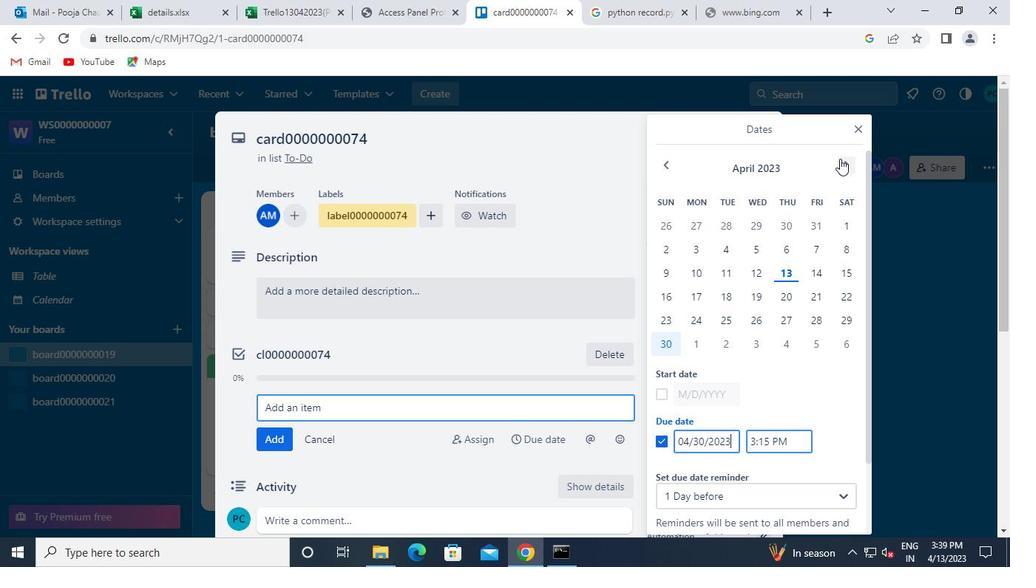 
Action: Mouse moved to (655, 395)
Screenshot: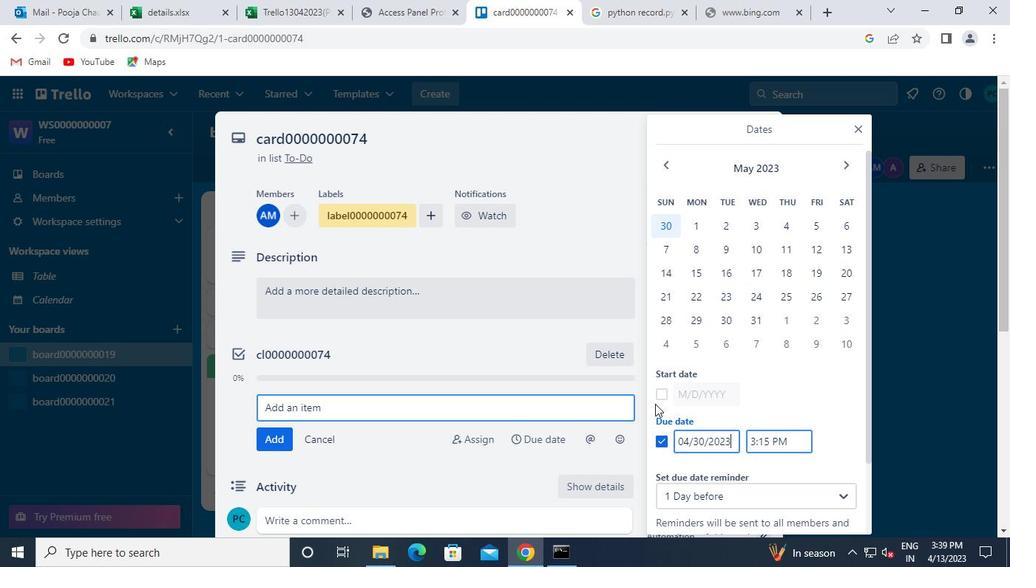 
Action: Mouse pressed left at (655, 395)
Screenshot: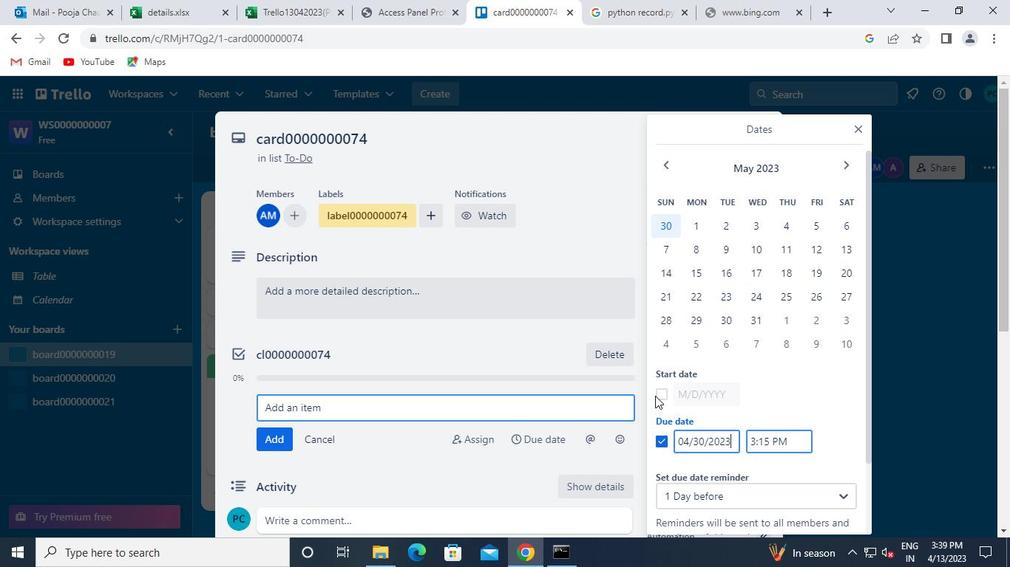
Action: Mouse moved to (848, 249)
Screenshot: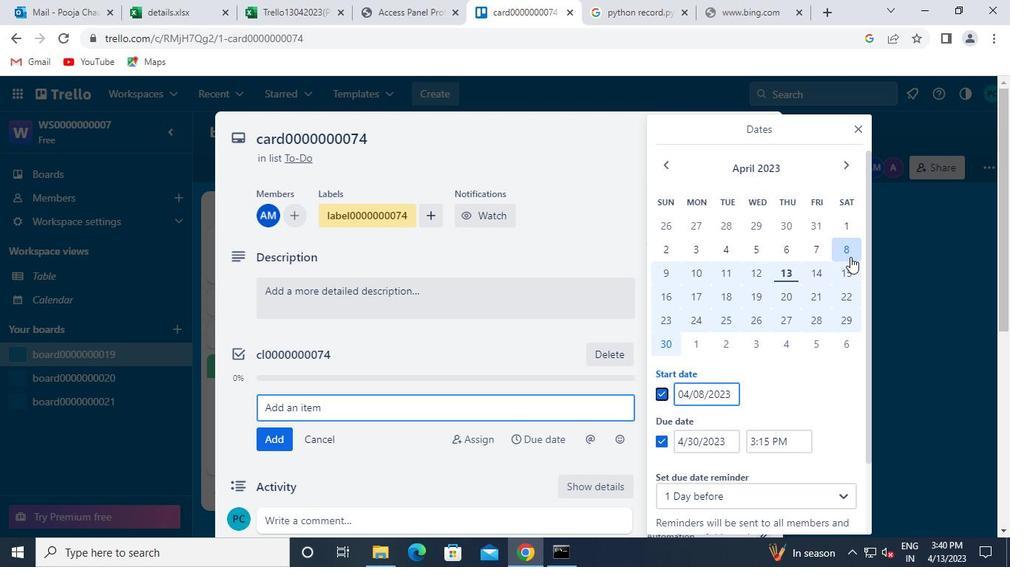 
Action: Mouse pressed left at (848, 249)
Screenshot: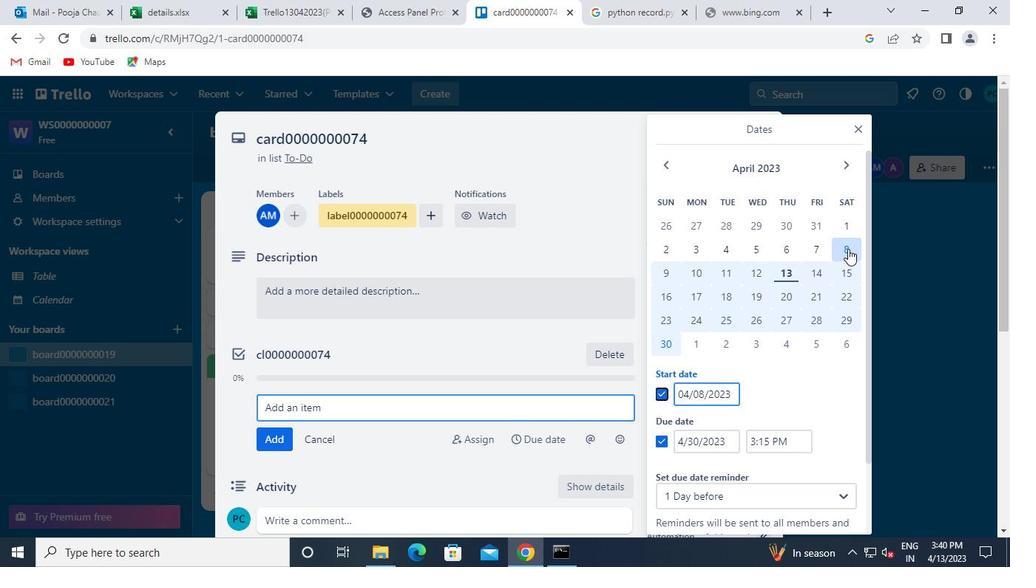
Action: Mouse moved to (840, 164)
Screenshot: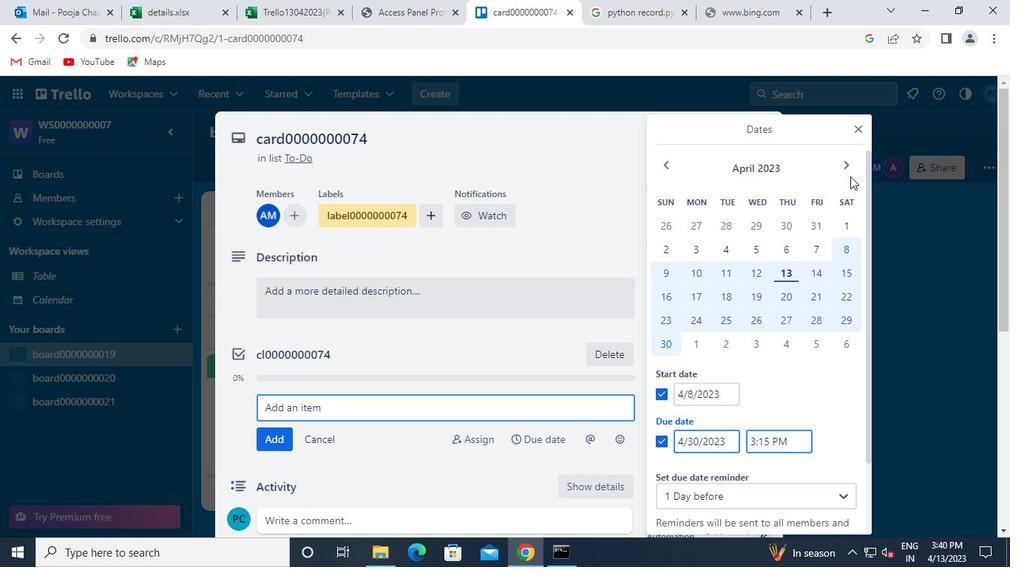 
Action: Mouse pressed left at (840, 164)
Screenshot: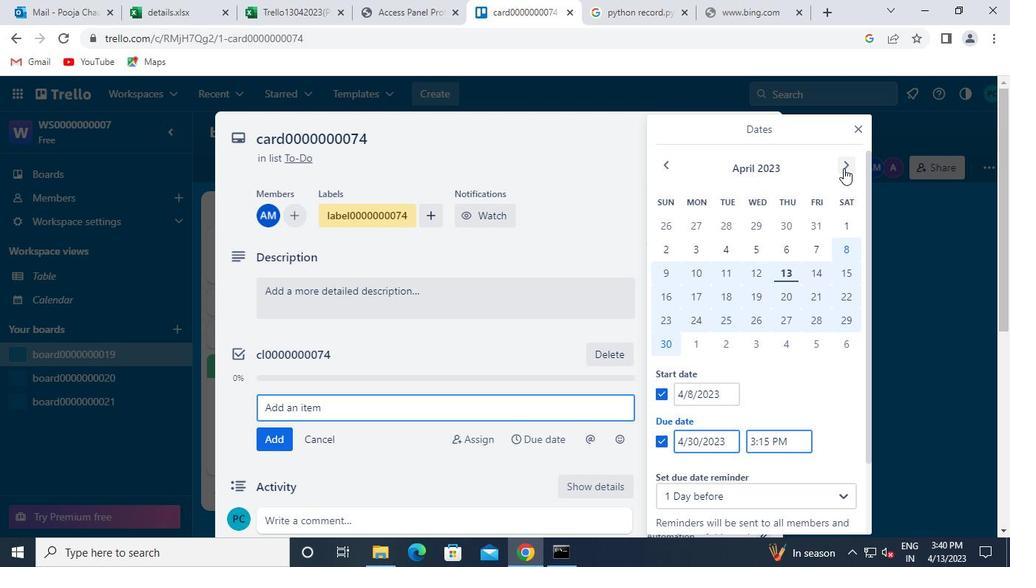 
Action: Mouse moved to (699, 244)
Screenshot: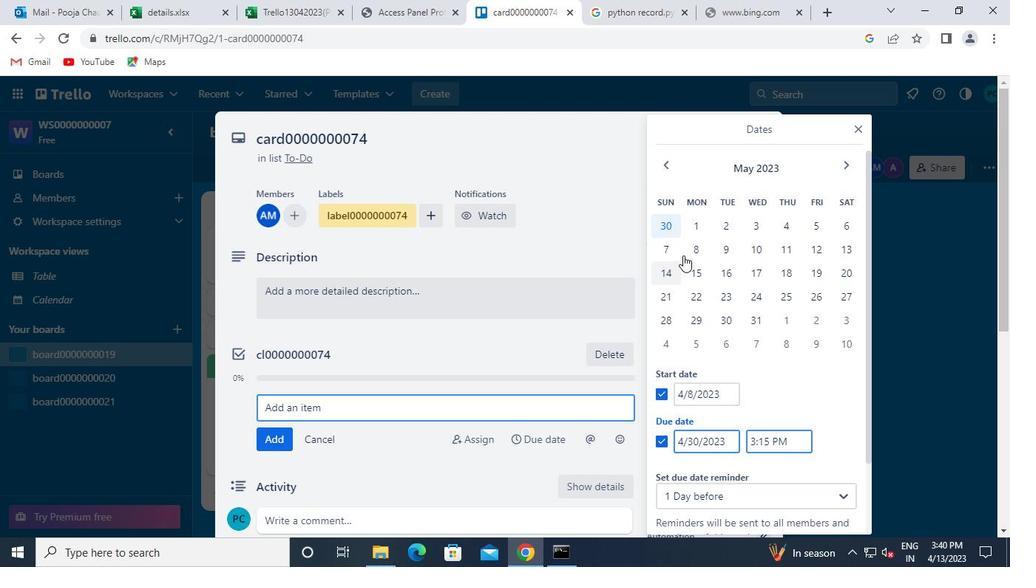 
Action: Mouse pressed left at (699, 244)
Screenshot: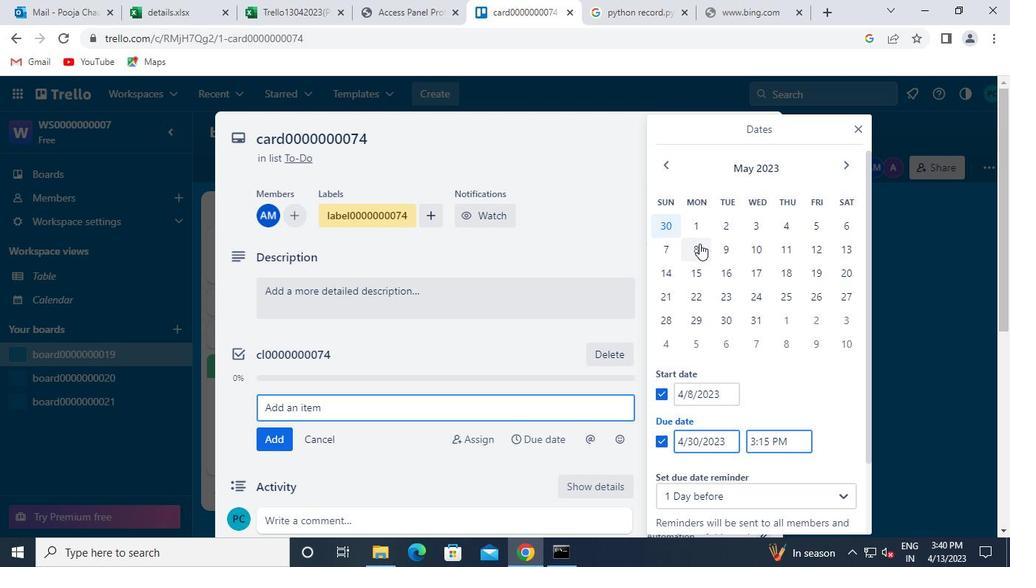 
Action: Mouse moved to (753, 326)
Screenshot: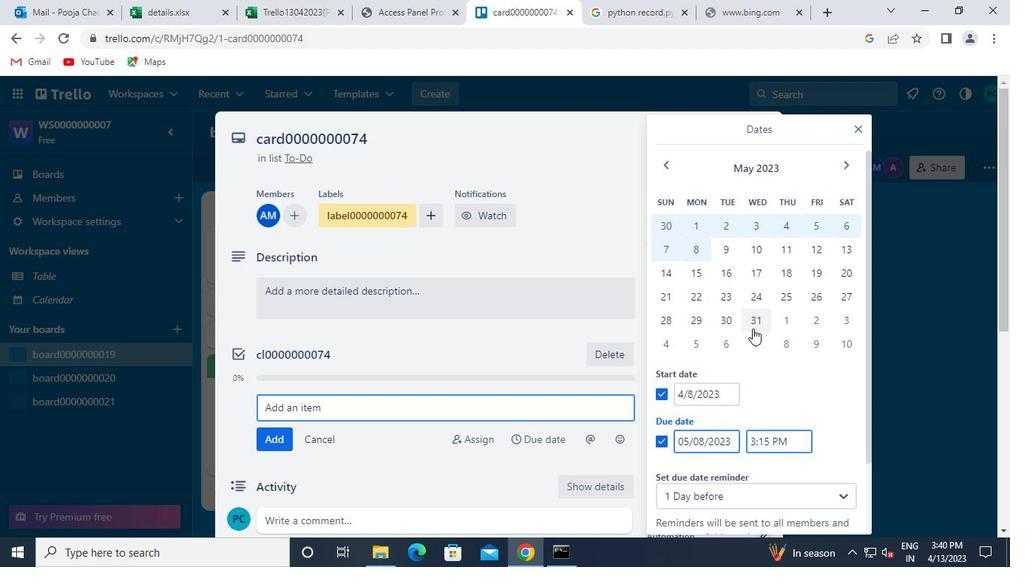 
Action: Mouse pressed left at (753, 326)
Screenshot: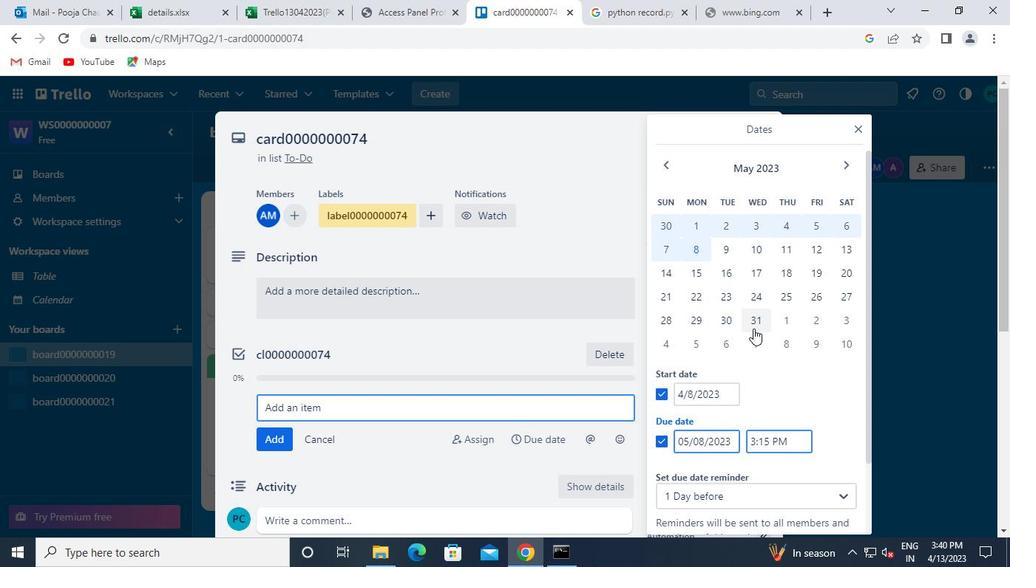 
Action: Mouse moved to (726, 479)
Screenshot: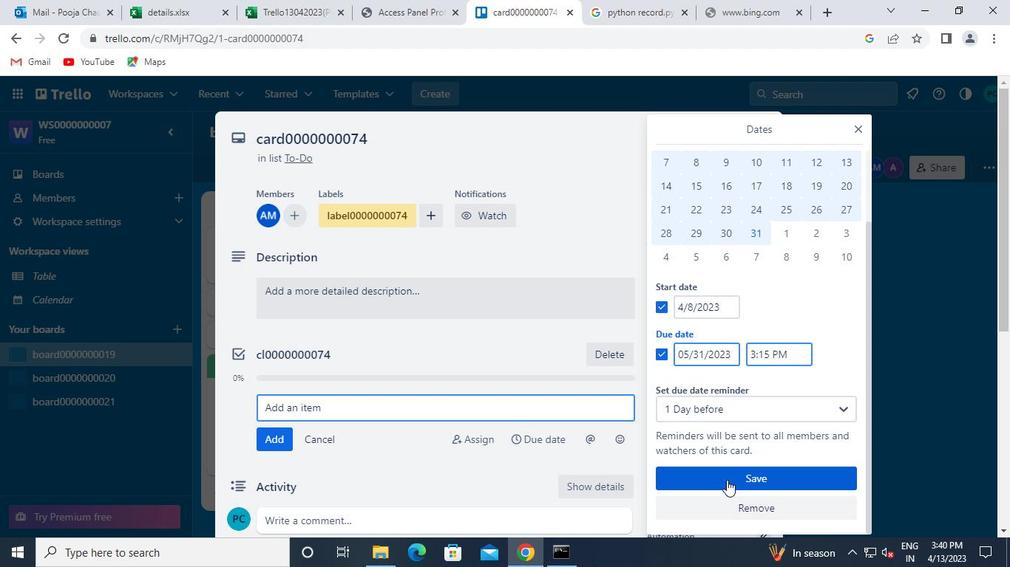 
Action: Mouse pressed left at (726, 479)
Screenshot: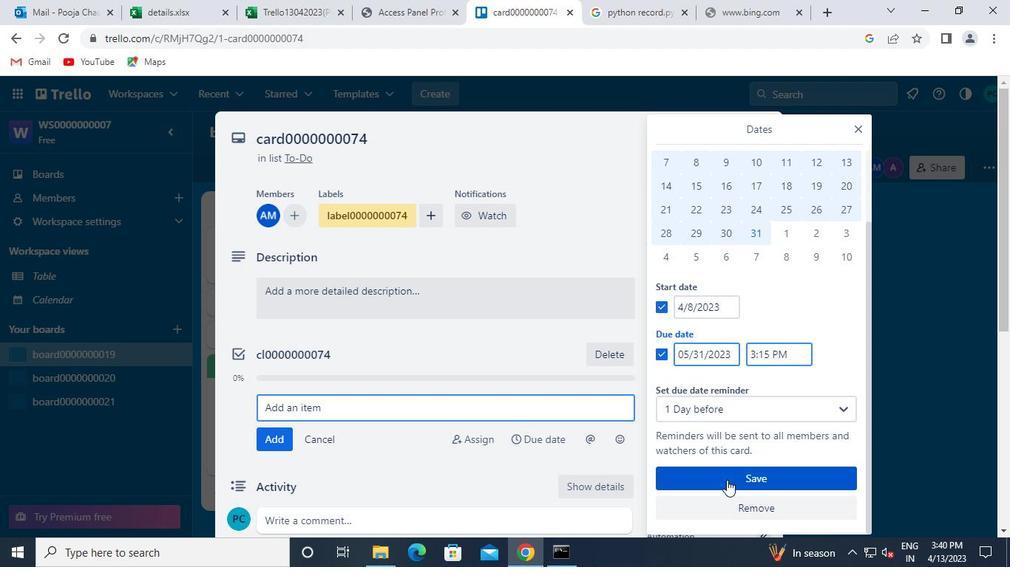 
Action: Mouse moved to (633, 440)
Screenshot: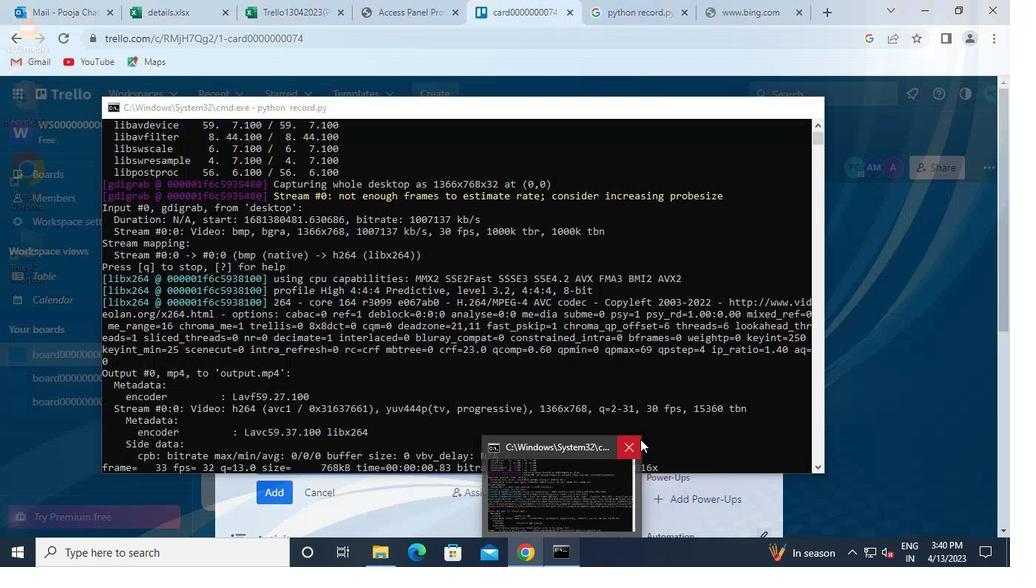 
Action: Mouse pressed left at (633, 440)
Screenshot: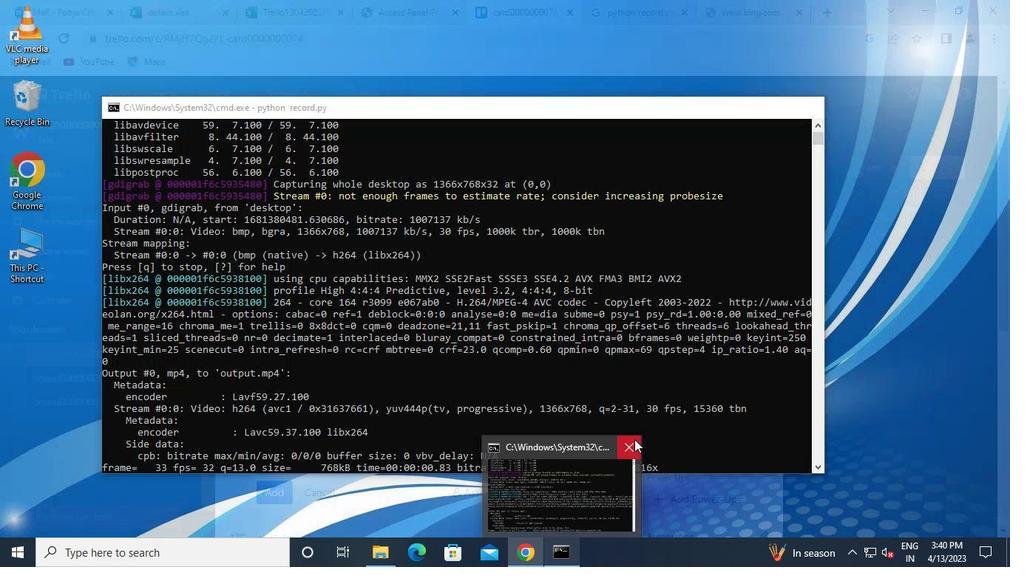 
